 Task: Find connections with filter location Hódmezővásárhely with filter topic #linkedinstorieswith filter profile language German with filter current company Freshworks with filter school Campus Law Centre, Faculty Of Law, University of Delhi with filter industry Pet Services with filter service category Strategic Planning with filter keywords title Outside Sales Manager
Action: Mouse moved to (945, 367)
Screenshot: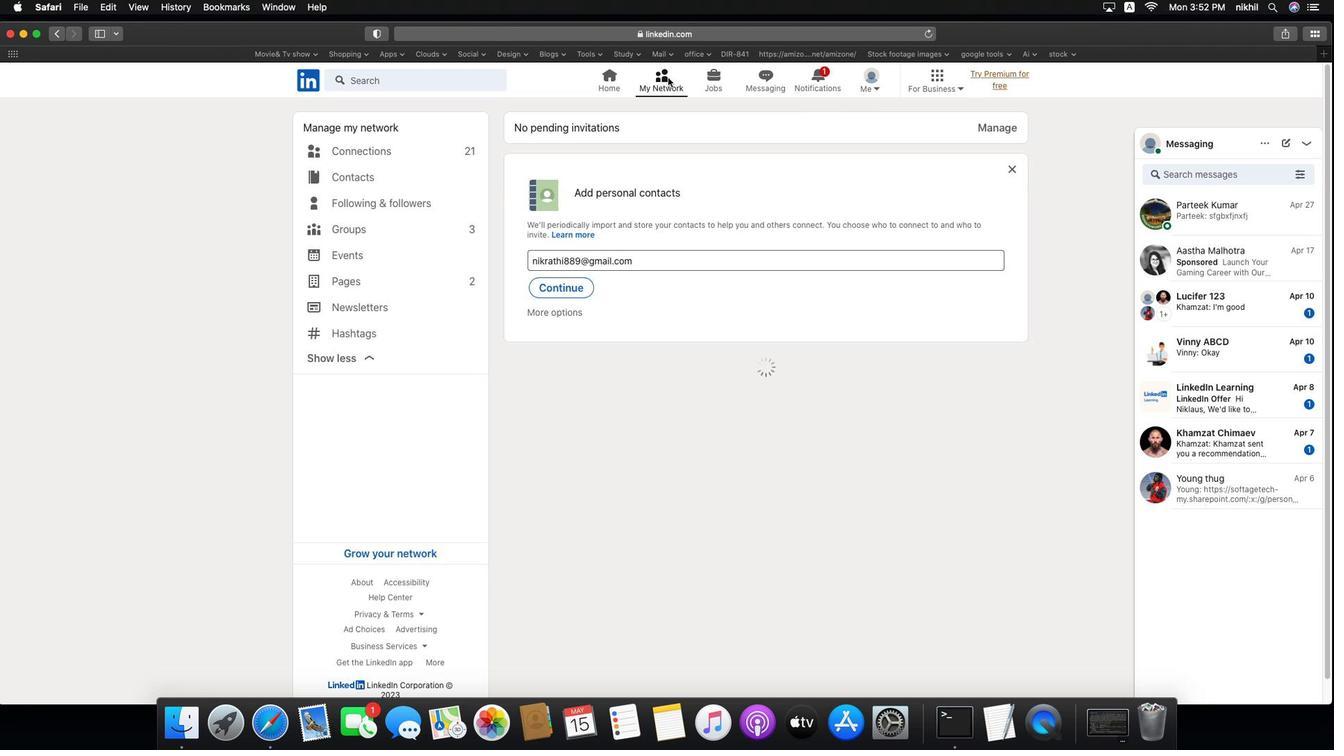 
Action: Mouse pressed left at (945, 367)
Screenshot: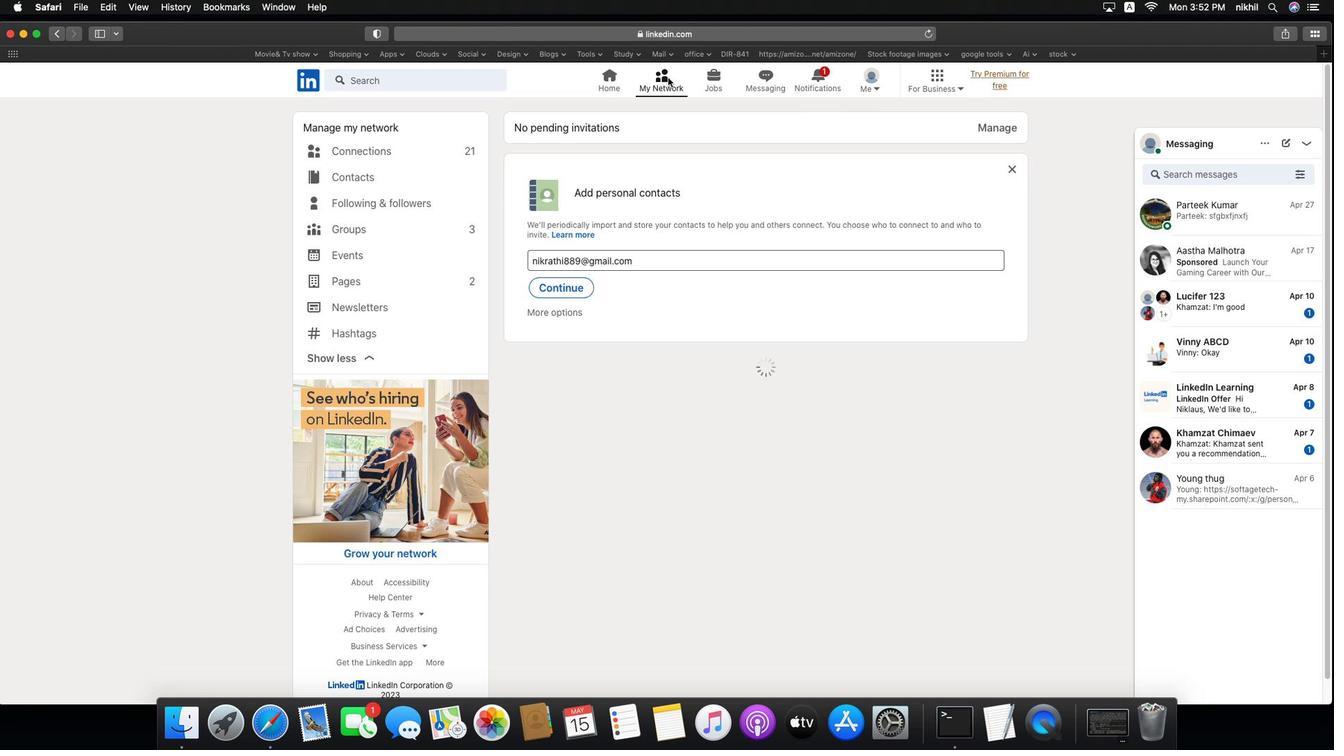
Action: Mouse pressed left at (945, 367)
Screenshot: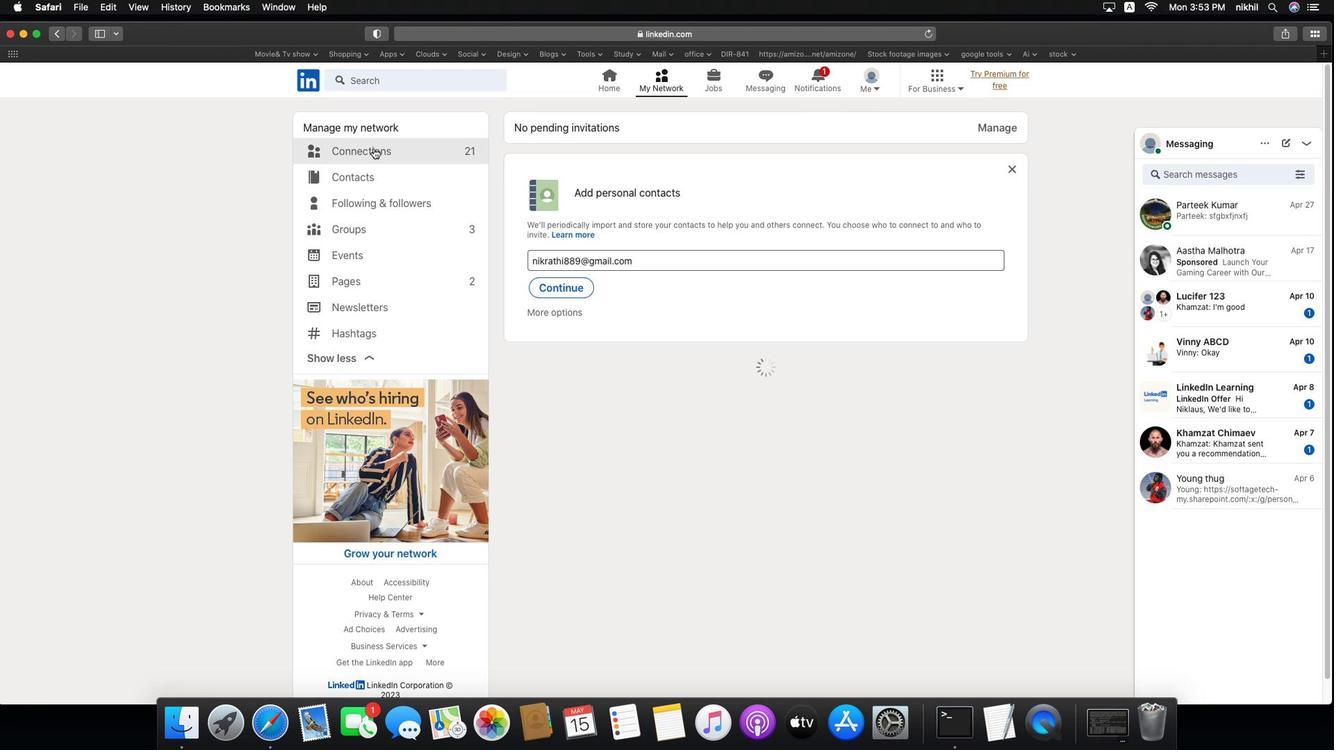 
Action: Mouse moved to (792, 403)
Screenshot: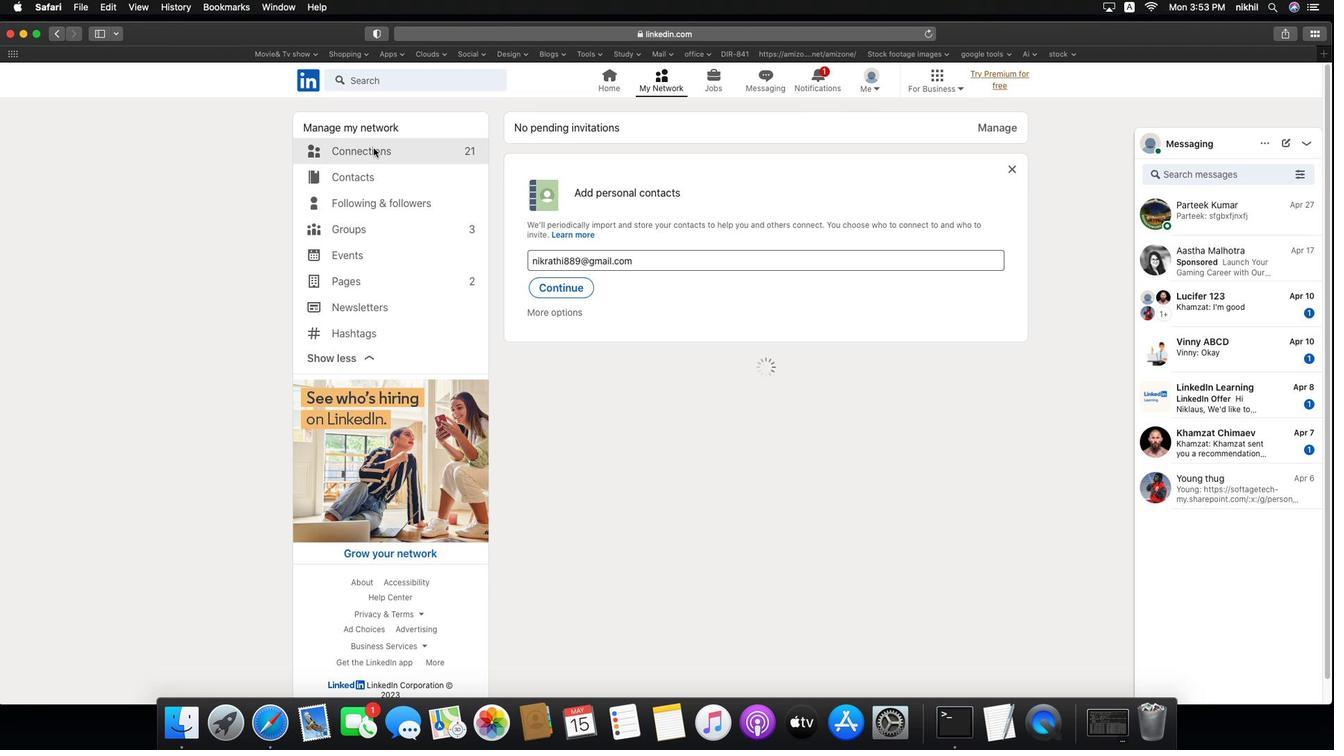 
Action: Mouse pressed left at (792, 403)
Screenshot: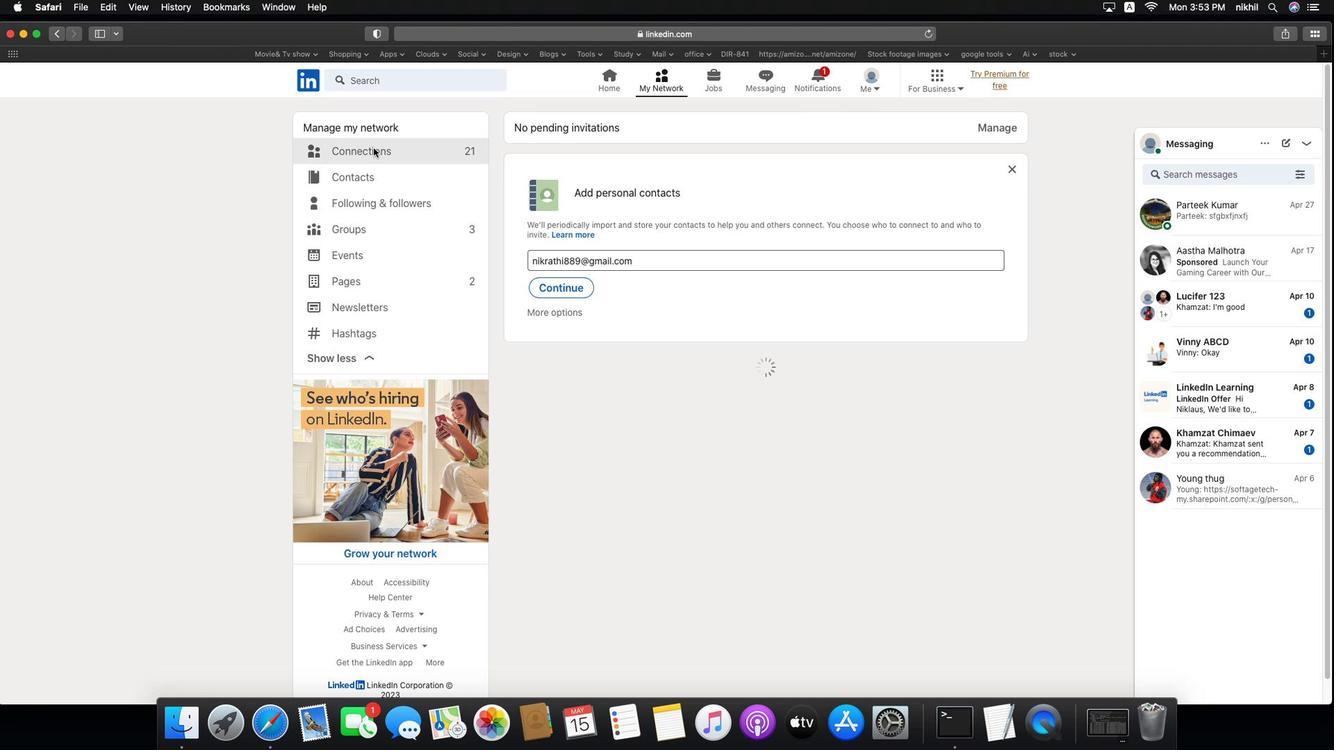 
Action: Mouse moved to (794, 405)
Screenshot: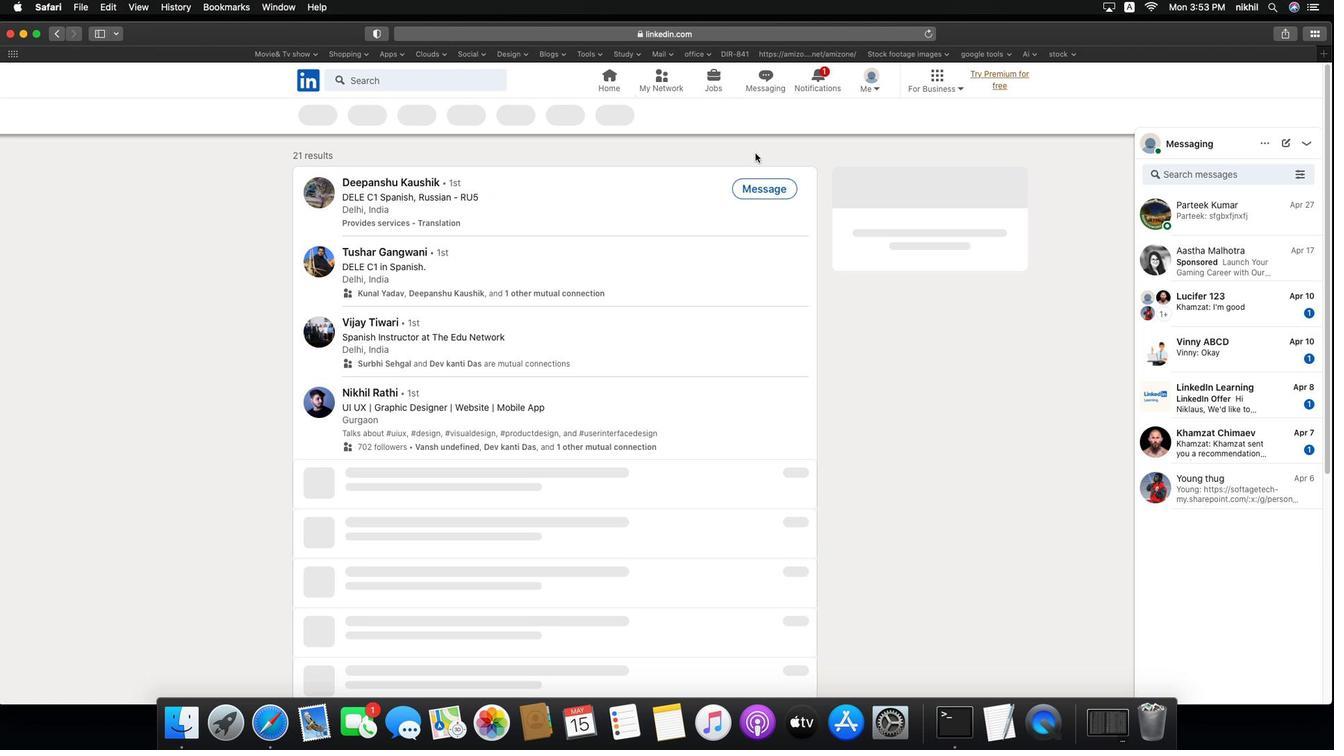 
Action: Mouse scrolled (794, 405) with delta (599, 327)
Screenshot: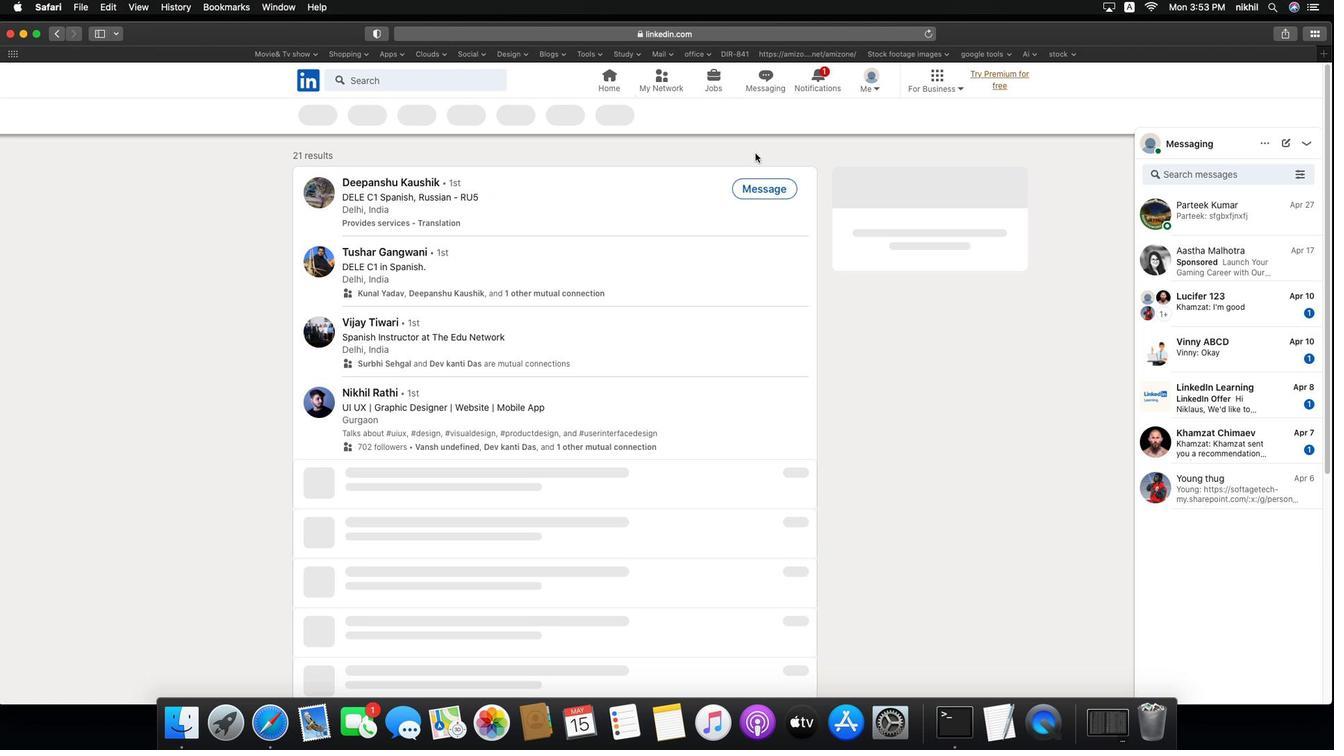 
Action: Mouse moved to (794, 405)
Screenshot: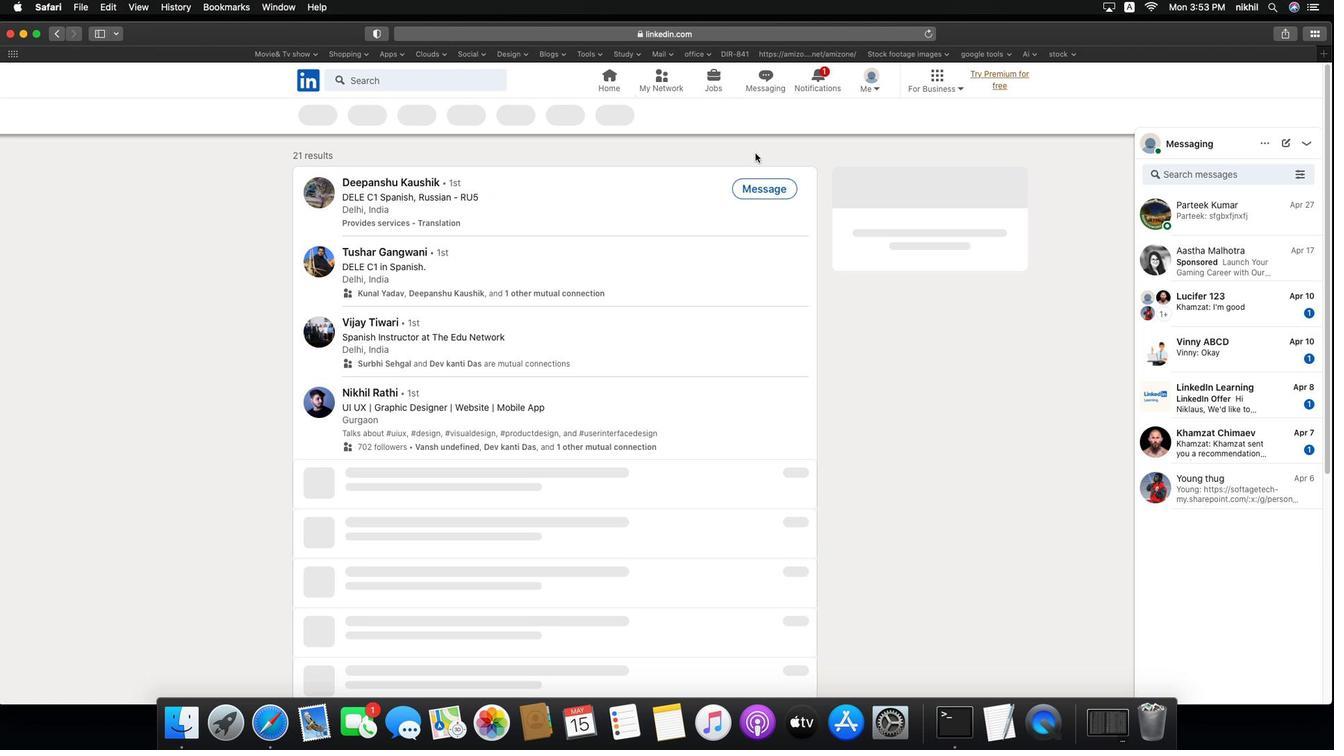 
Action: Mouse scrolled (794, 405) with delta (599, 327)
Screenshot: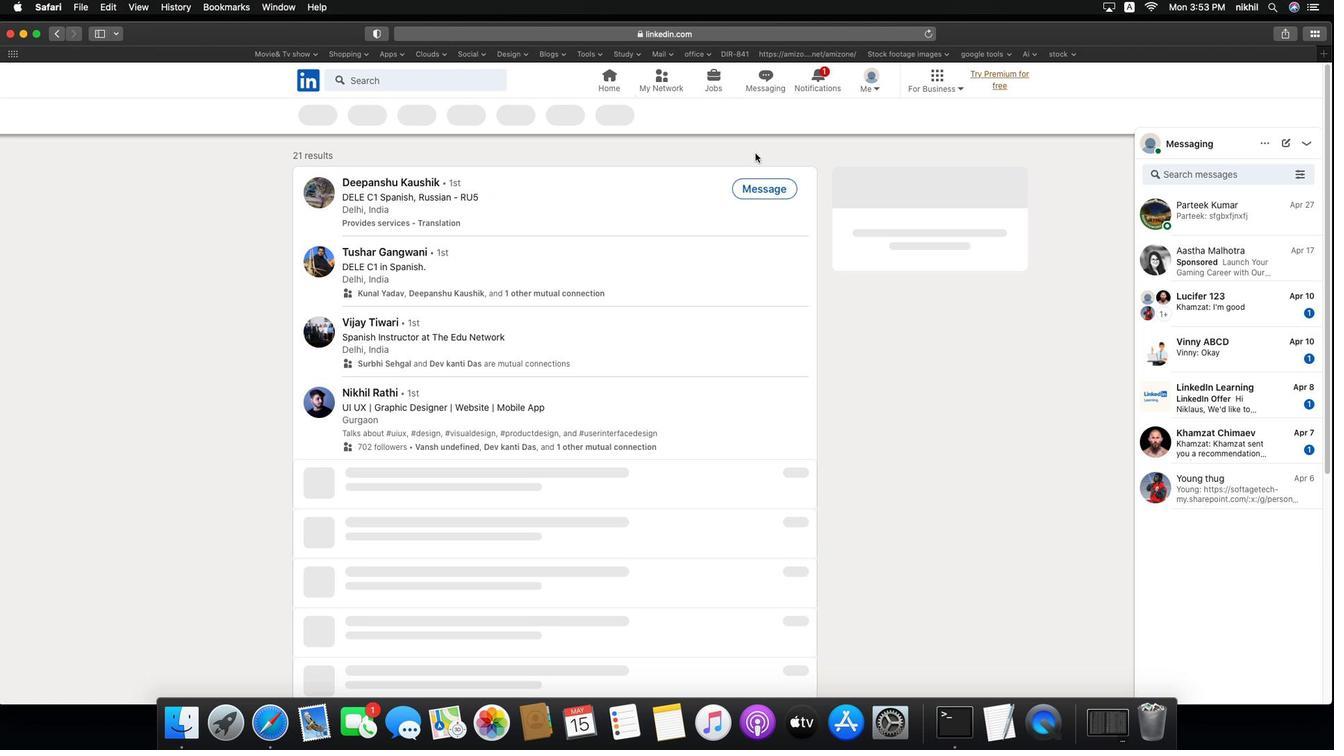 
Action: Mouse moved to (794, 405)
Screenshot: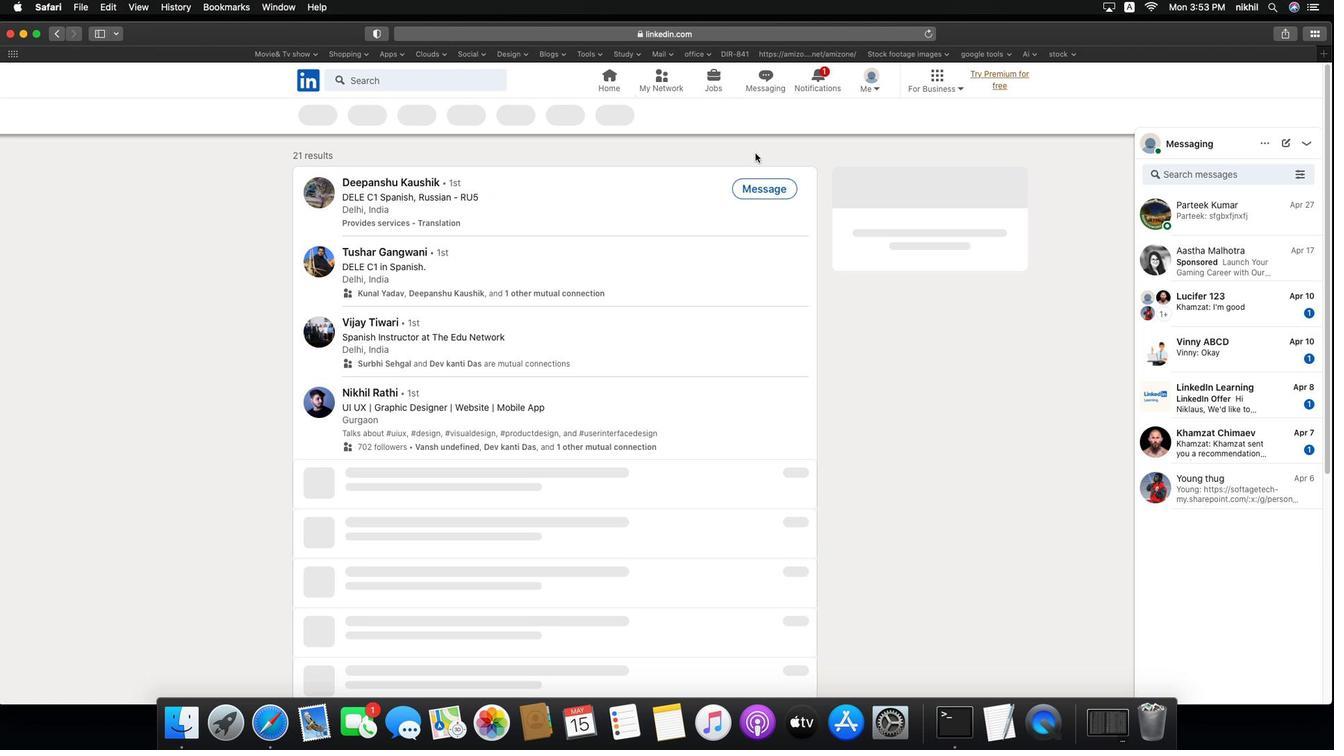 
Action: Mouse scrolled (794, 405) with delta (599, 328)
Screenshot: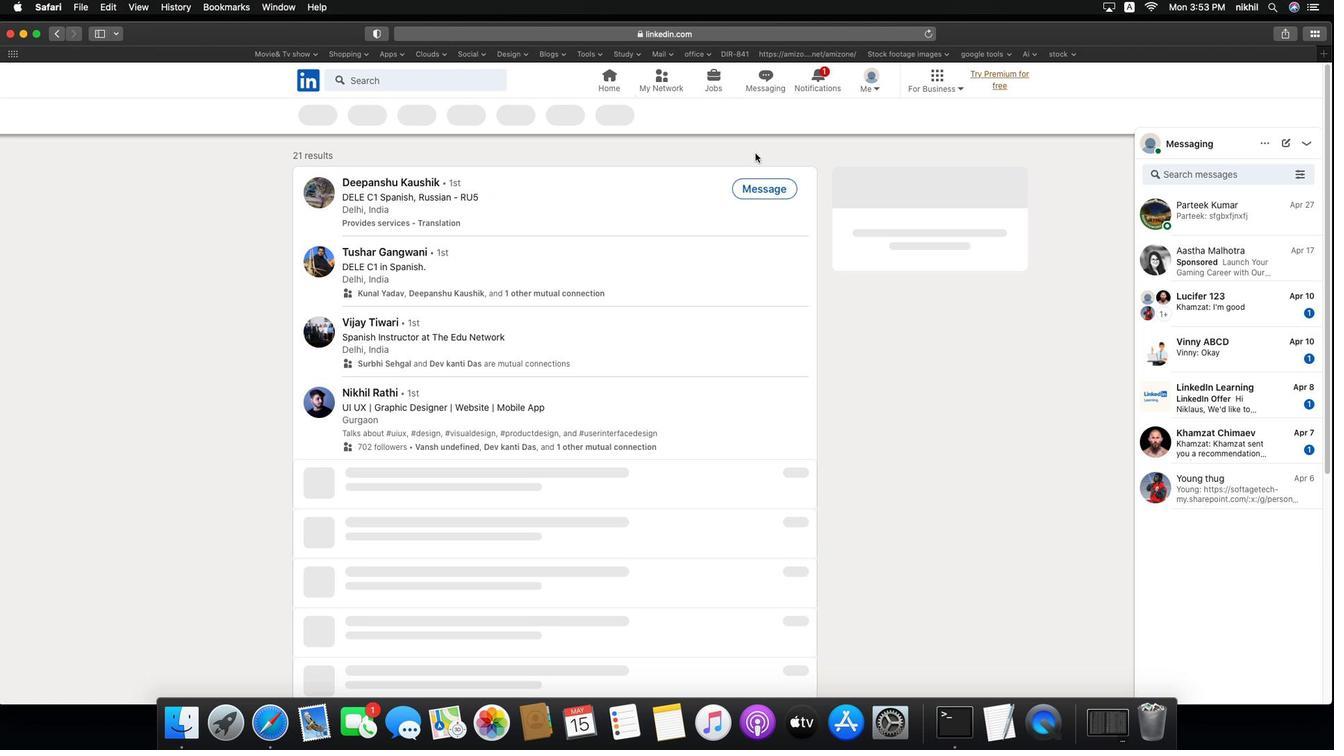 
Action: Mouse moved to (990, 406)
Screenshot: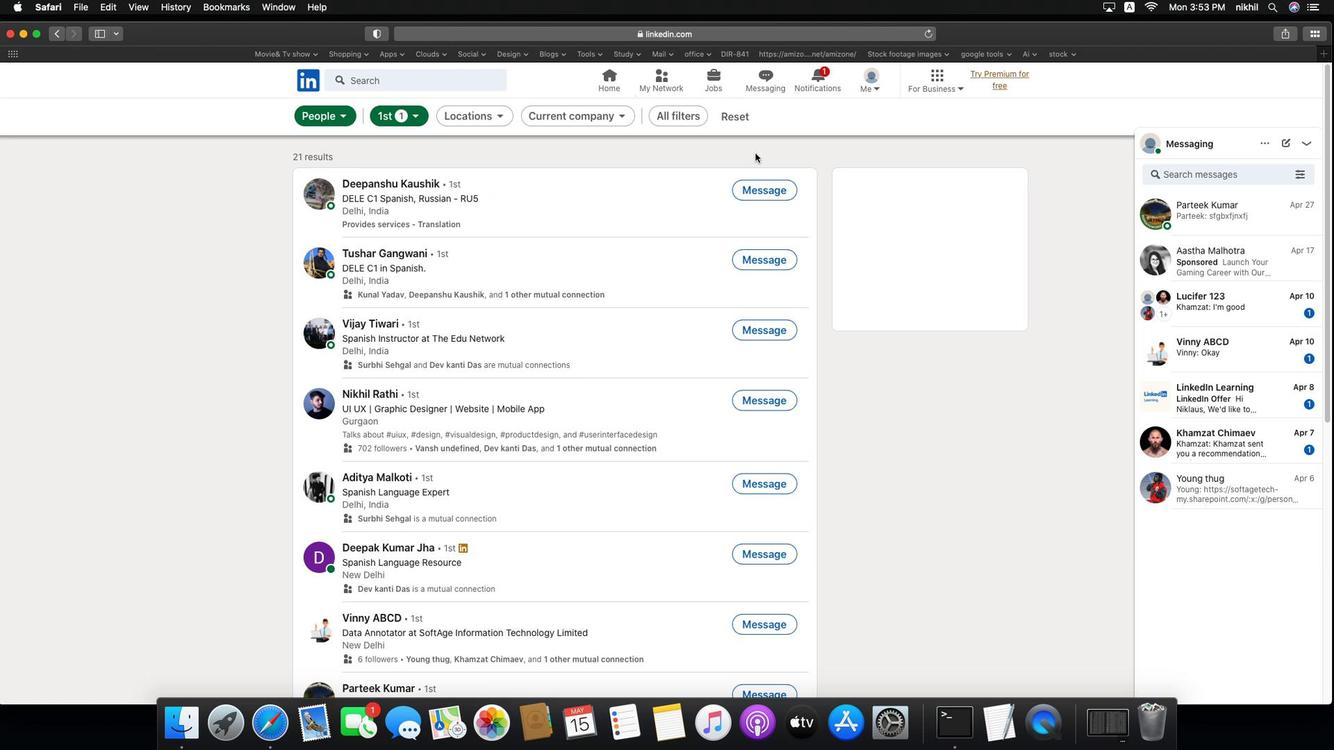 
Action: Mouse pressed left at (990, 406)
Screenshot: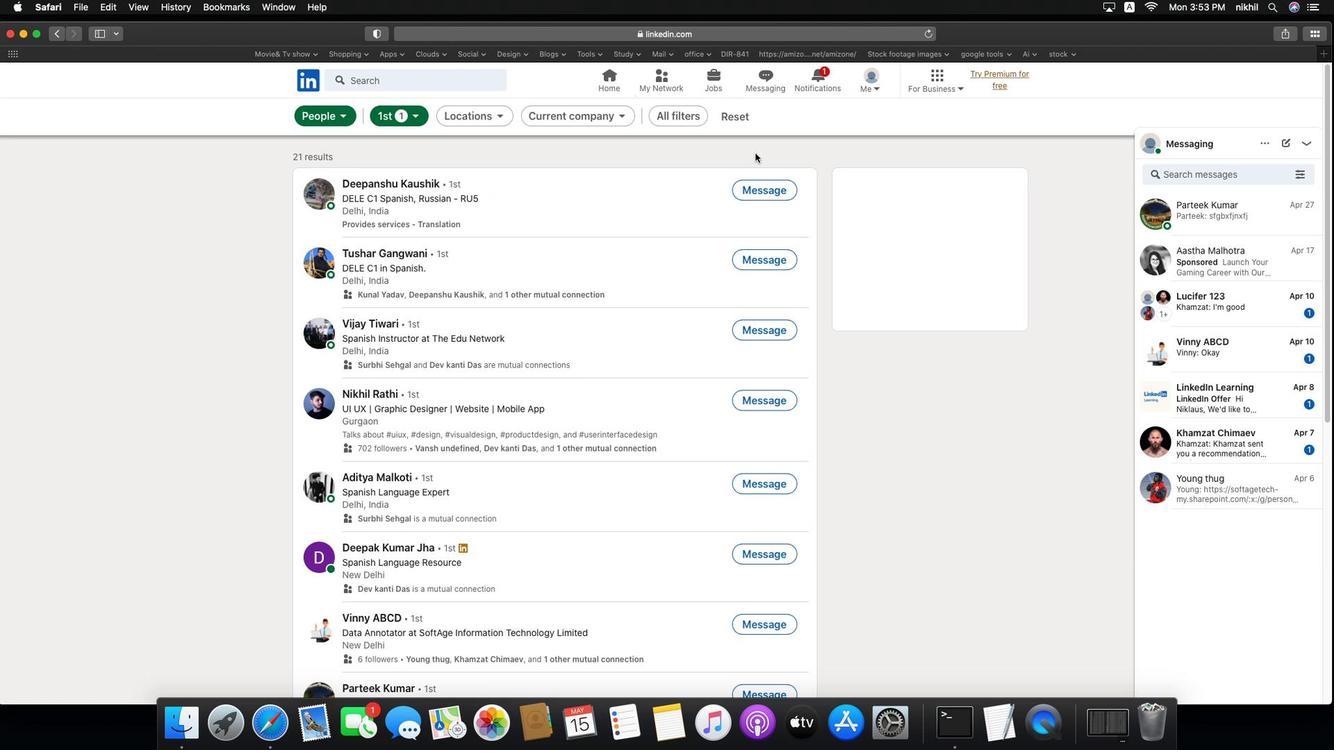 
Action: Mouse moved to (979, 387)
Screenshot: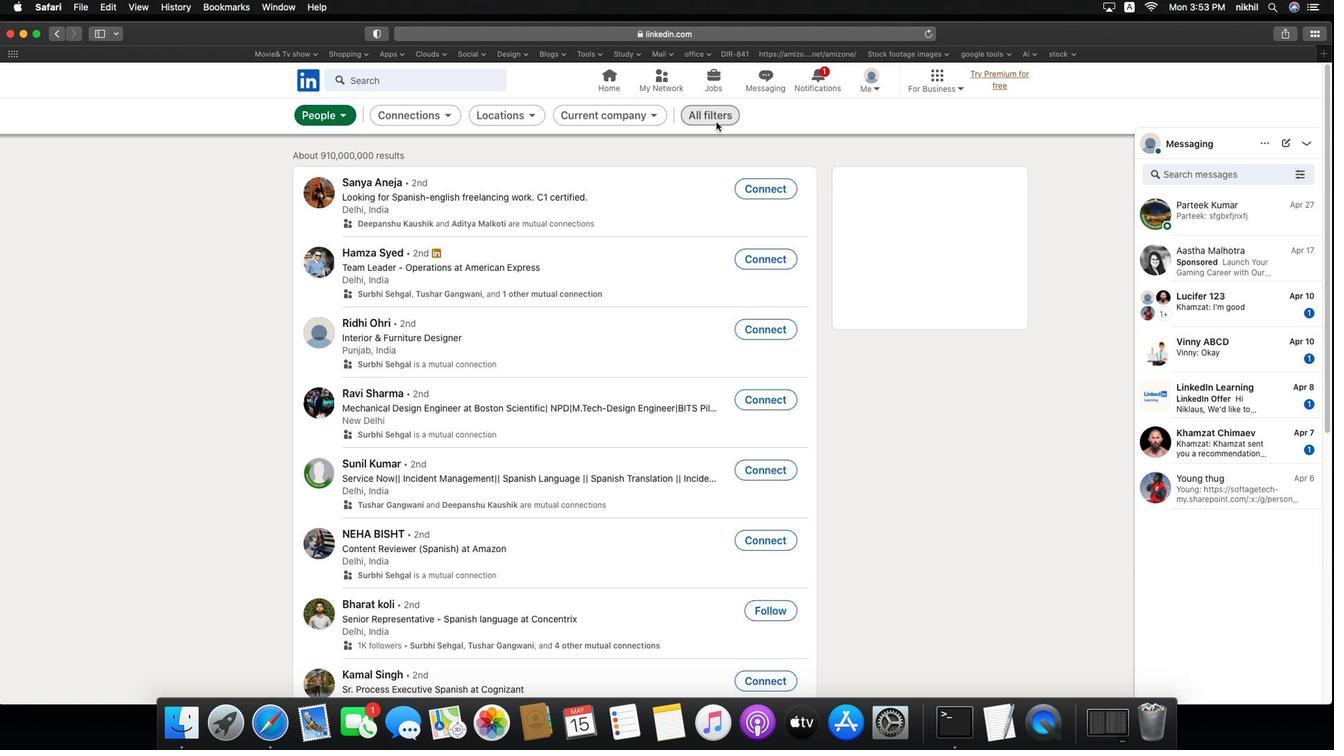 
Action: Mouse pressed left at (979, 387)
Screenshot: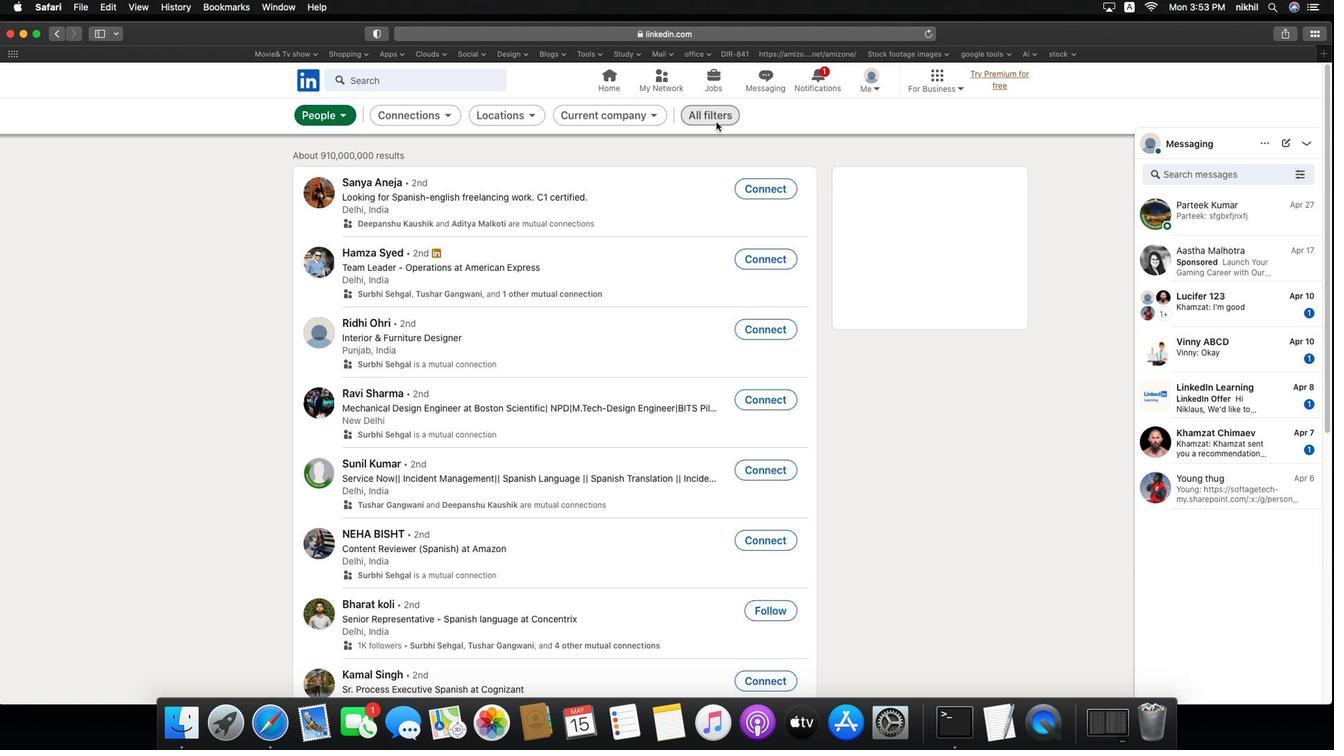 
Action: Mouse moved to (969, 389)
Screenshot: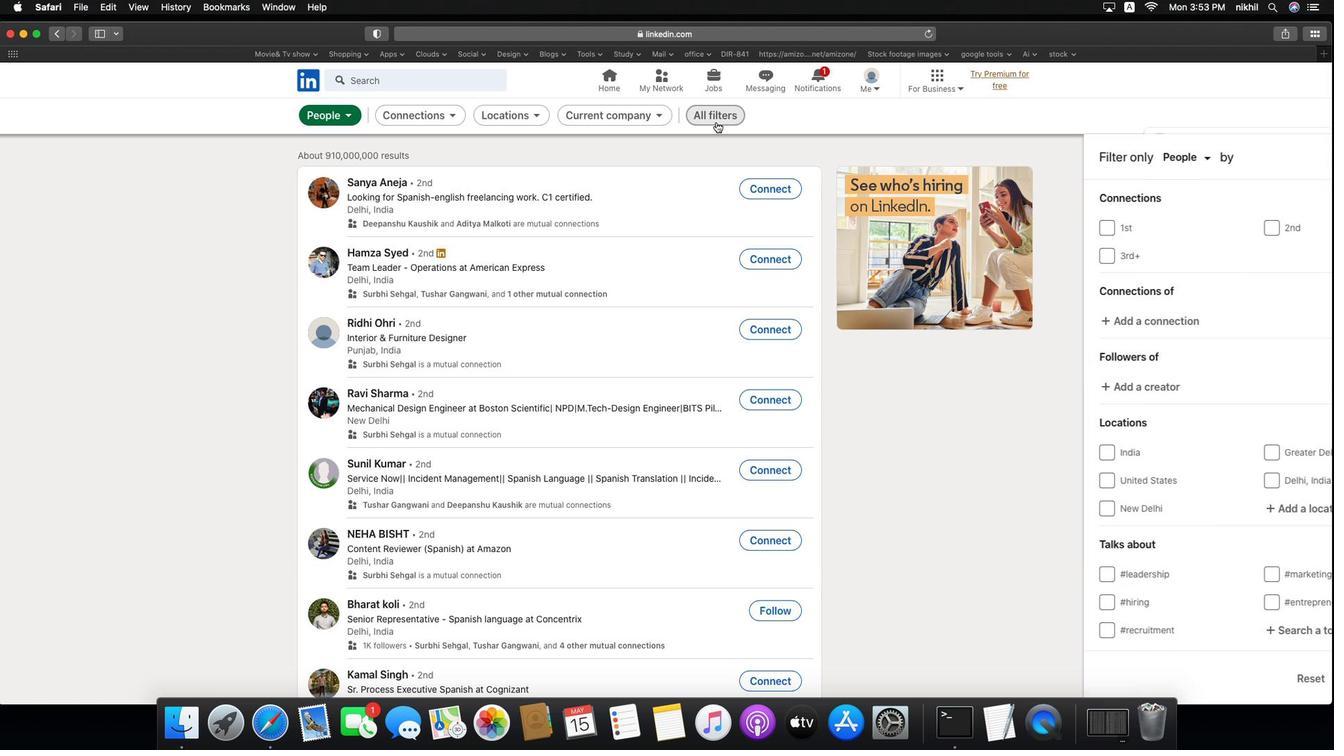 
Action: Mouse pressed left at (969, 389)
Screenshot: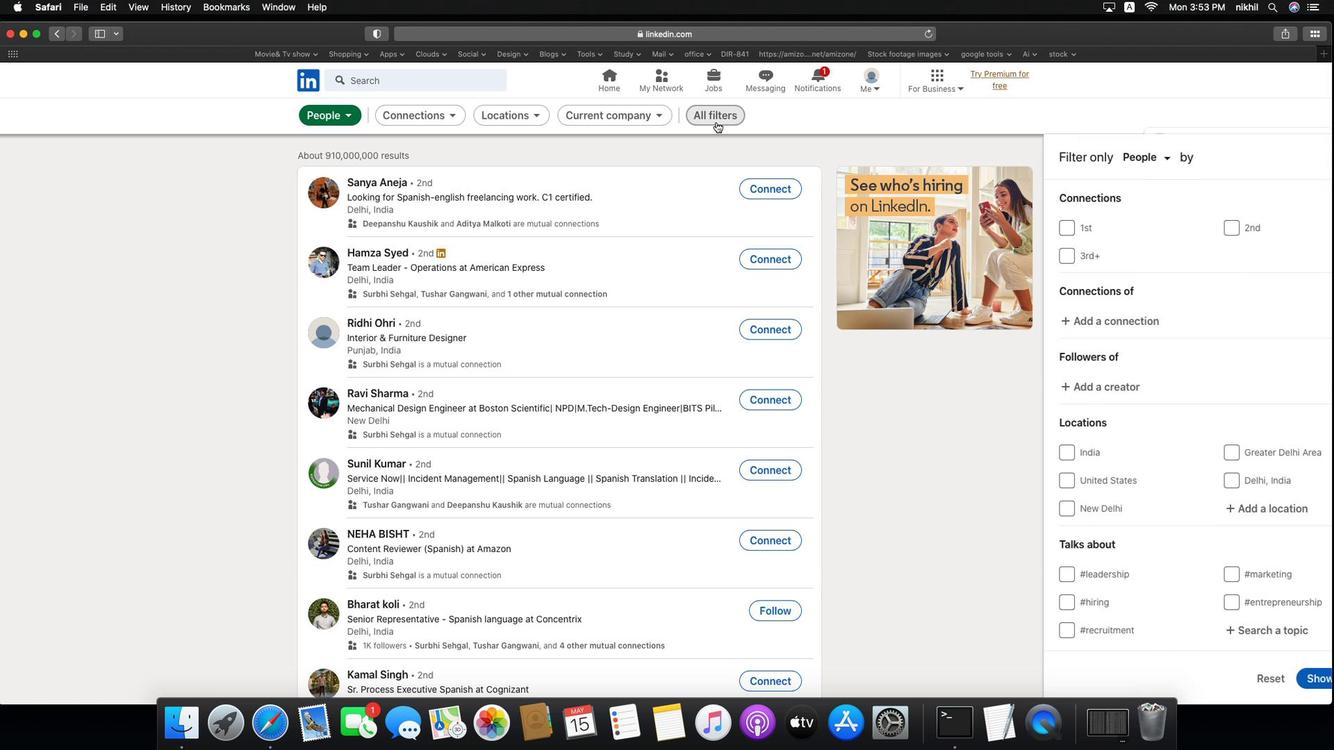 
Action: Mouse moved to (1203, 589)
Screenshot: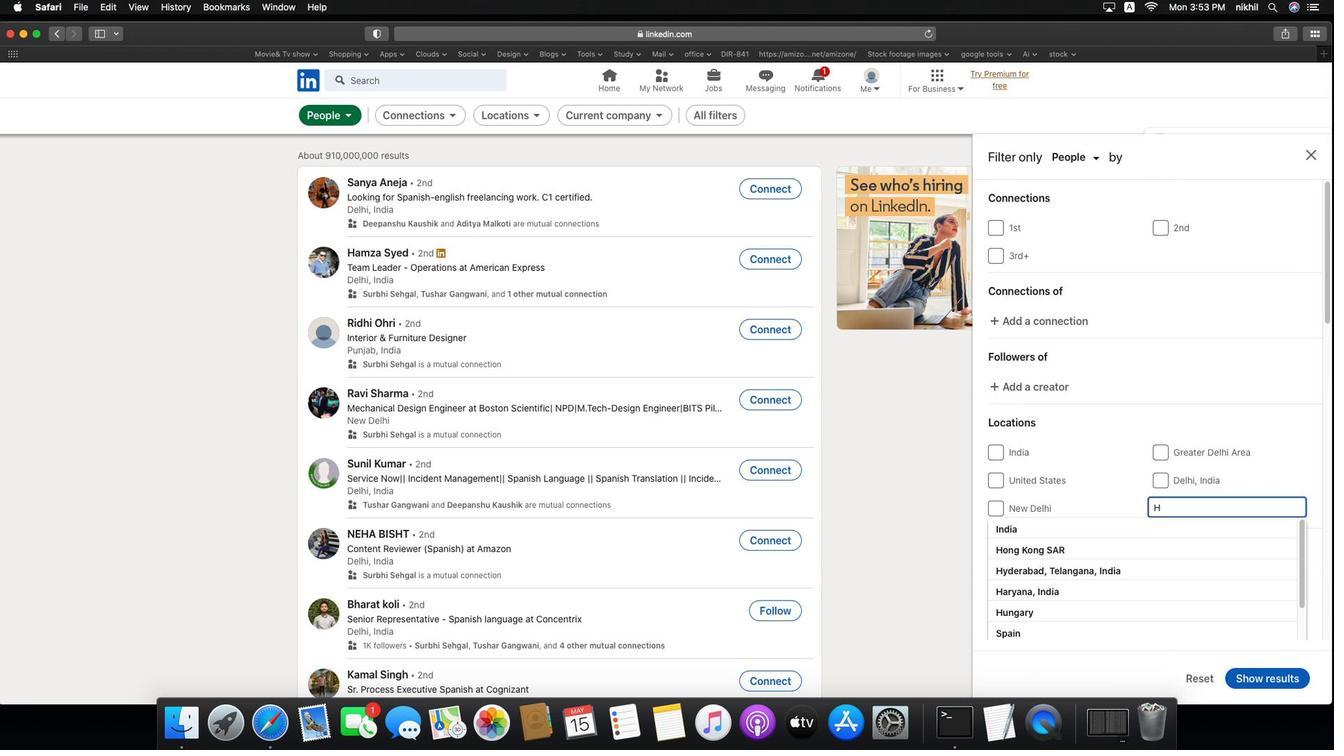 
Action: Mouse pressed left at (1203, 589)
Screenshot: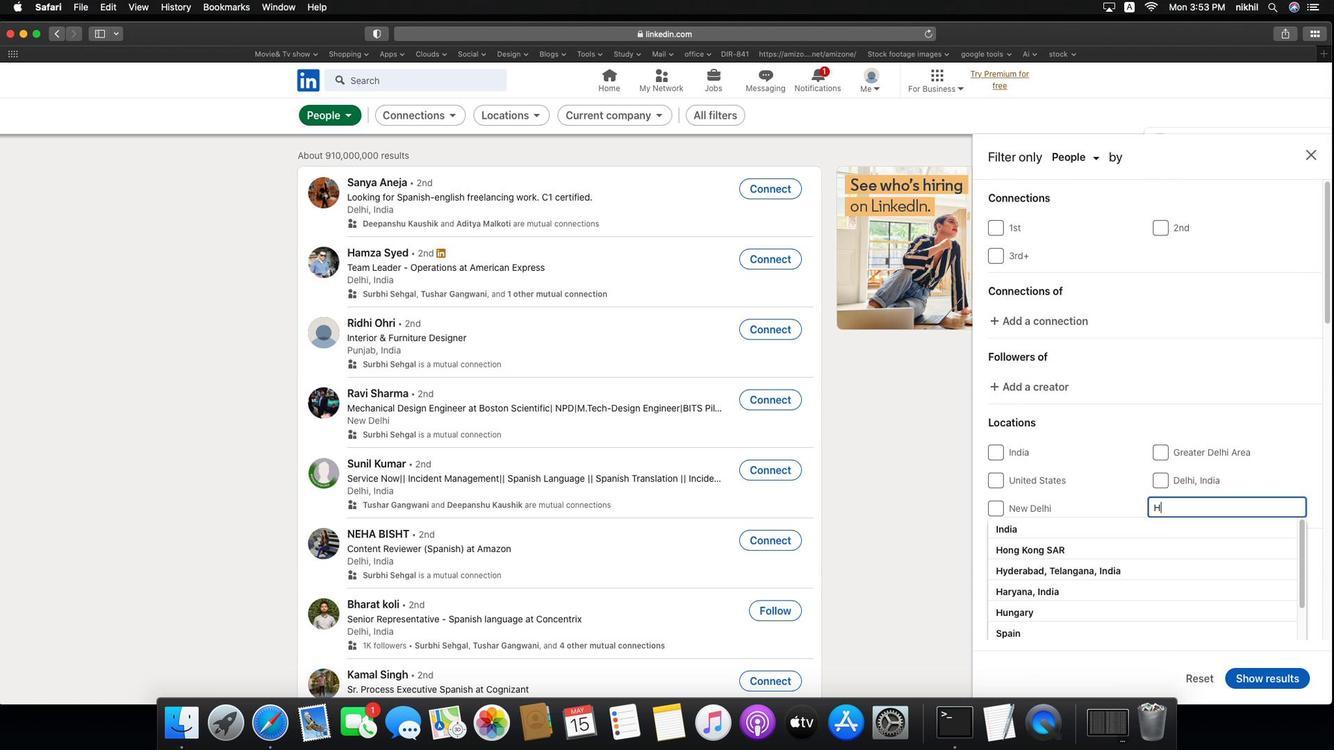 
Action: Key pressed Key.caps_lock'H'Key.caps_lock'a''j''d''u''n''a''n''a''s'Key.enter
Screenshot: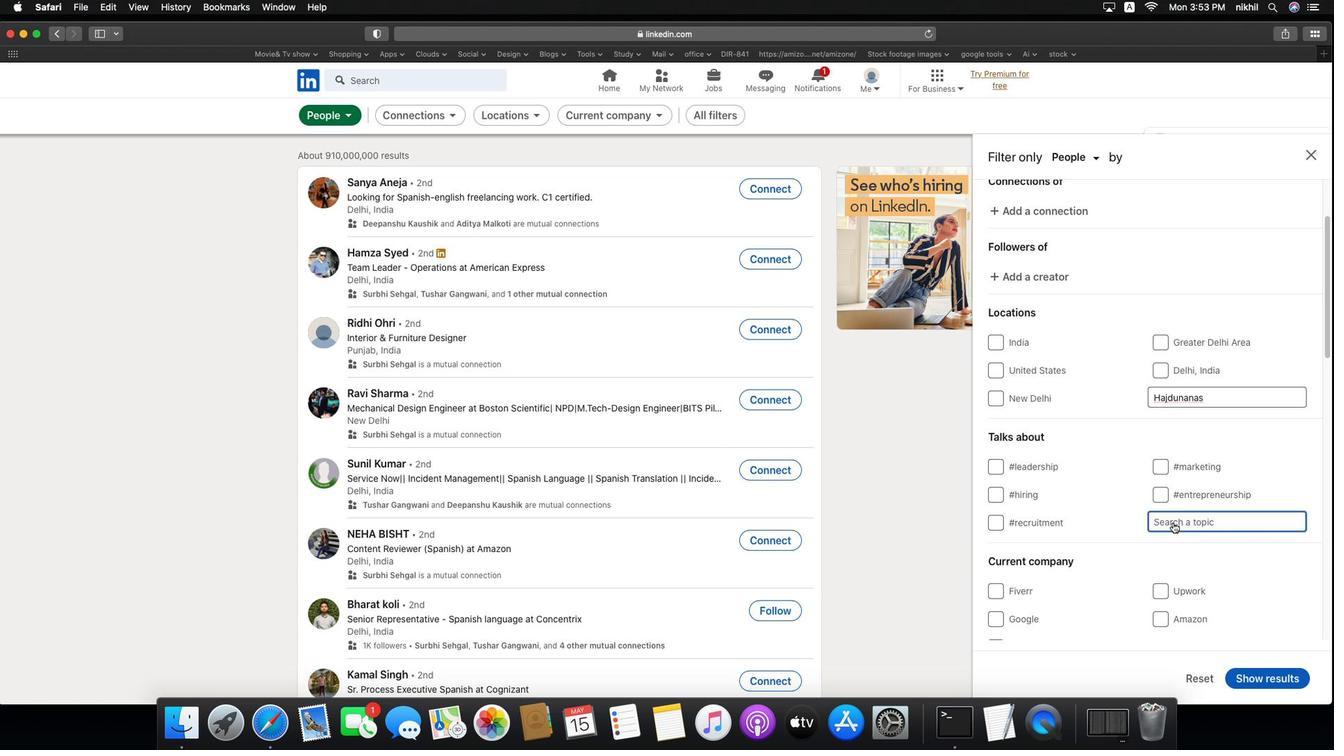
Action: Mouse scrolled (1203, 589) with delta (599, 327)
Screenshot: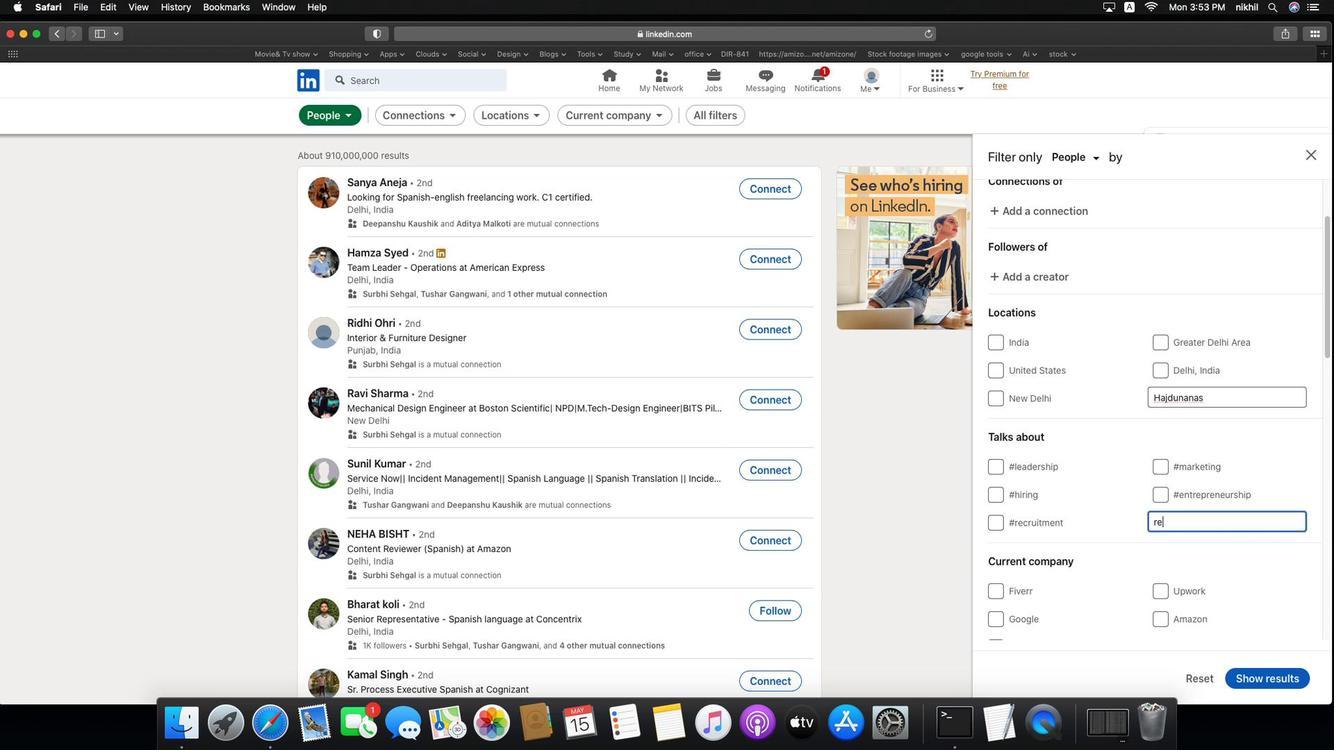 
Action: Mouse scrolled (1203, 589) with delta (599, 327)
Screenshot: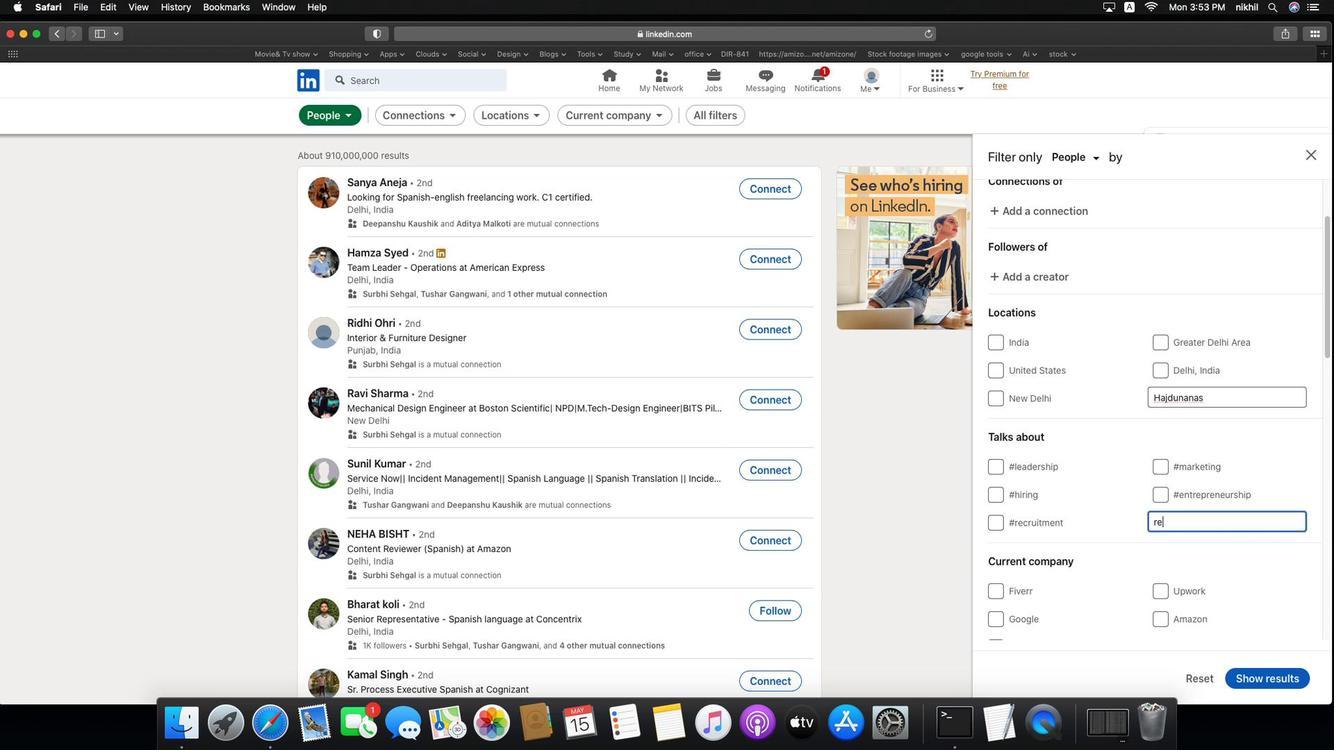 
Action: Mouse scrolled (1203, 589) with delta (599, 326)
Screenshot: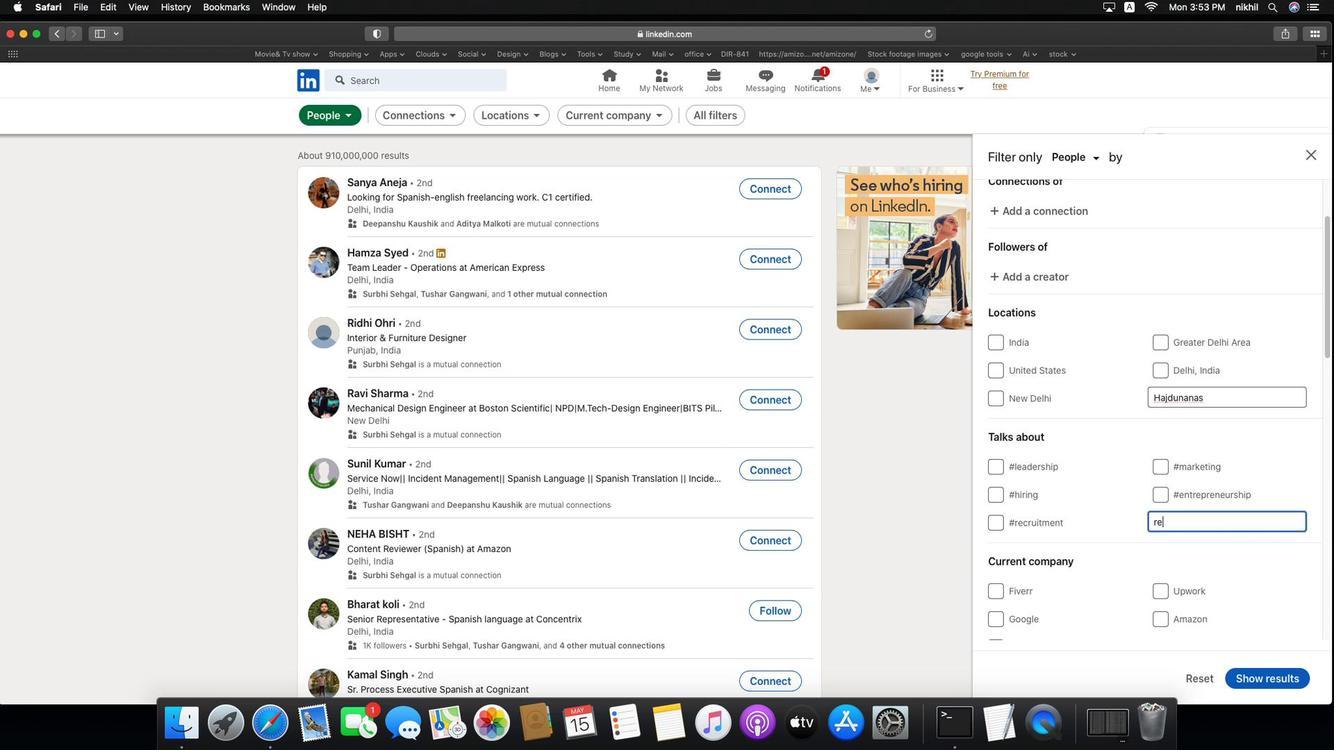 
Action: Mouse moved to (1206, 596)
Screenshot: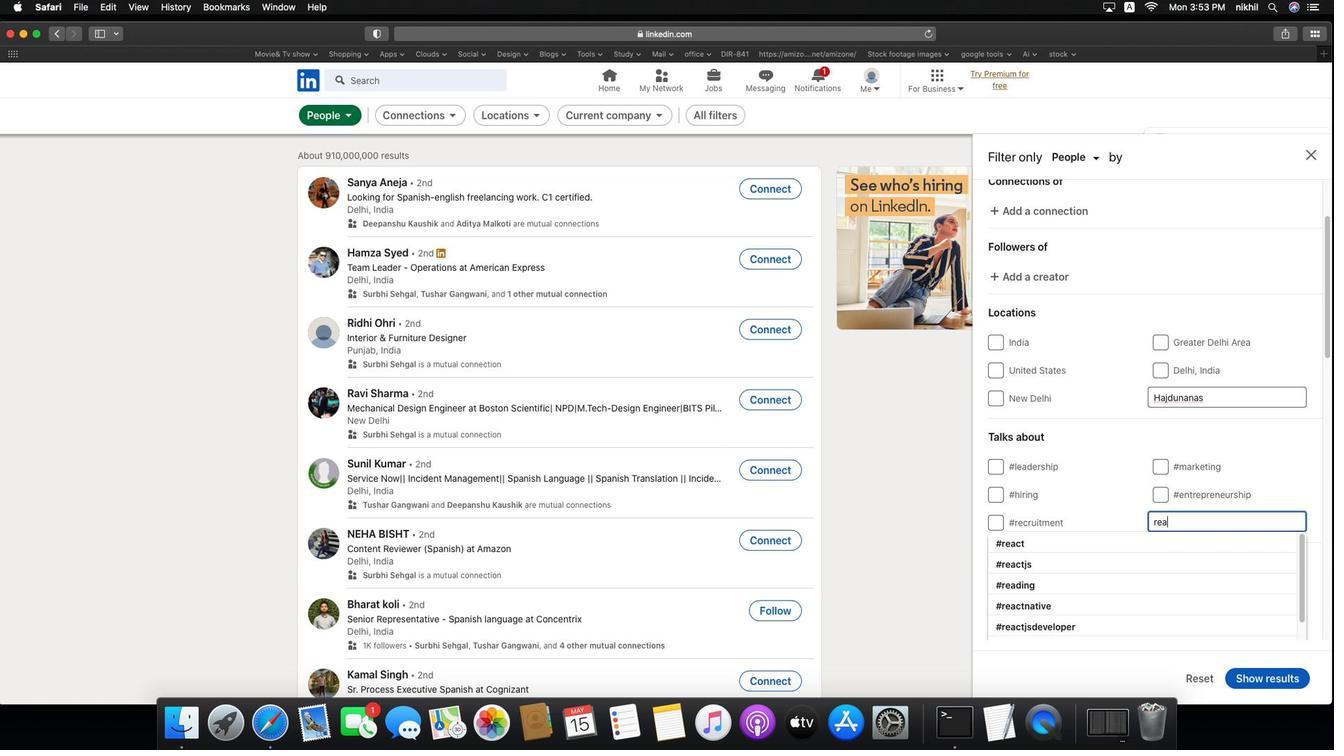 
Action: Mouse pressed left at (1206, 596)
Screenshot: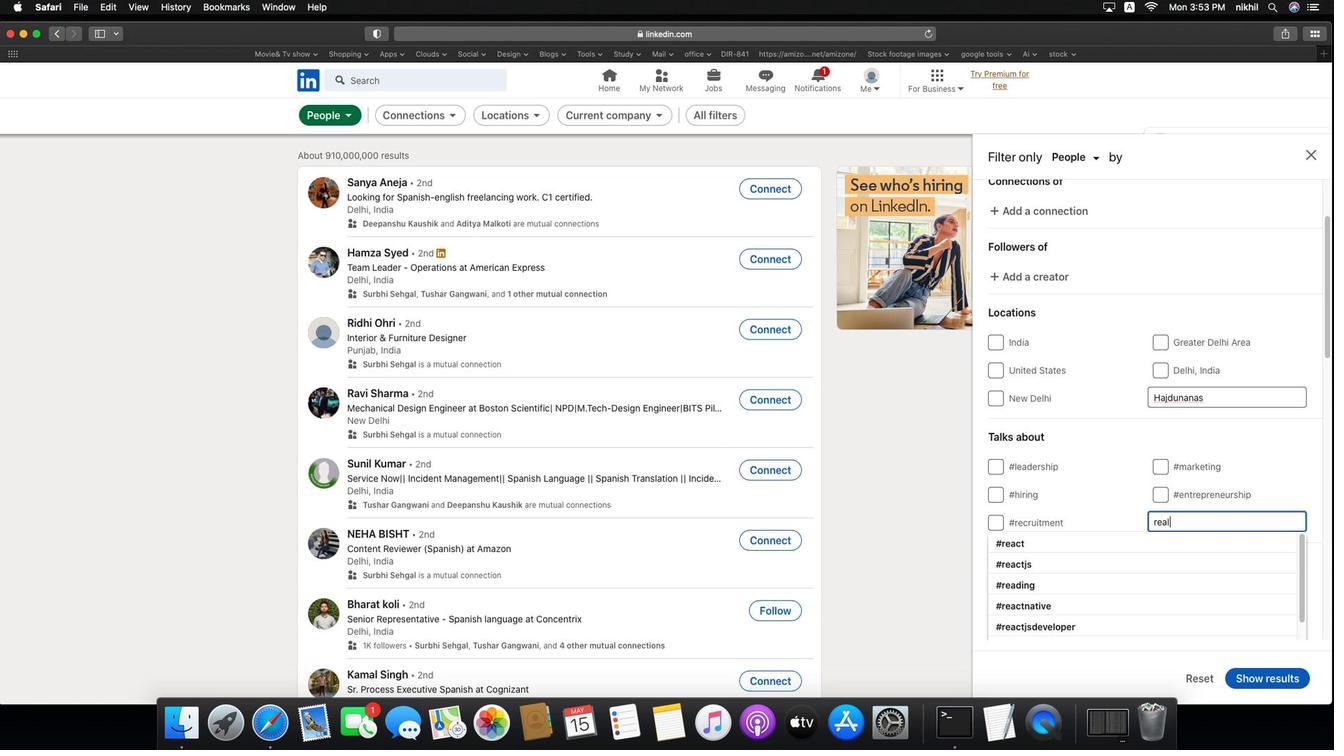 
Action: Key pressed 'r''e''a''l''e'
Screenshot: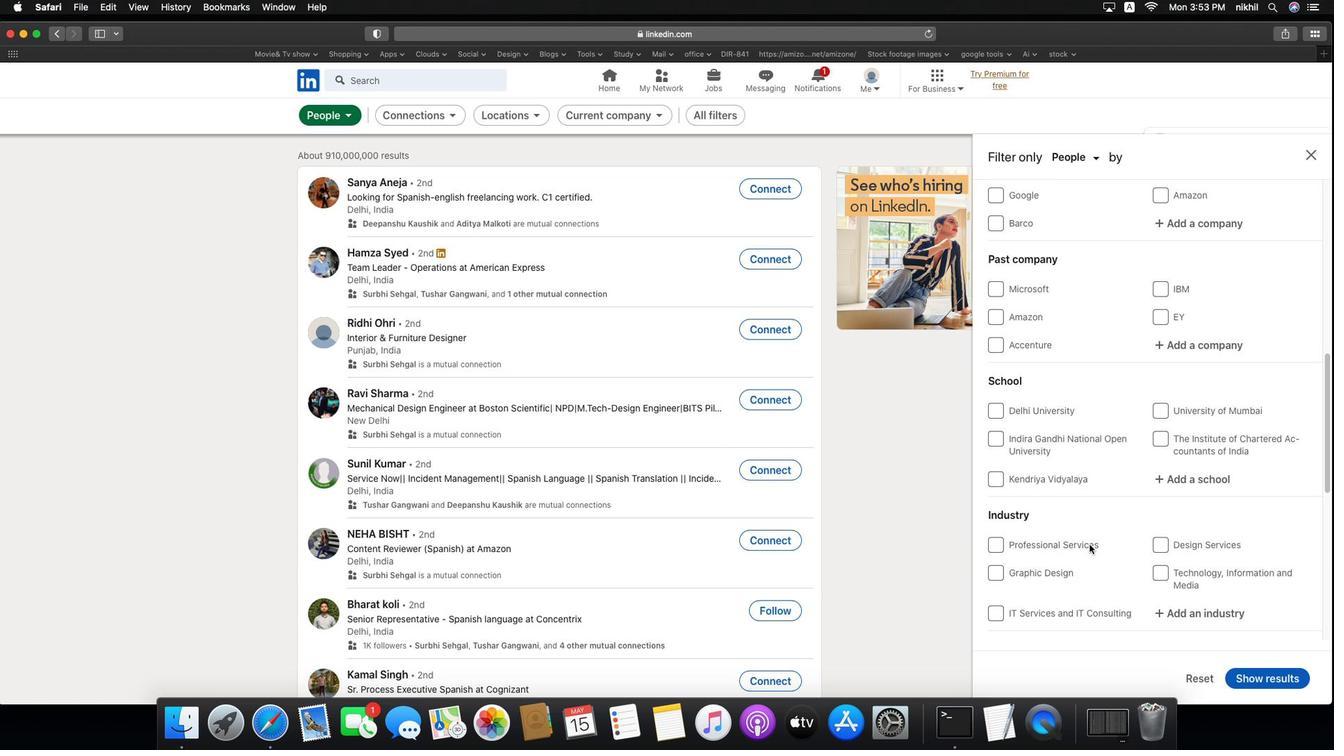 
Action: Mouse moved to (1162, 607)
Screenshot: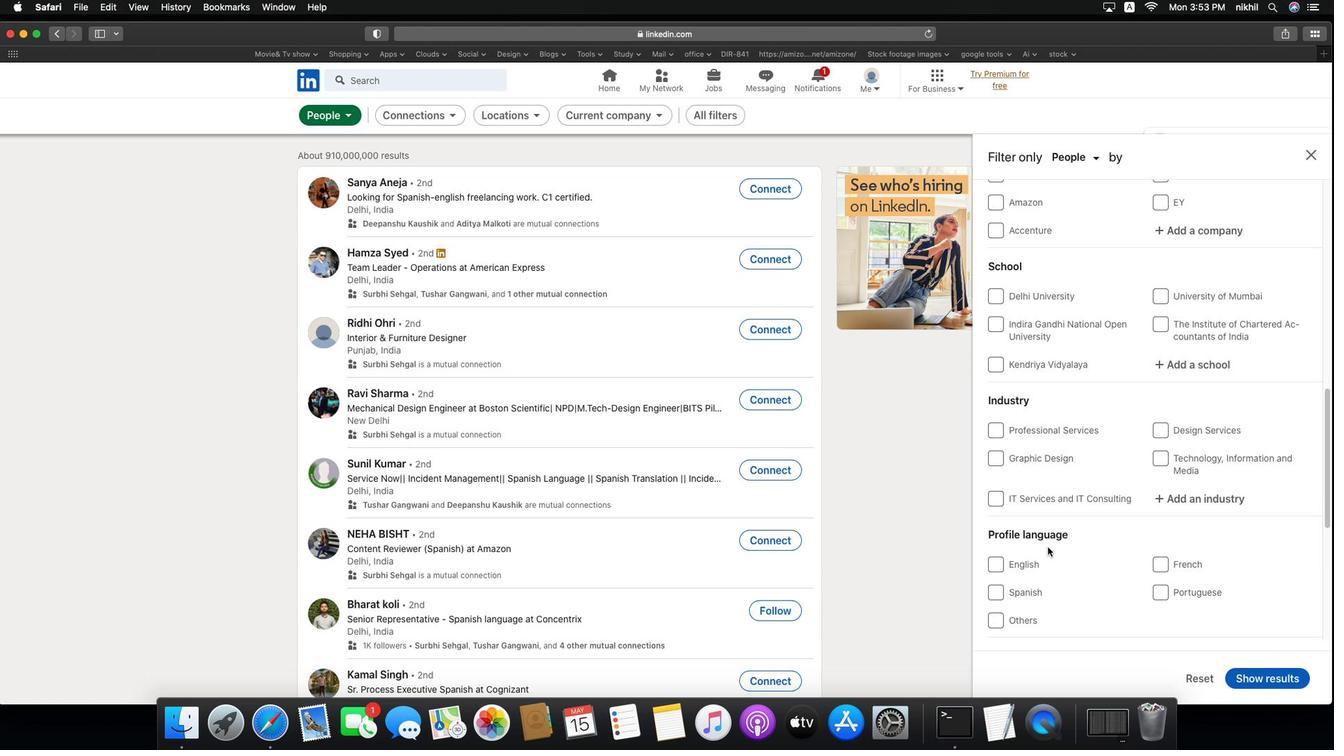 
Action: Mouse pressed left at (1162, 607)
Screenshot: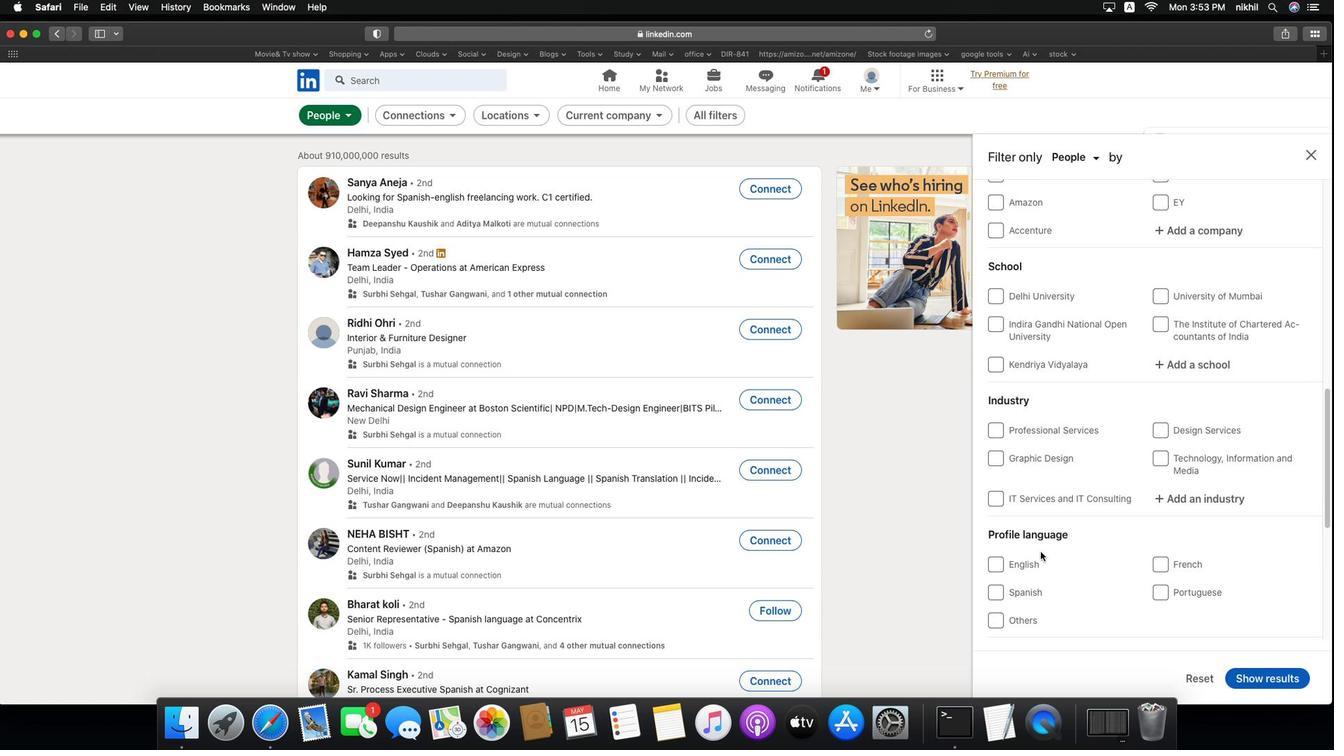 
Action: Mouse moved to (1162, 607)
Screenshot: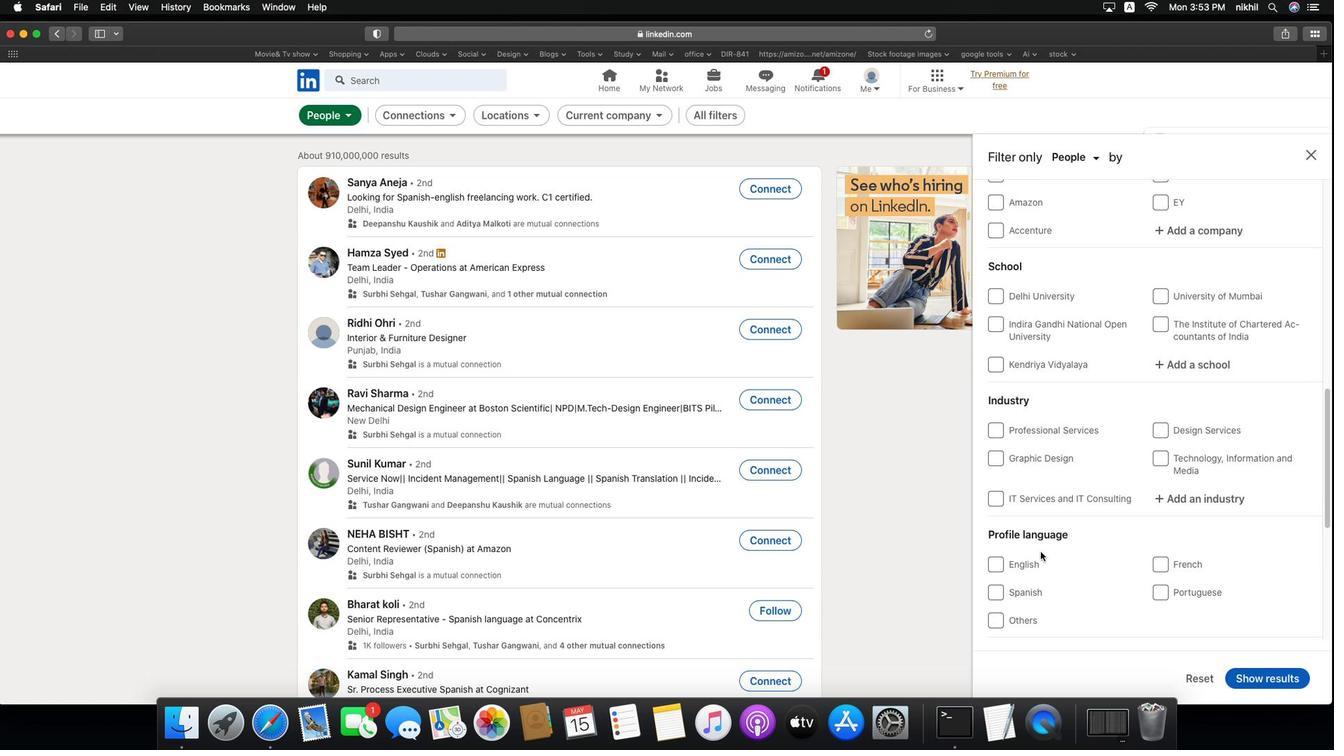 
Action: Mouse scrolled (1162, 607) with delta (599, 327)
Screenshot: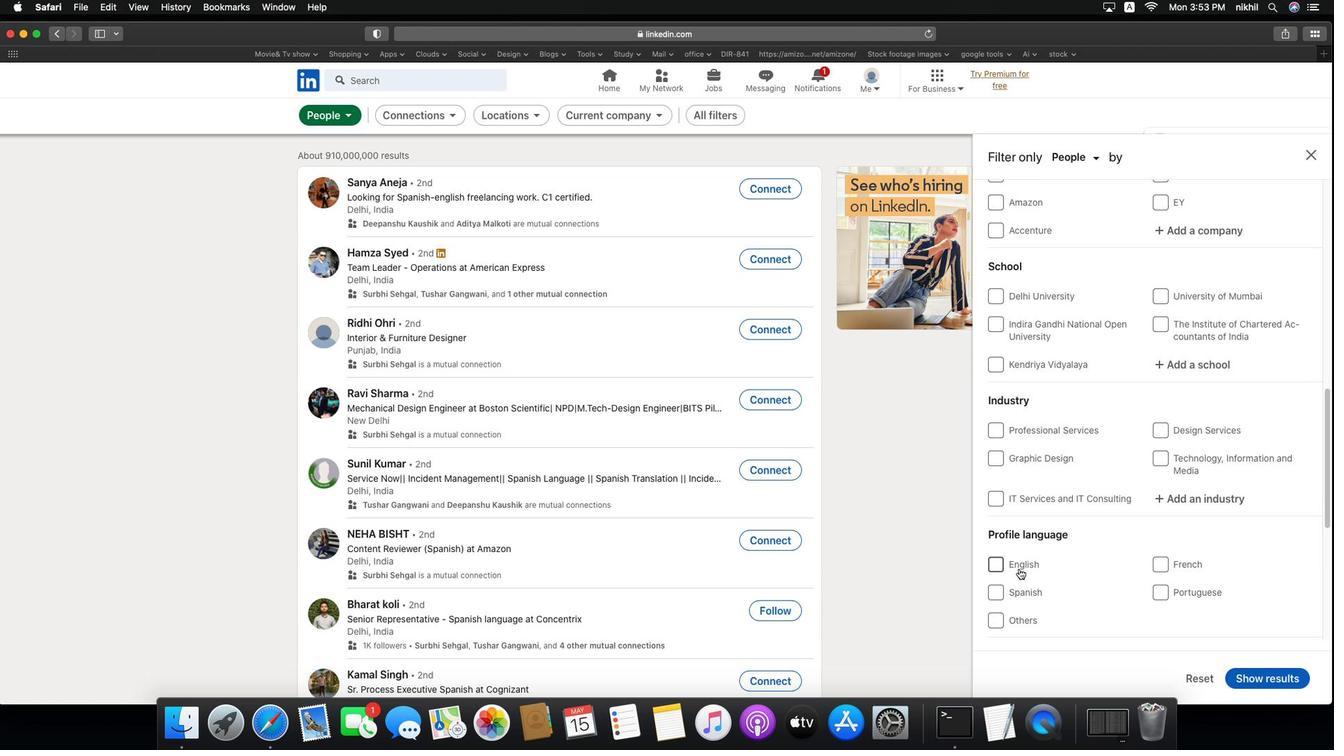 
Action: Mouse scrolled (1162, 607) with delta (599, 327)
Screenshot: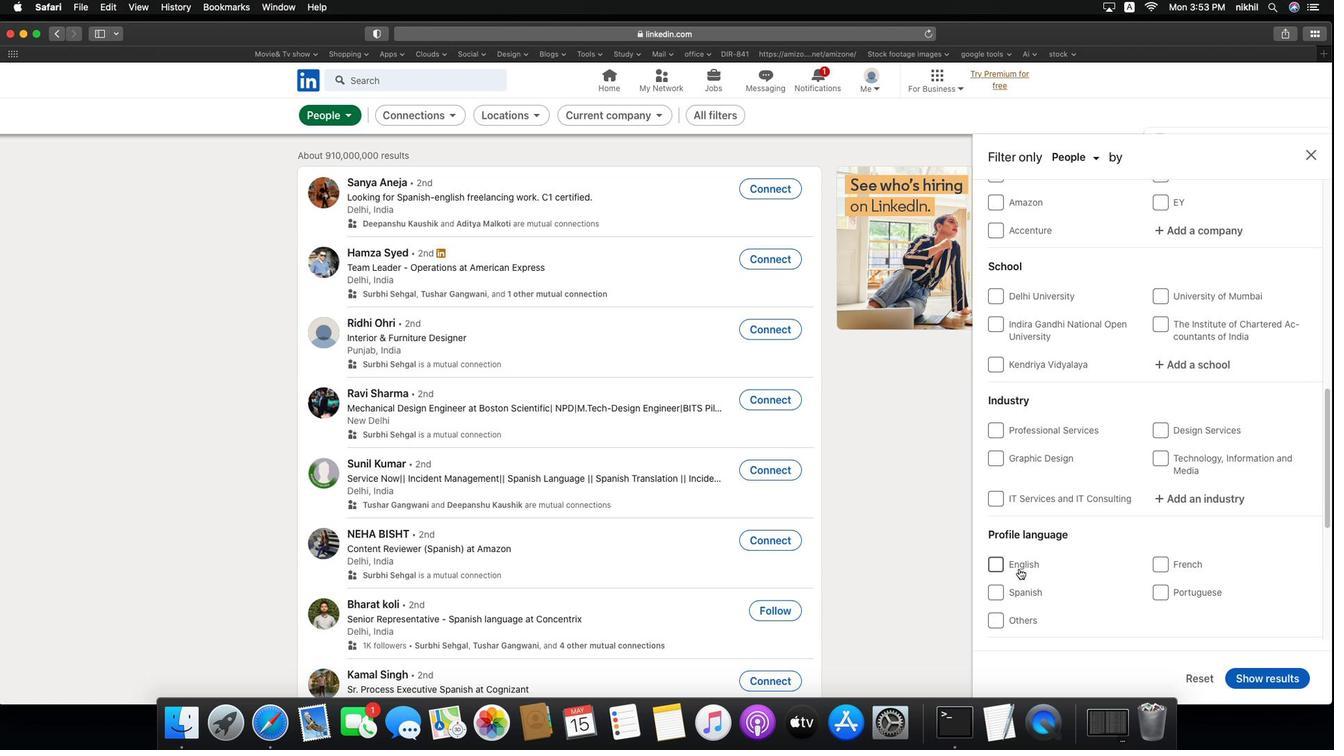 
Action: Mouse scrolled (1162, 607) with delta (599, 326)
Screenshot: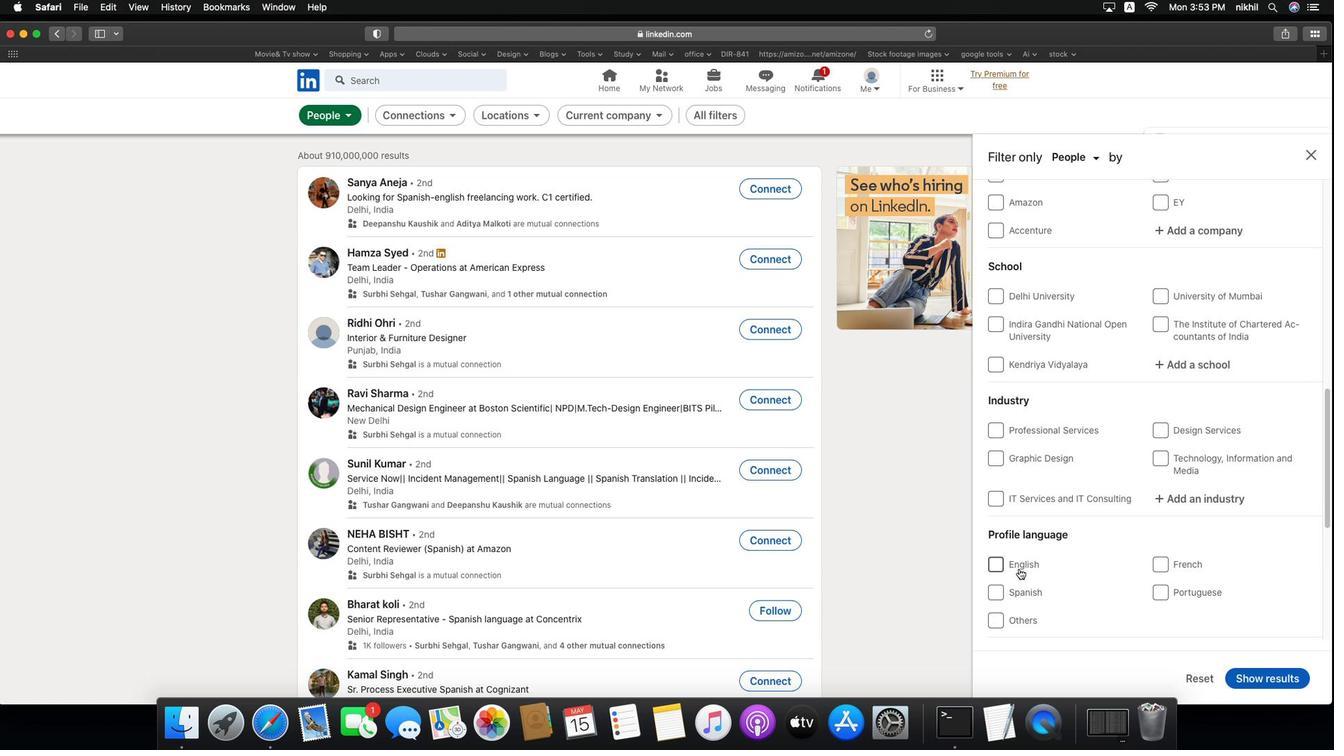 
Action: Mouse scrolled (1162, 607) with delta (599, 327)
Screenshot: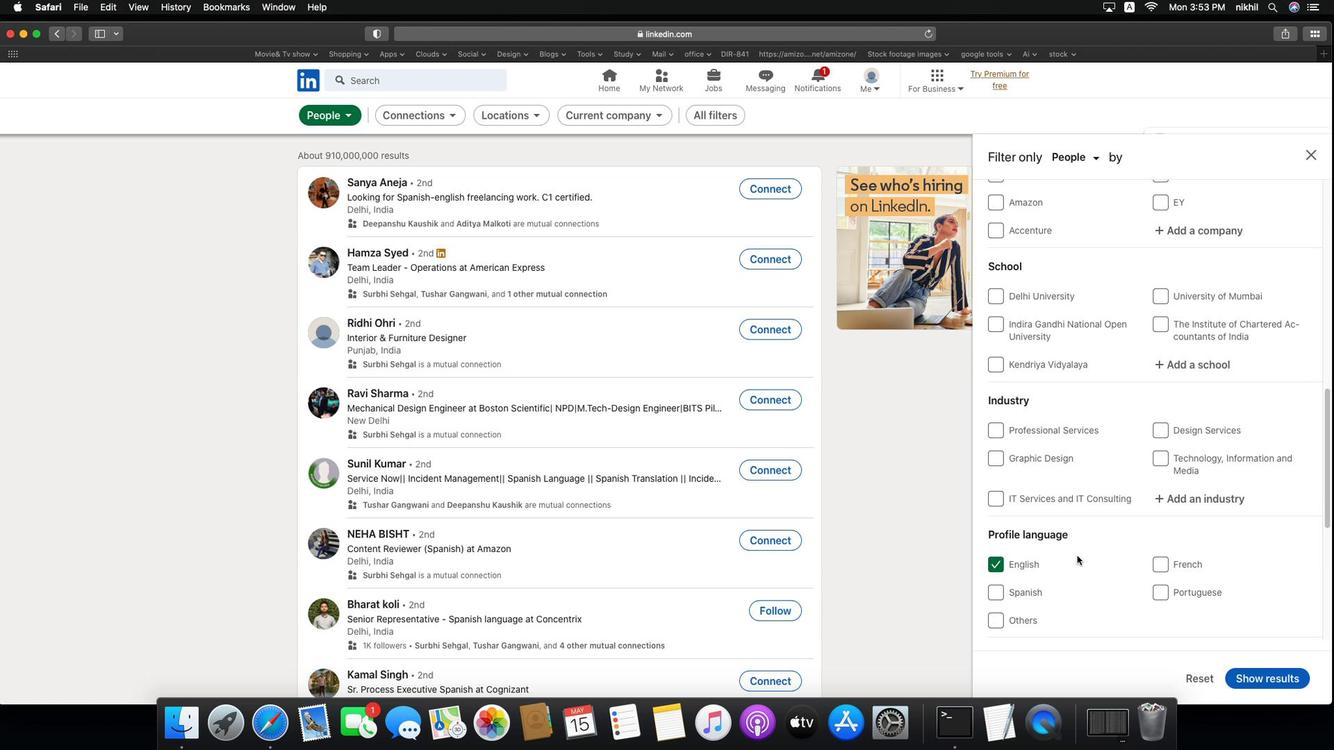 
Action: Mouse scrolled (1162, 607) with delta (599, 327)
Screenshot: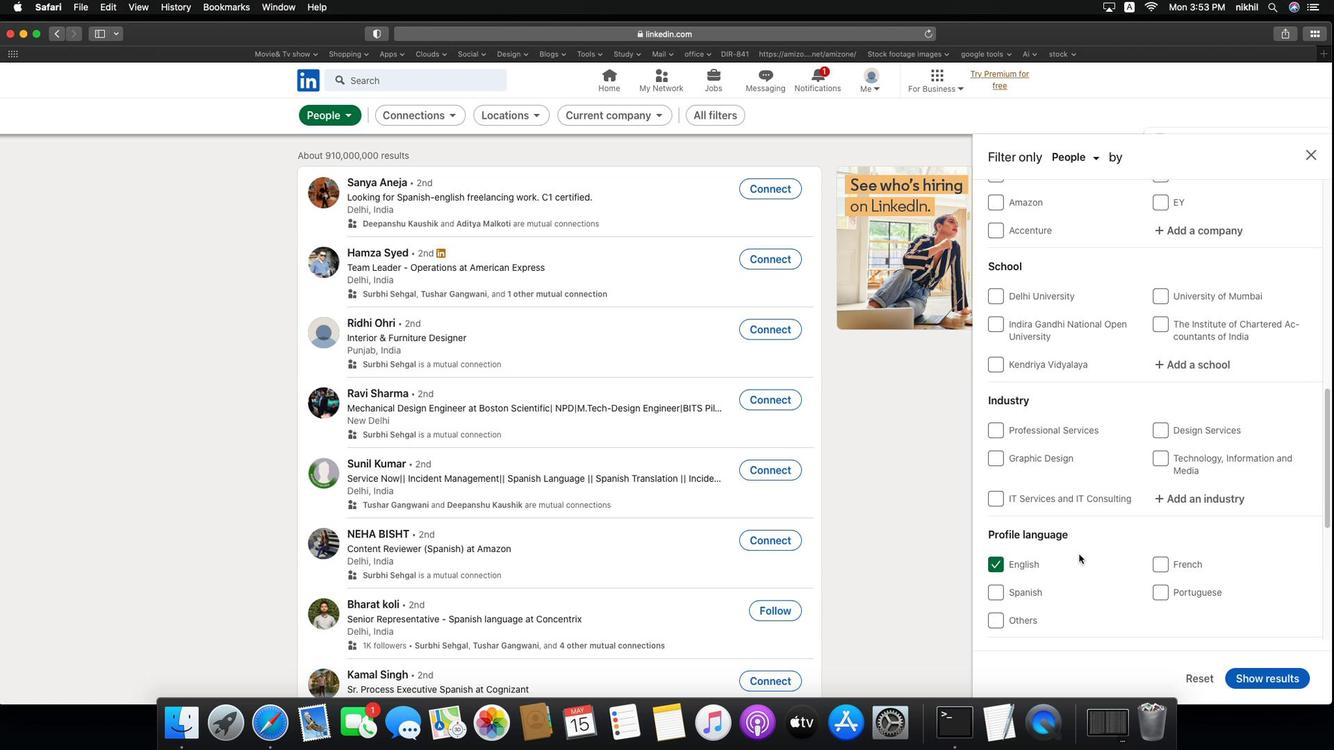
Action: Mouse moved to (1163, 608)
Screenshot: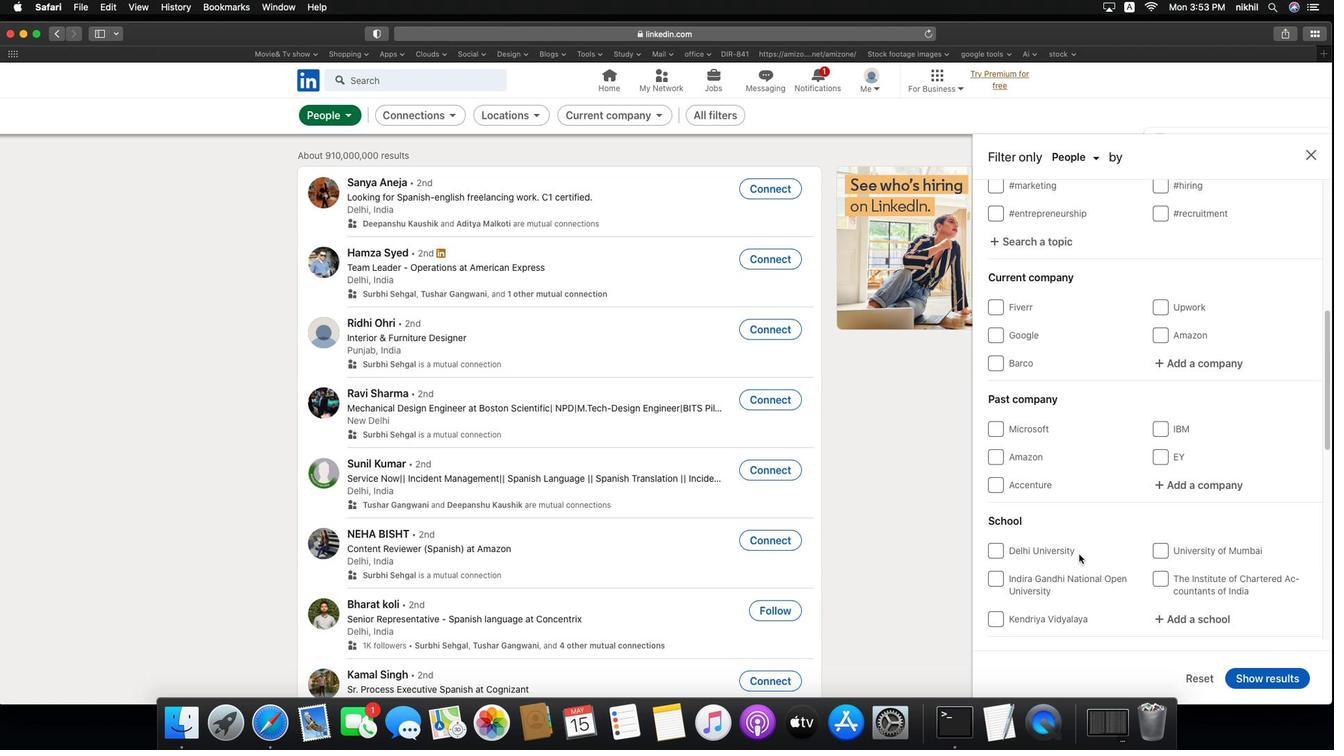 
Action: Mouse scrolled (1163, 608) with delta (599, 327)
Screenshot: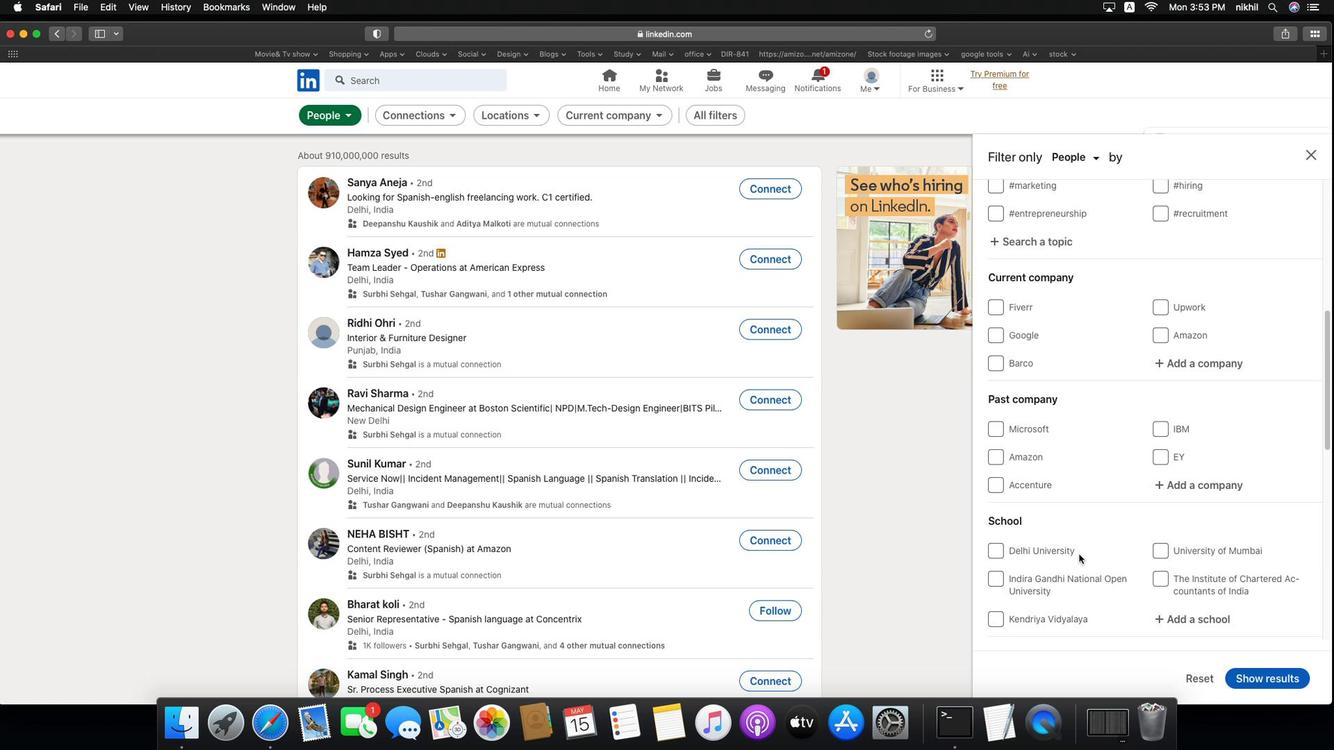 
Action: Mouse scrolled (1163, 608) with delta (599, 327)
Screenshot: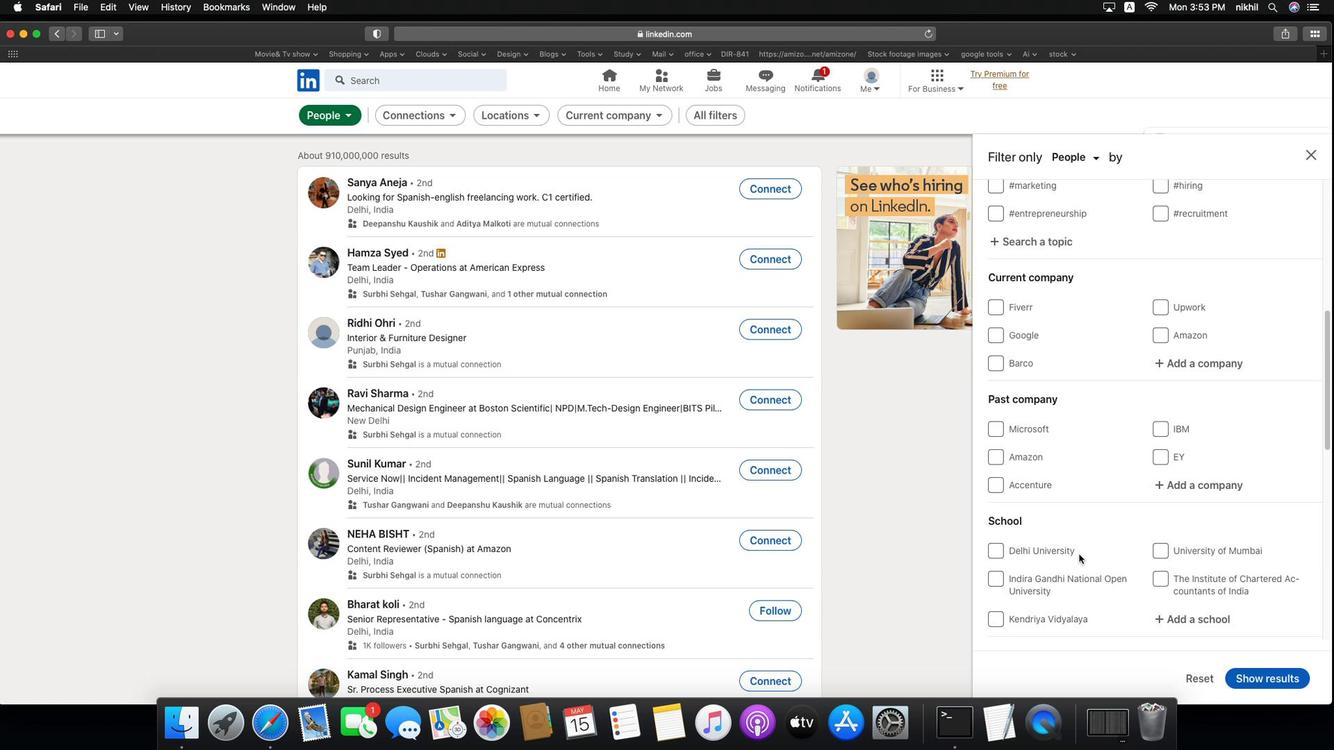 
Action: Mouse scrolled (1163, 608) with delta (599, 326)
Screenshot: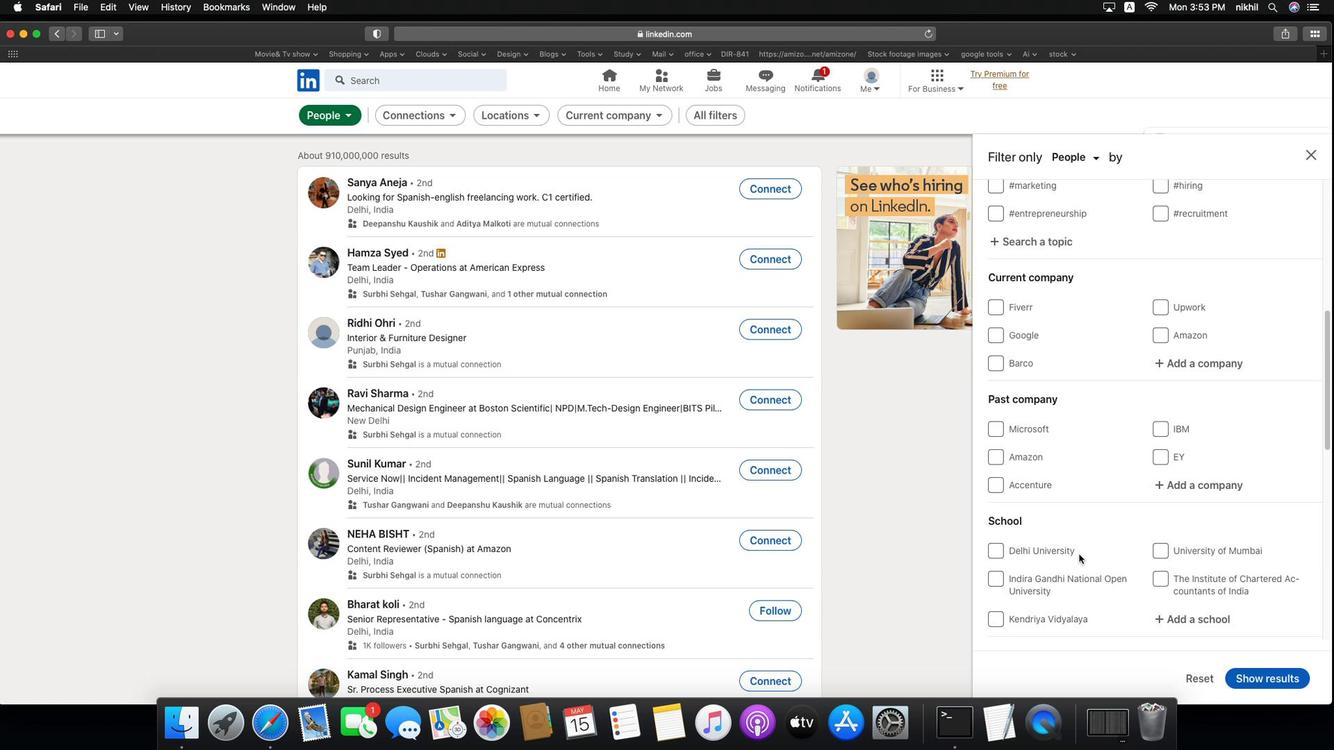 
Action: Mouse scrolled (1163, 608) with delta (599, 327)
Screenshot: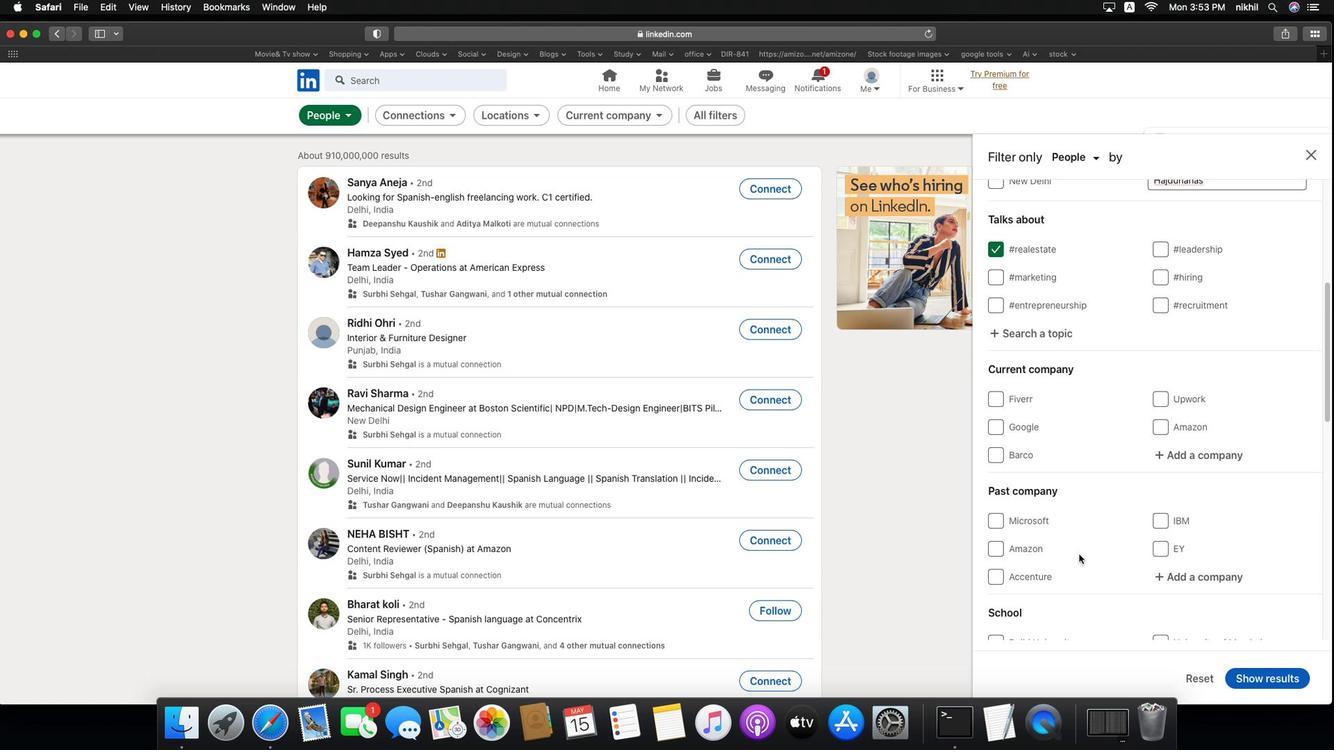 
Action: Mouse scrolled (1163, 608) with delta (599, 327)
Screenshot: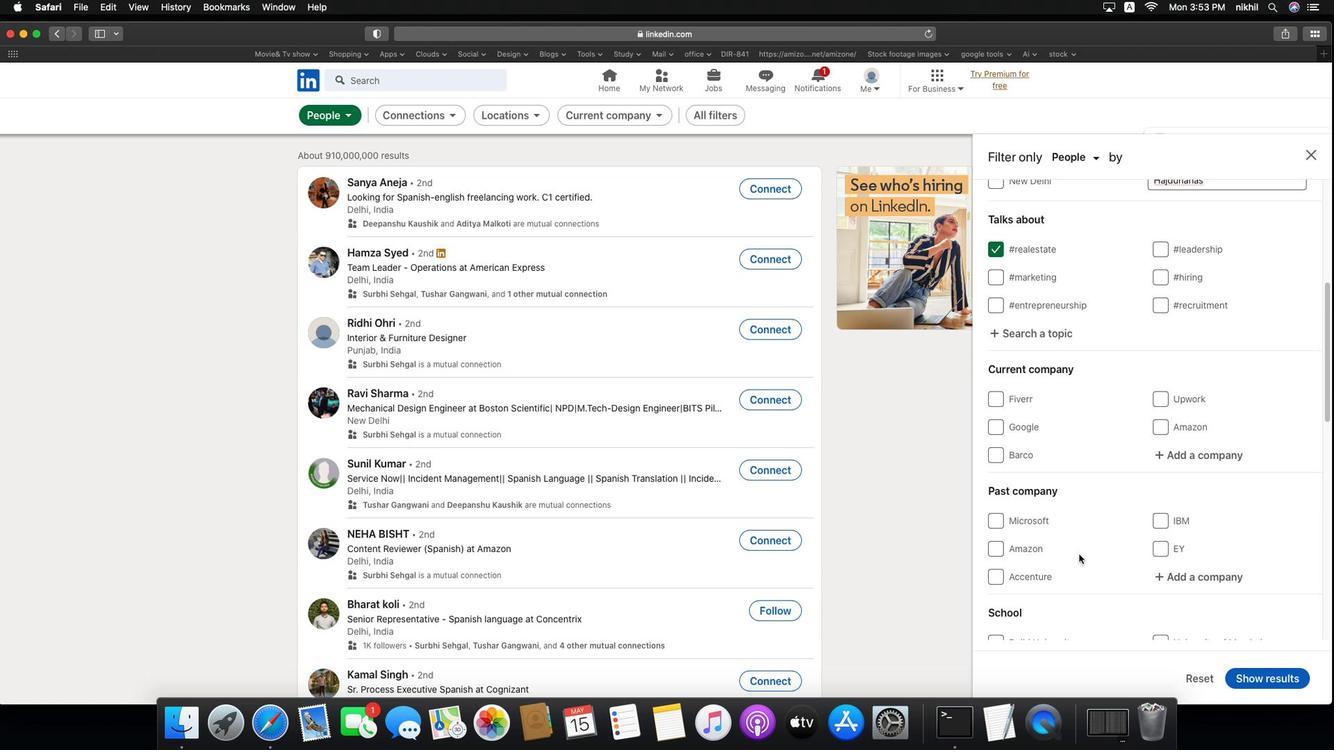 
Action: Mouse scrolled (1163, 608) with delta (599, 326)
Screenshot: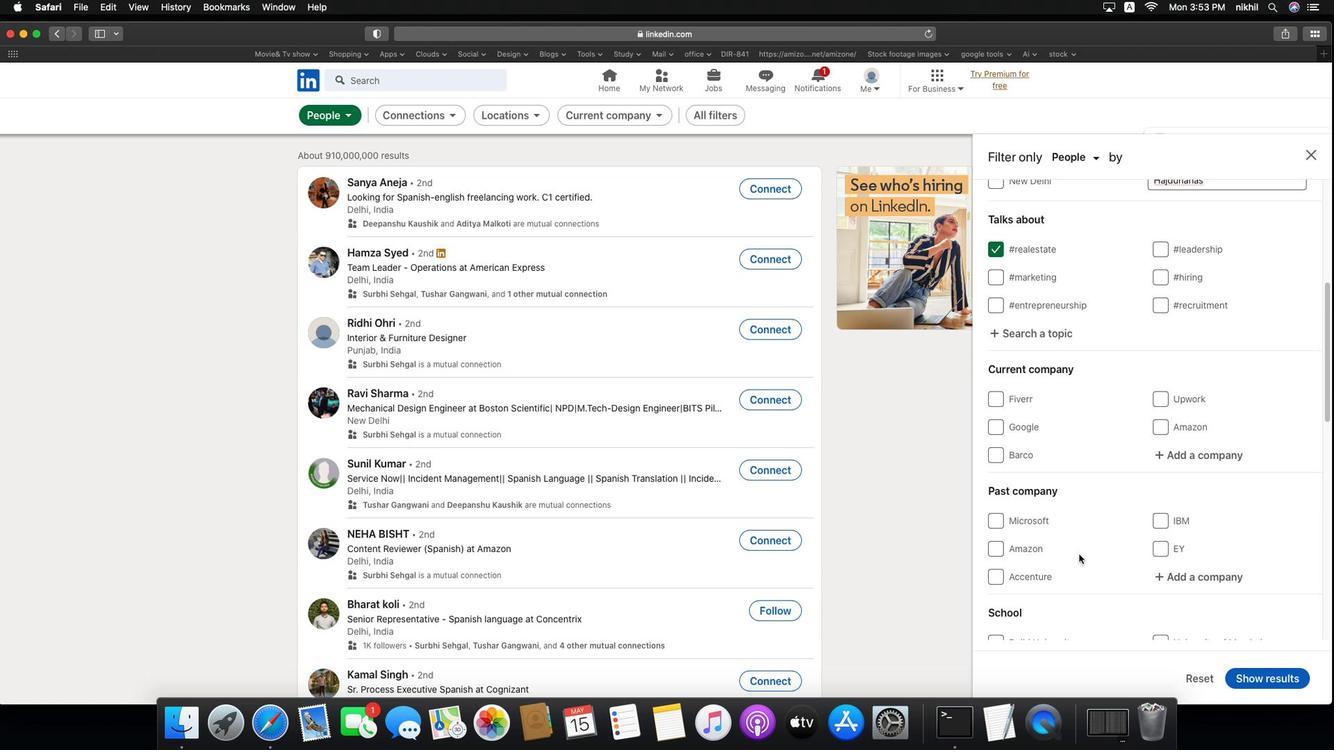 
Action: Mouse scrolled (1163, 608) with delta (599, 325)
Screenshot: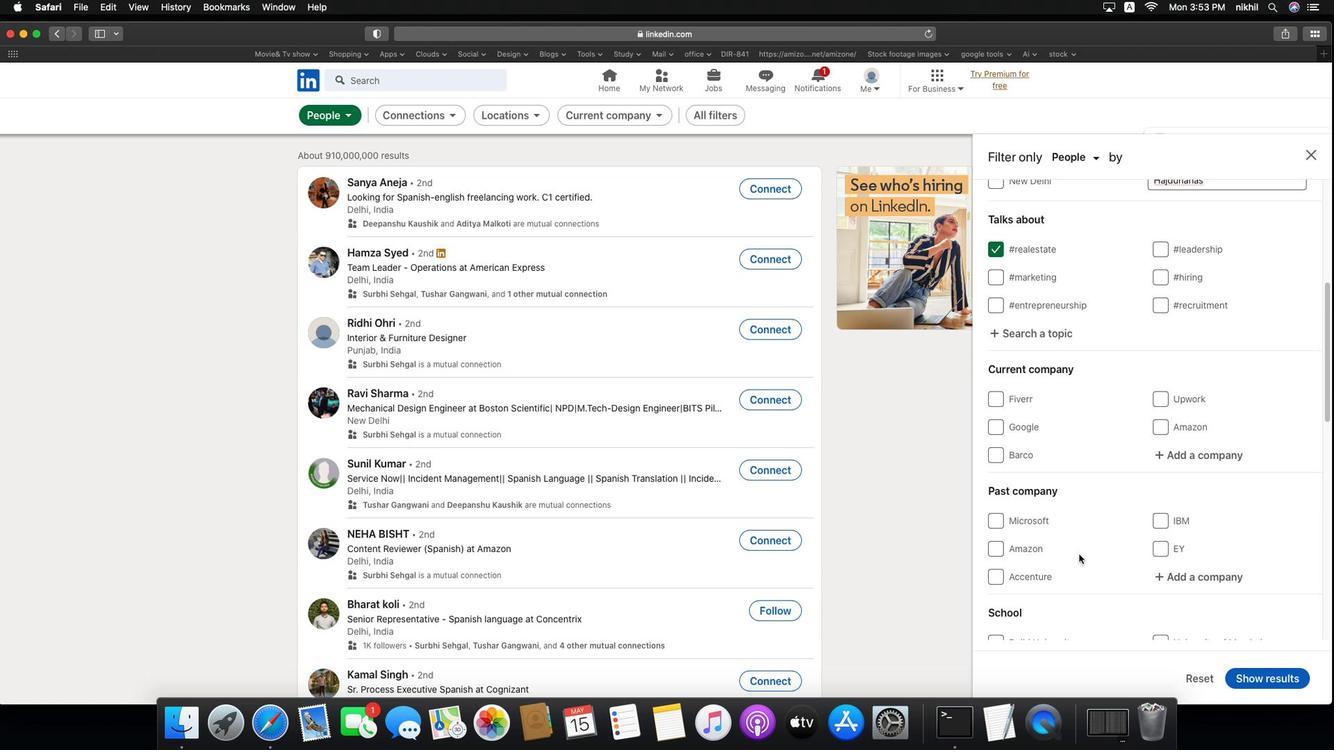 
Action: Mouse scrolled (1163, 608) with delta (599, 327)
Screenshot: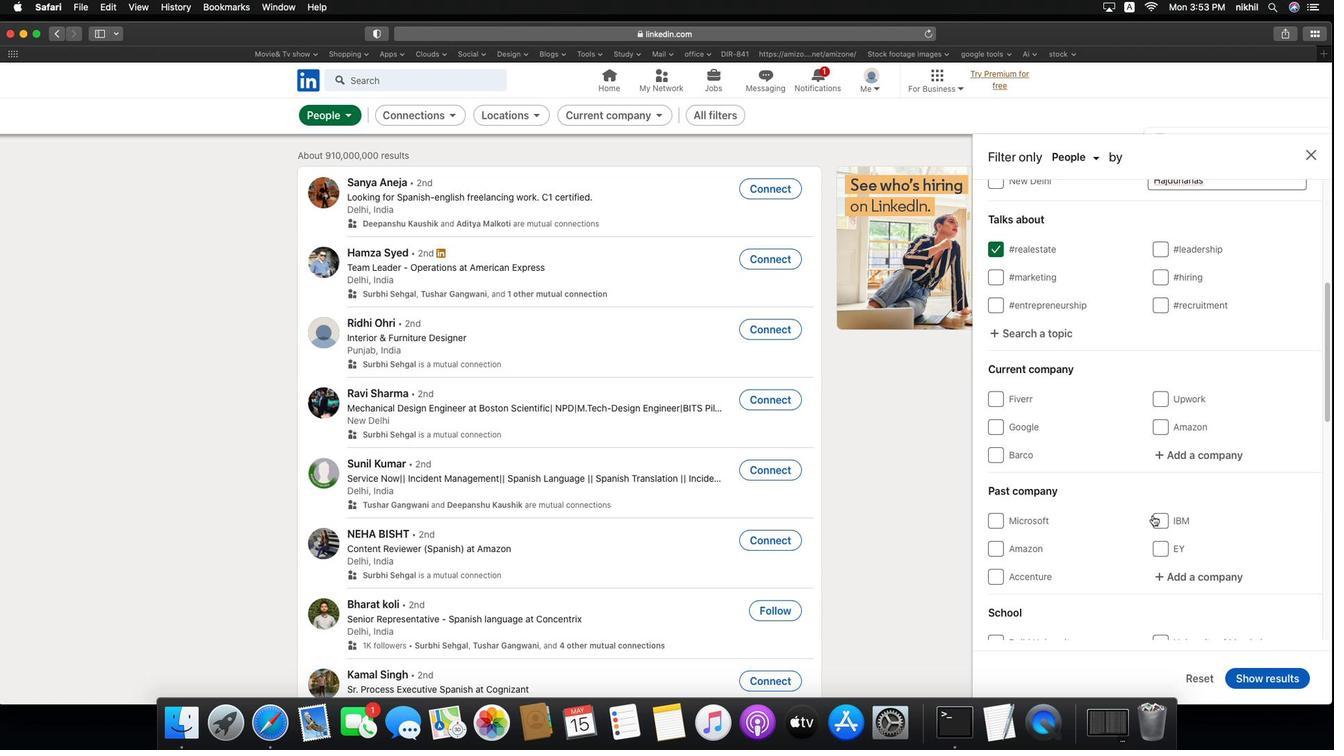 
Action: Mouse scrolled (1163, 608) with delta (599, 327)
Screenshot: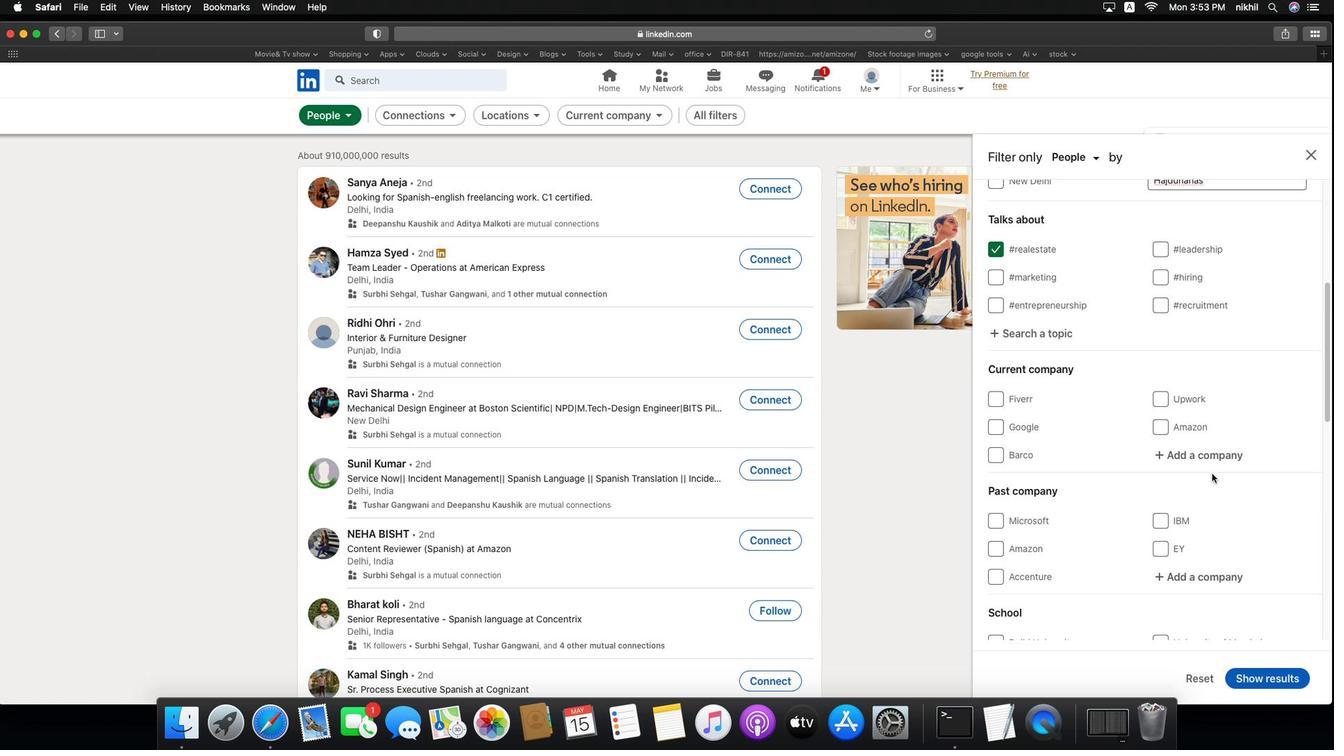
Action: Mouse scrolled (1163, 608) with delta (599, 327)
Screenshot: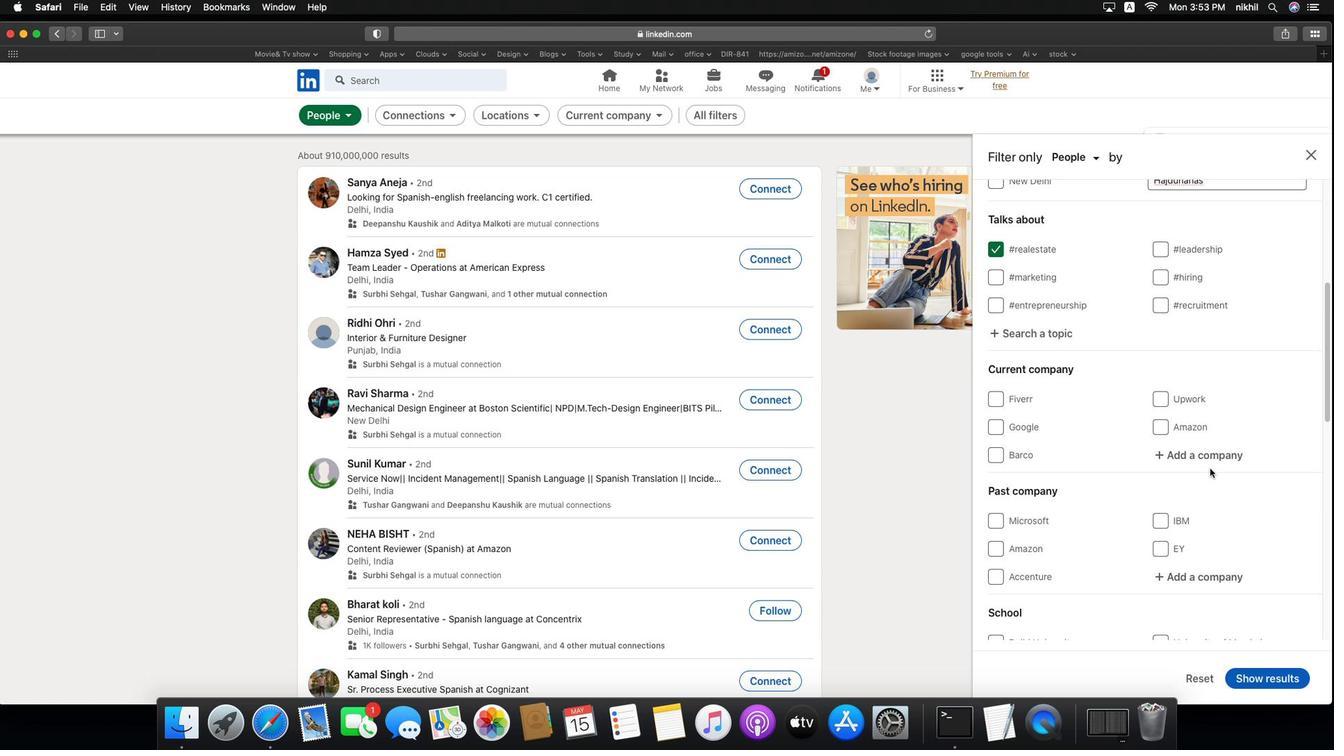 
Action: Mouse scrolled (1163, 608) with delta (599, 326)
Screenshot: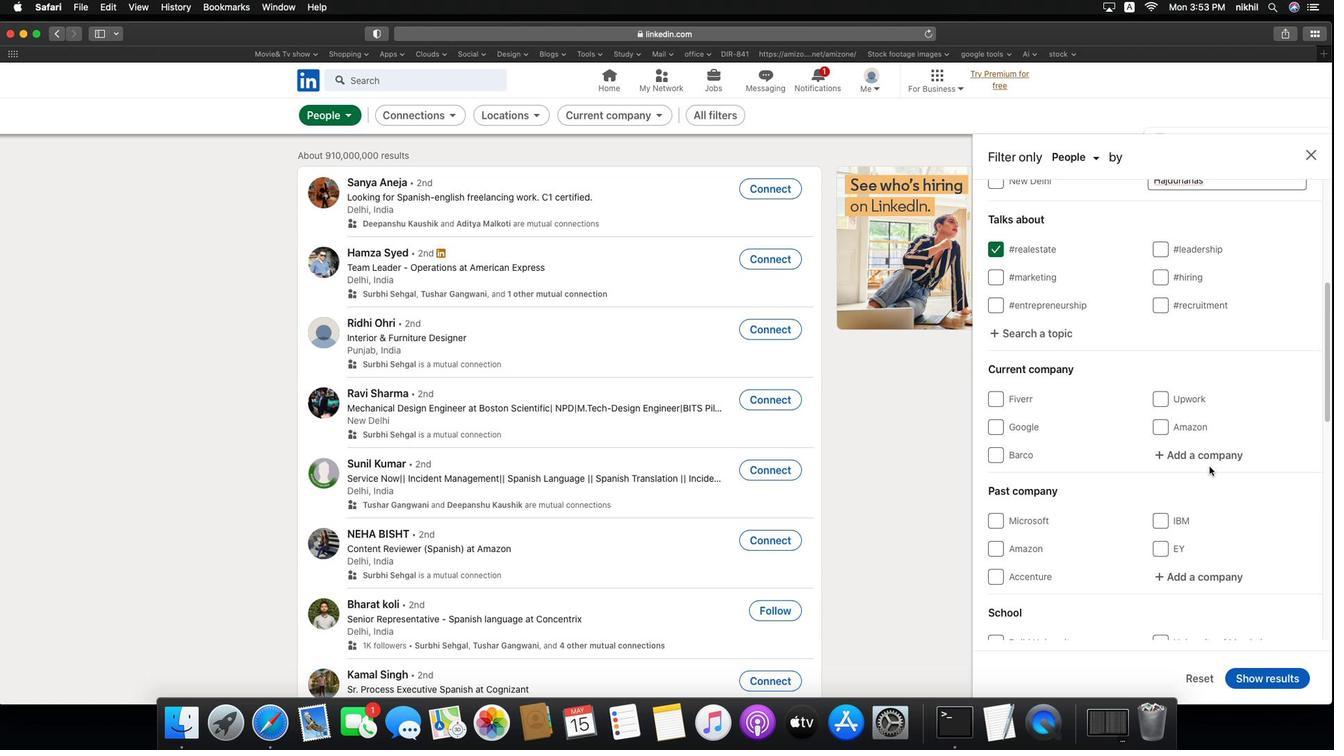 
Action: Mouse moved to (1126, 620)
Screenshot: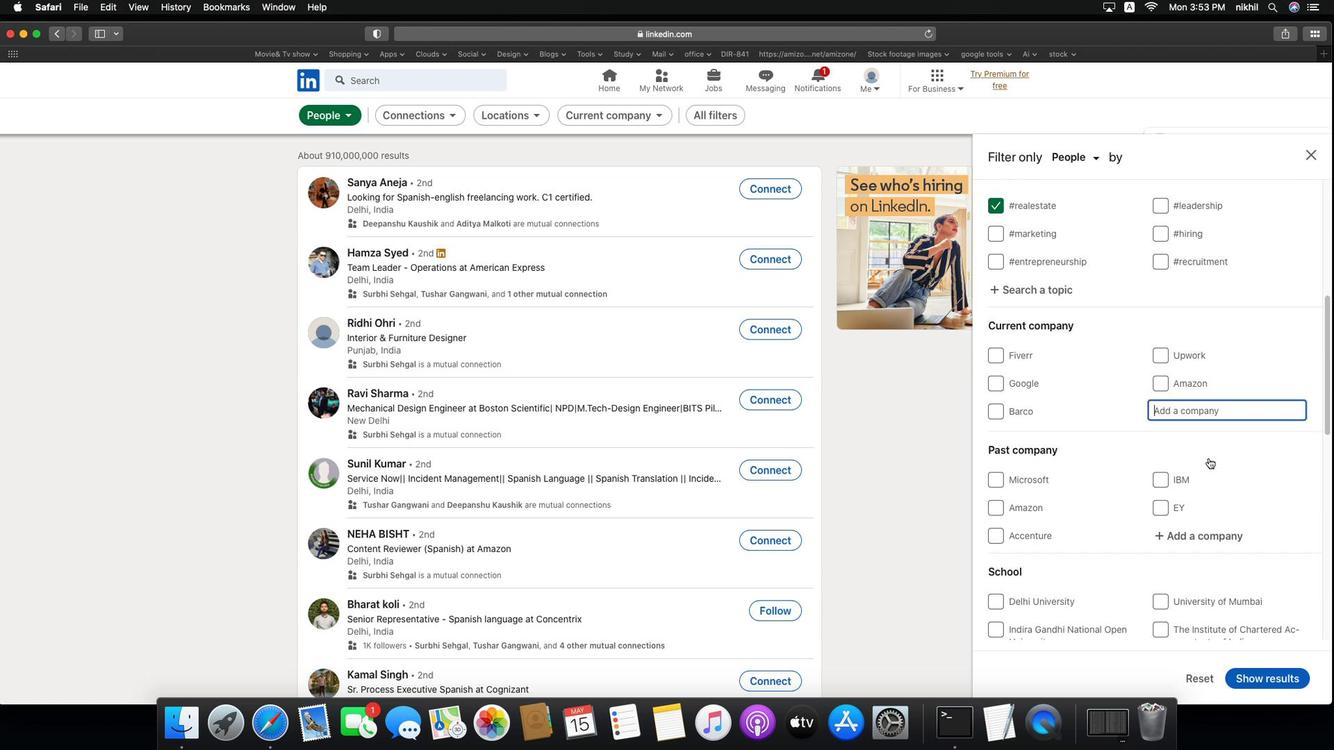 
Action: Mouse pressed left at (1126, 620)
Screenshot: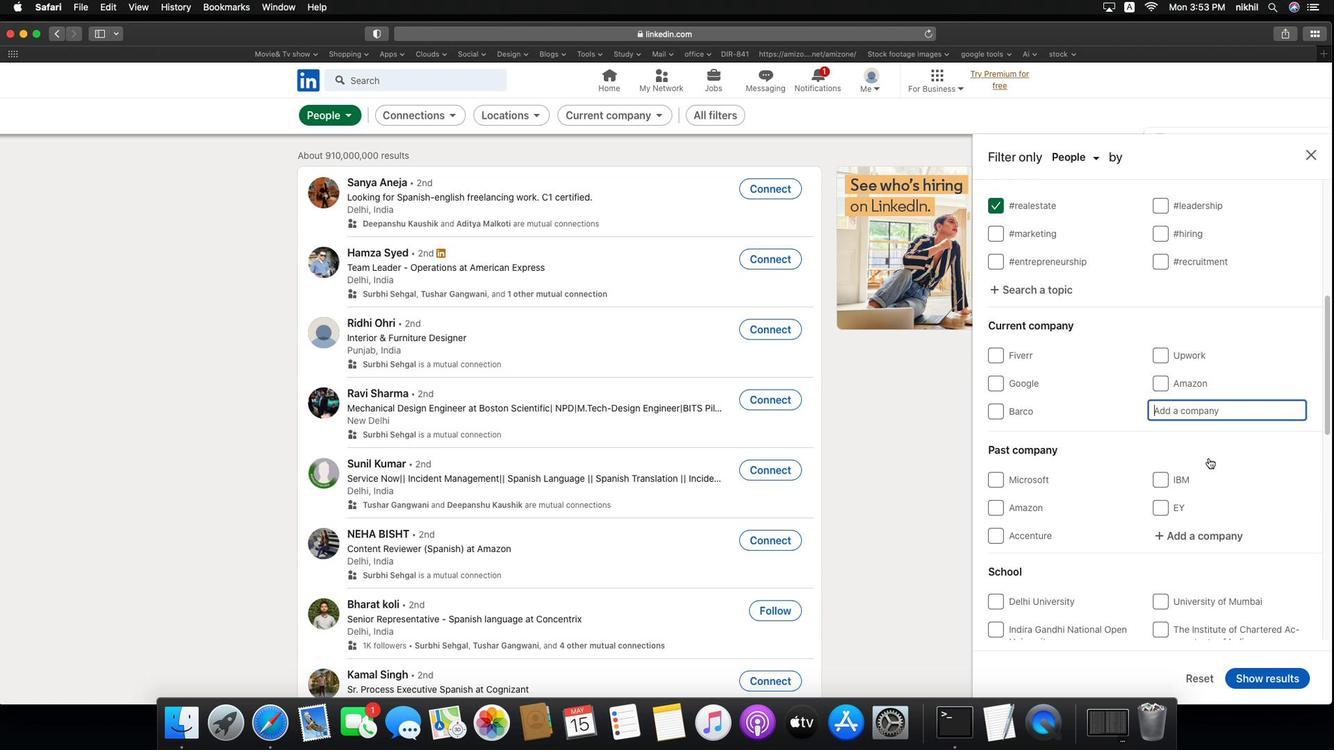 
Action: Mouse moved to (1157, 612)
Screenshot: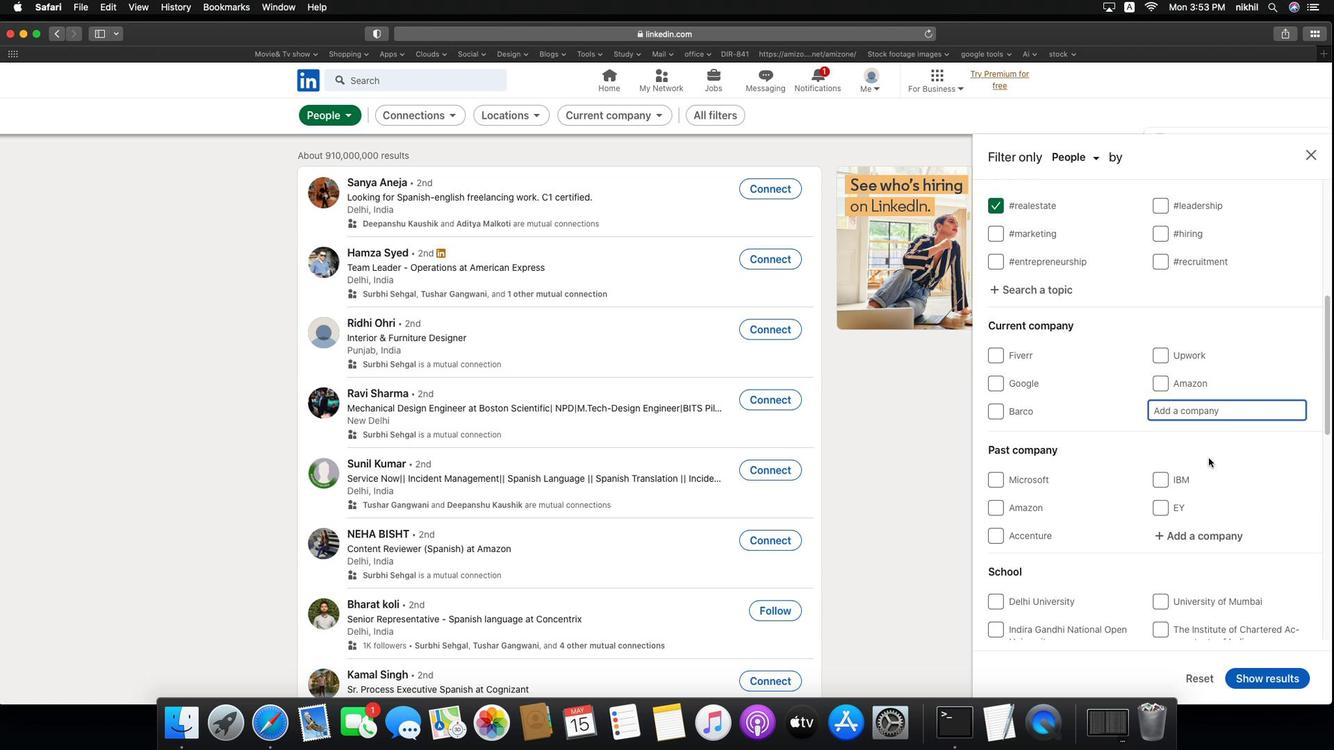 
Action: Mouse scrolled (1157, 612) with delta (599, 327)
Screenshot: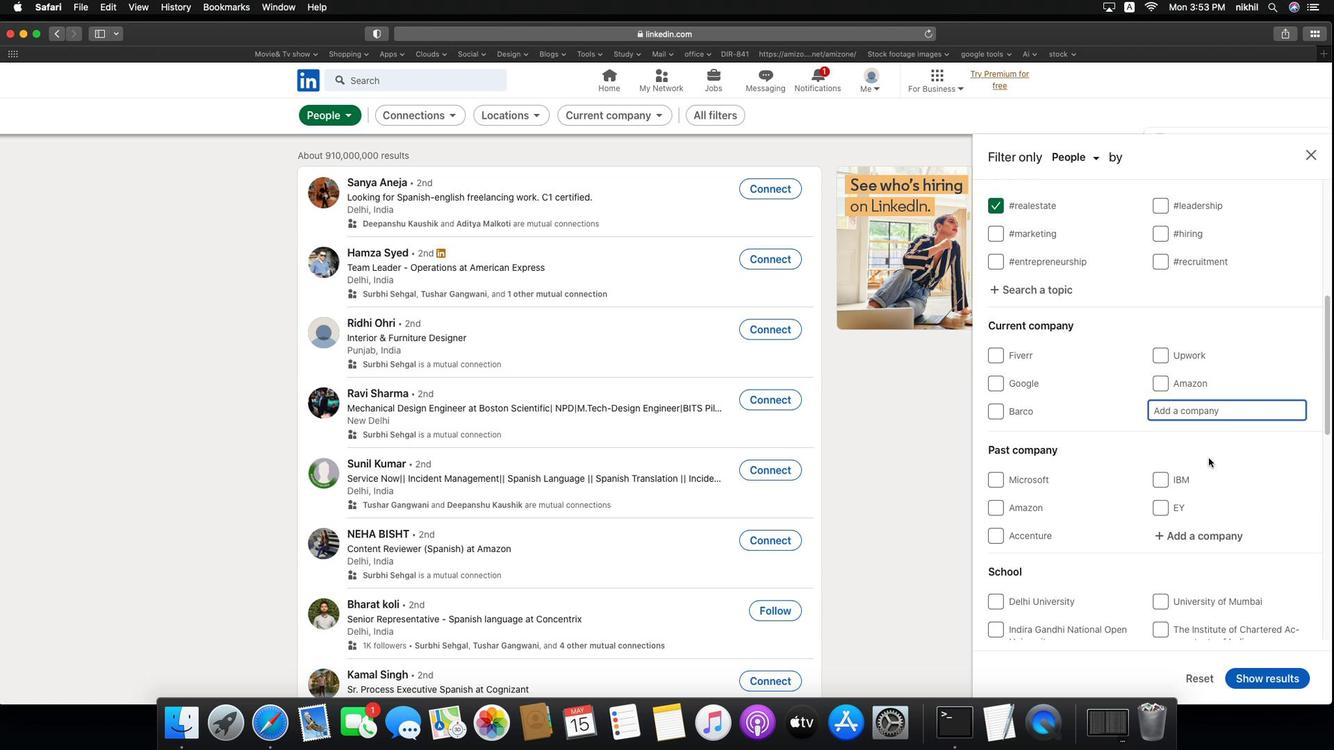 
Action: Mouse scrolled (1157, 612) with delta (599, 327)
Screenshot: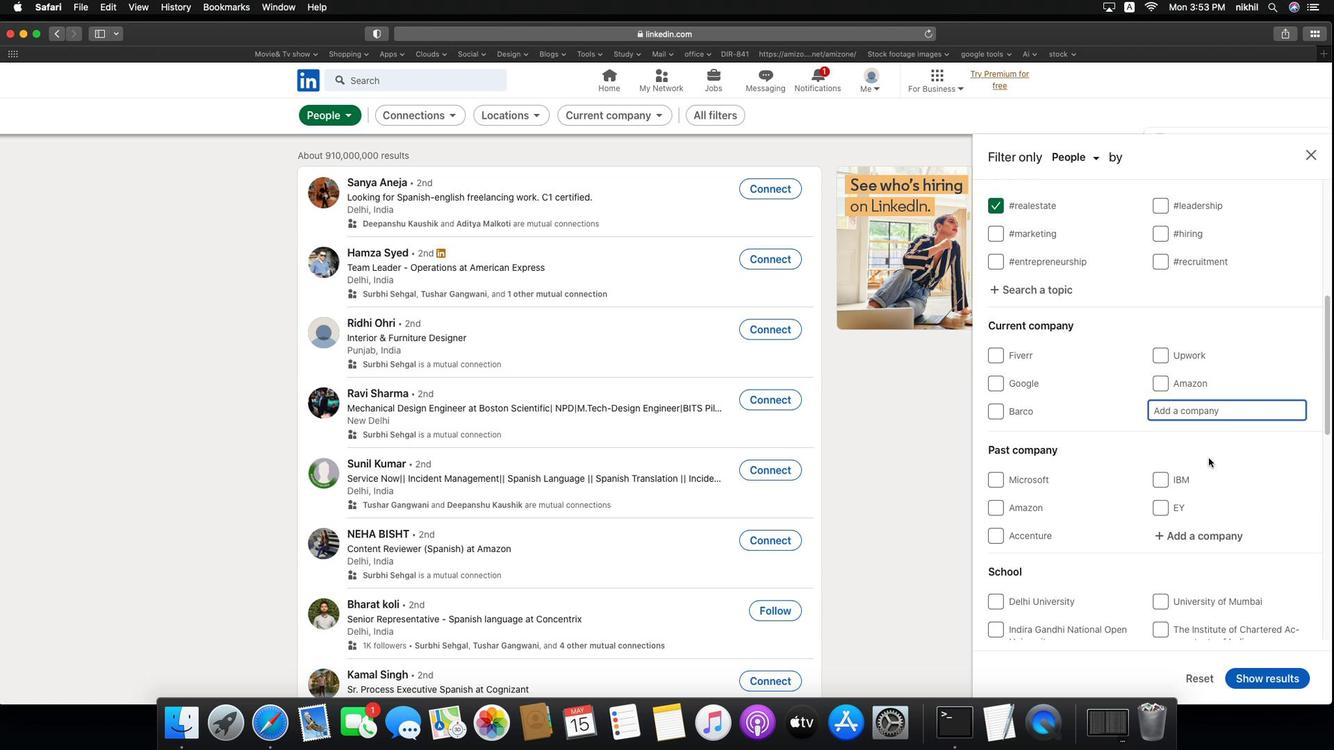 
Action: Mouse scrolled (1157, 612) with delta (599, 328)
Screenshot: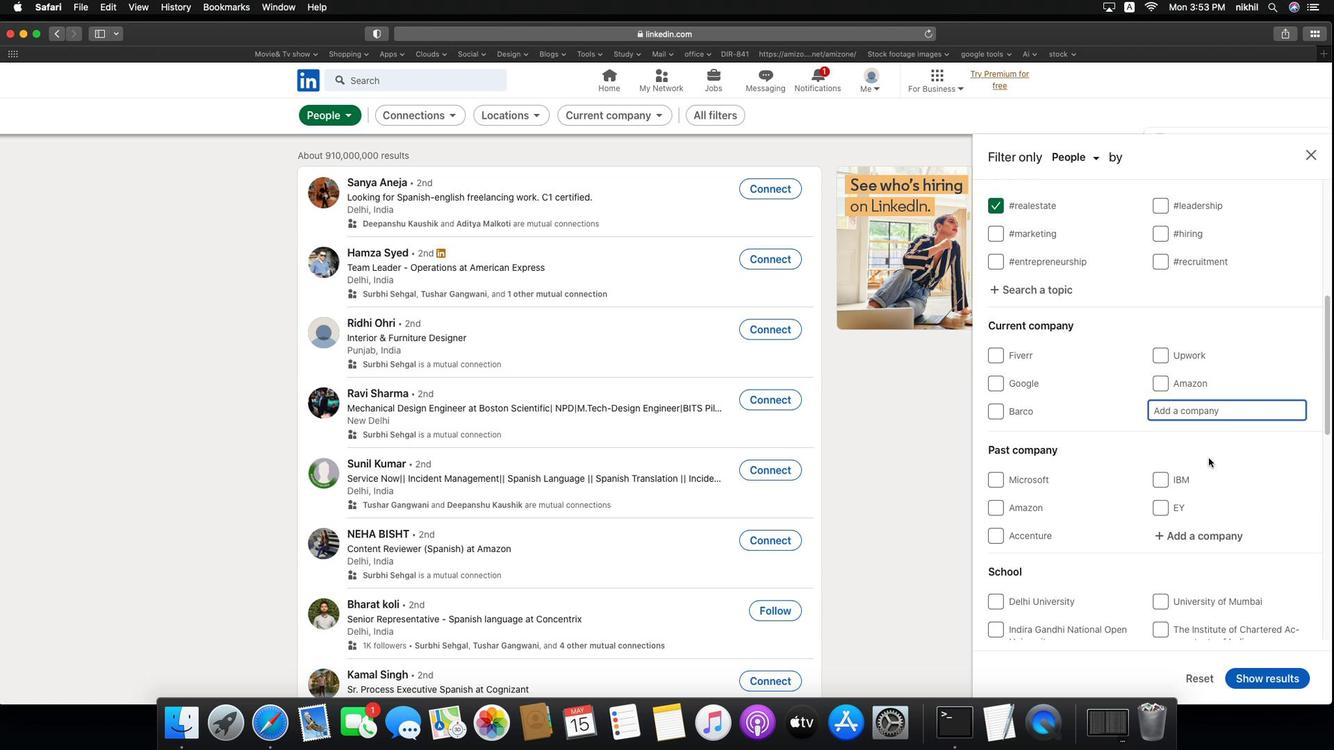 
Action: Mouse scrolled (1157, 612) with delta (599, 328)
Screenshot: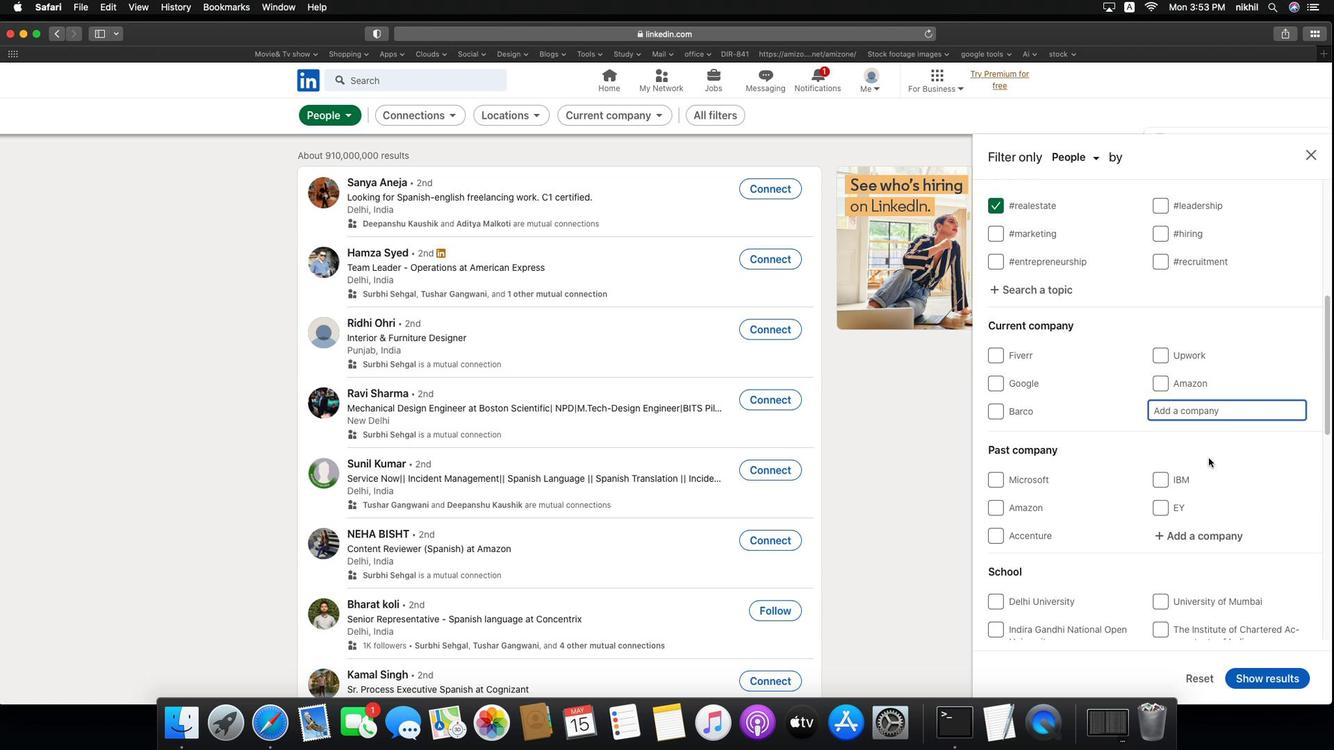 
Action: Mouse scrolled (1157, 612) with delta (599, 327)
Screenshot: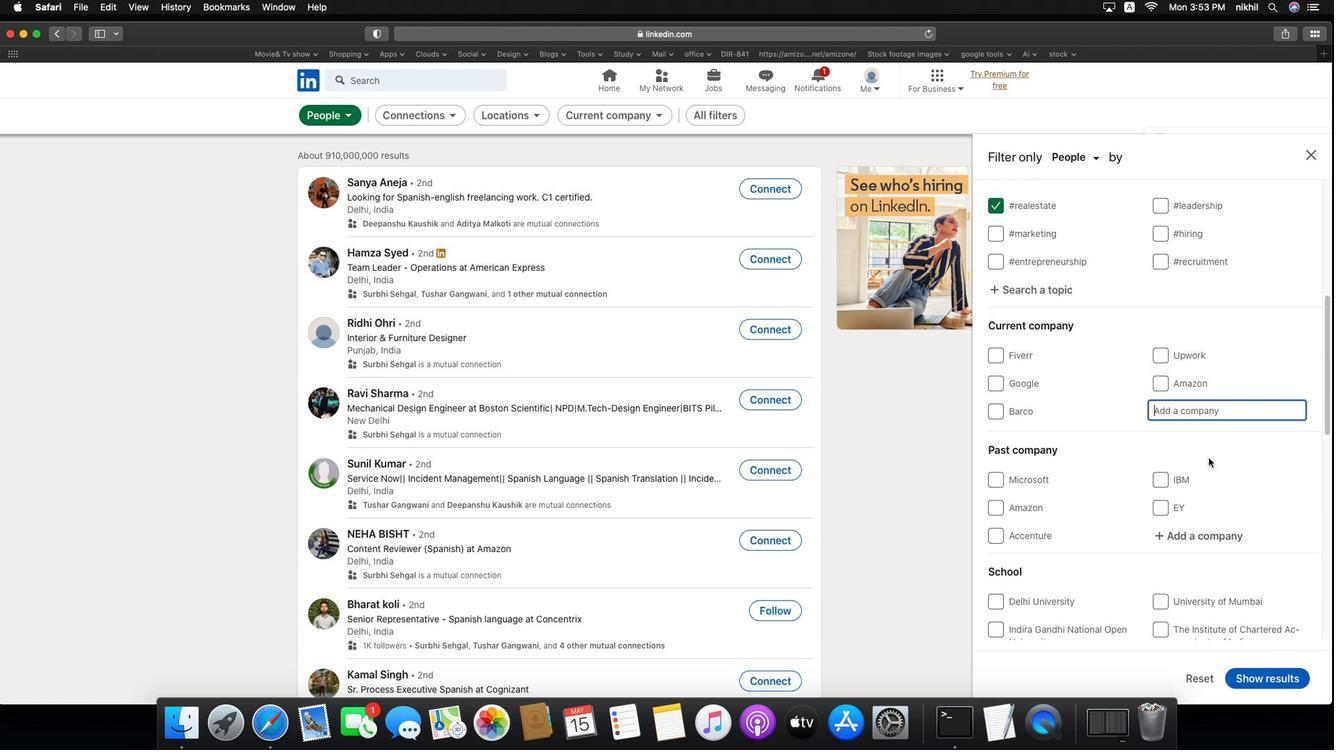 
Action: Mouse scrolled (1157, 612) with delta (599, 327)
Screenshot: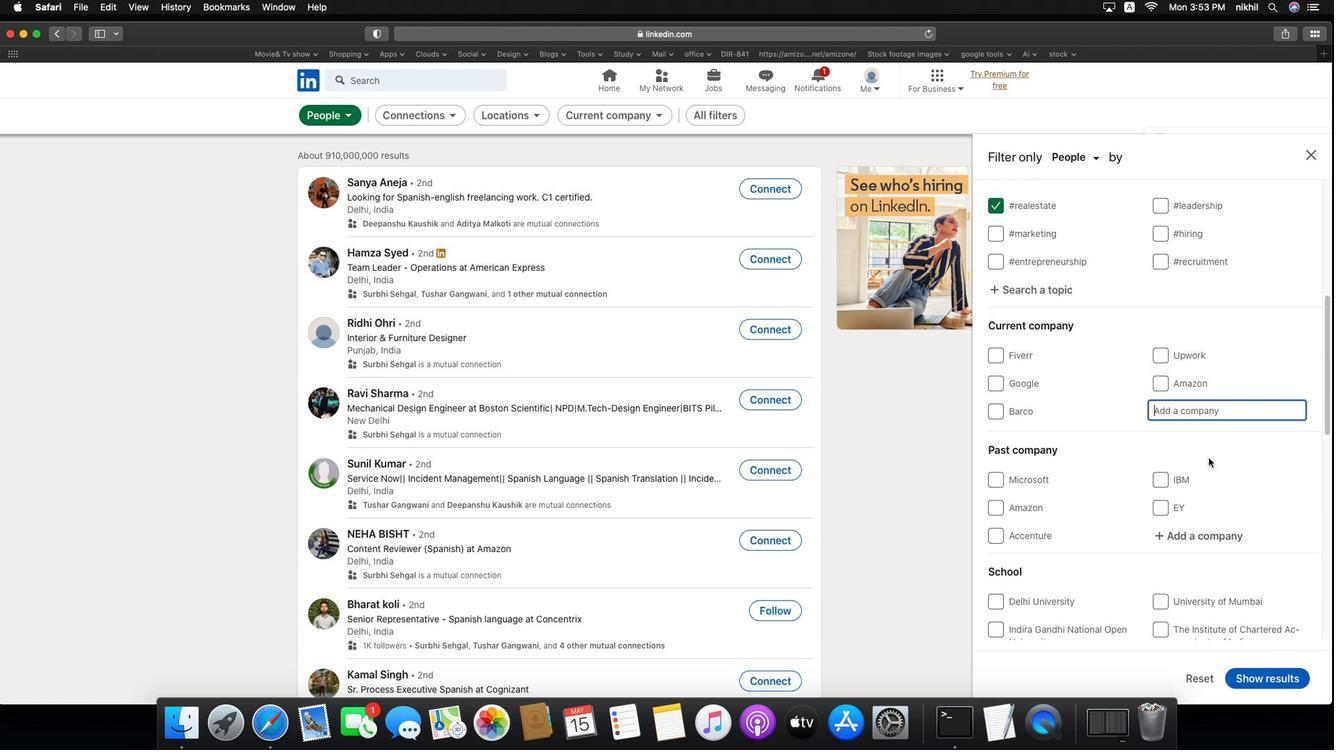 
Action: Mouse scrolled (1157, 612) with delta (599, 327)
Screenshot: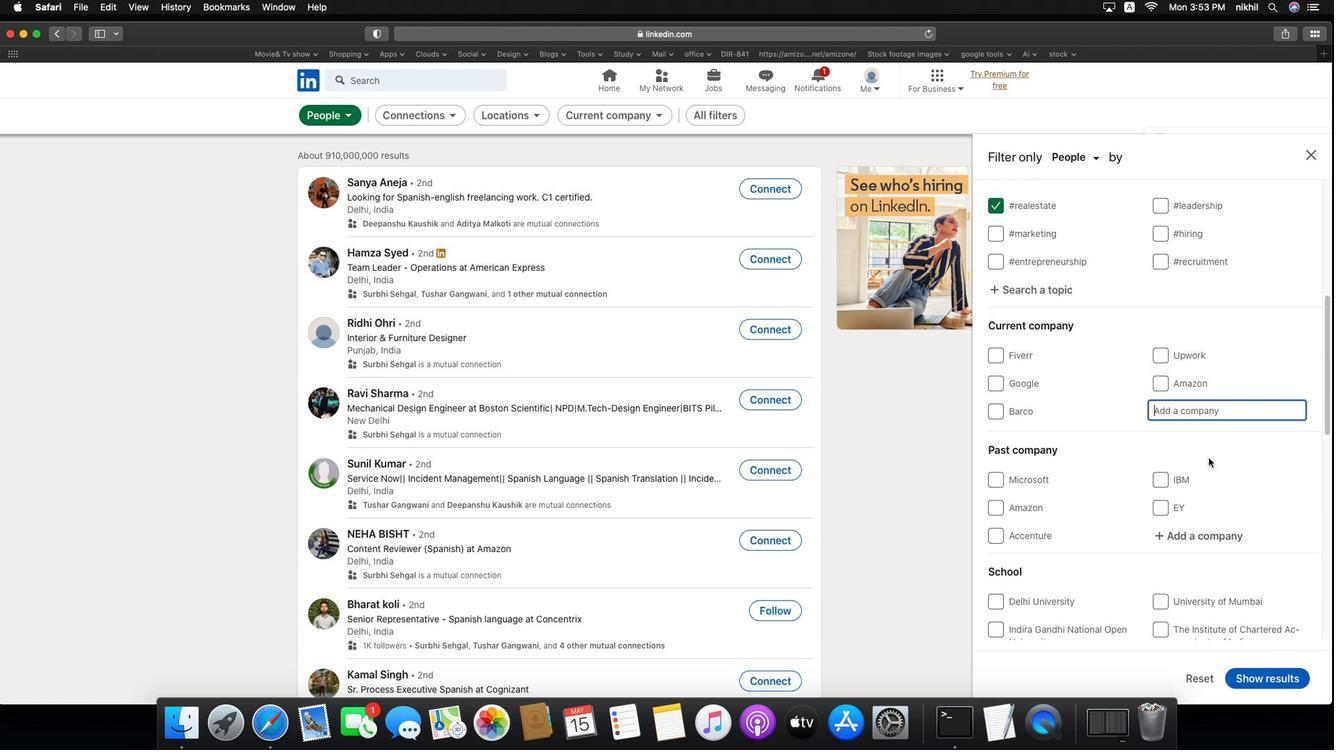 
Action: Mouse moved to (1224, 563)
Screenshot: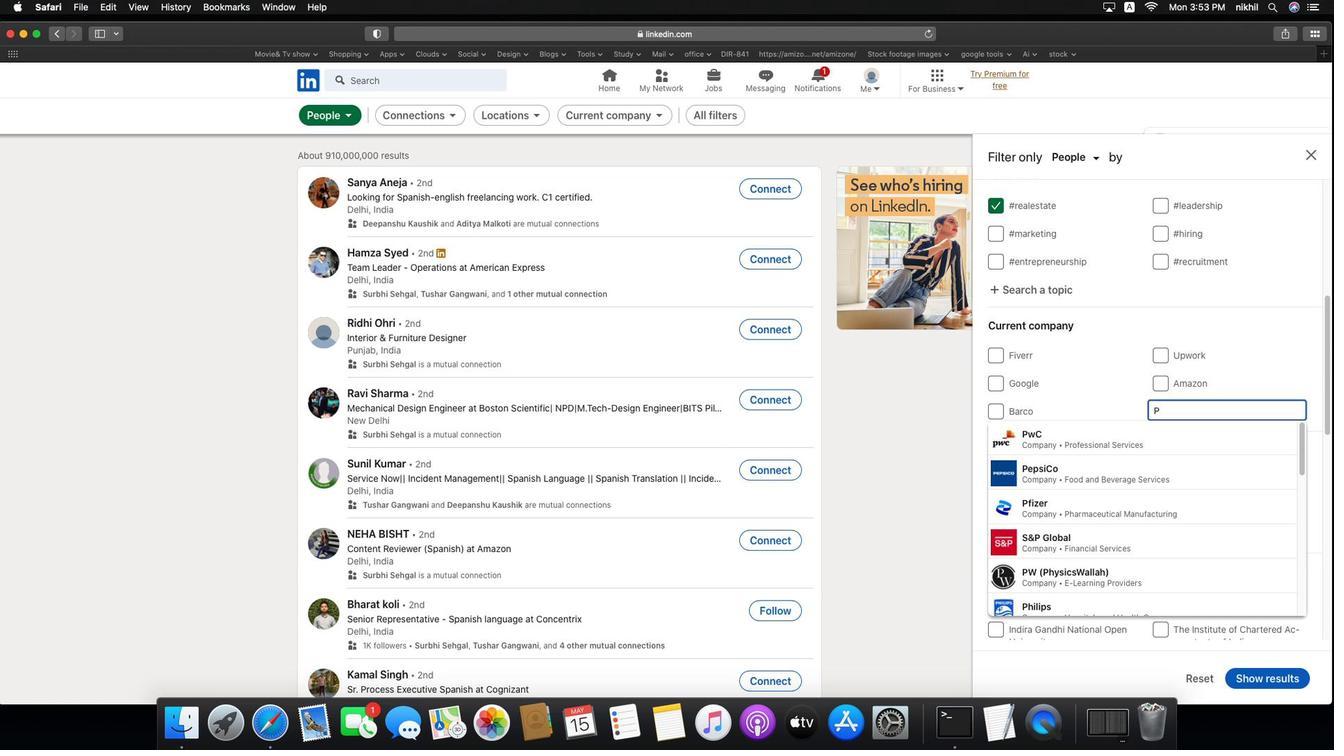 
Action: Mouse pressed left at (1224, 563)
Screenshot: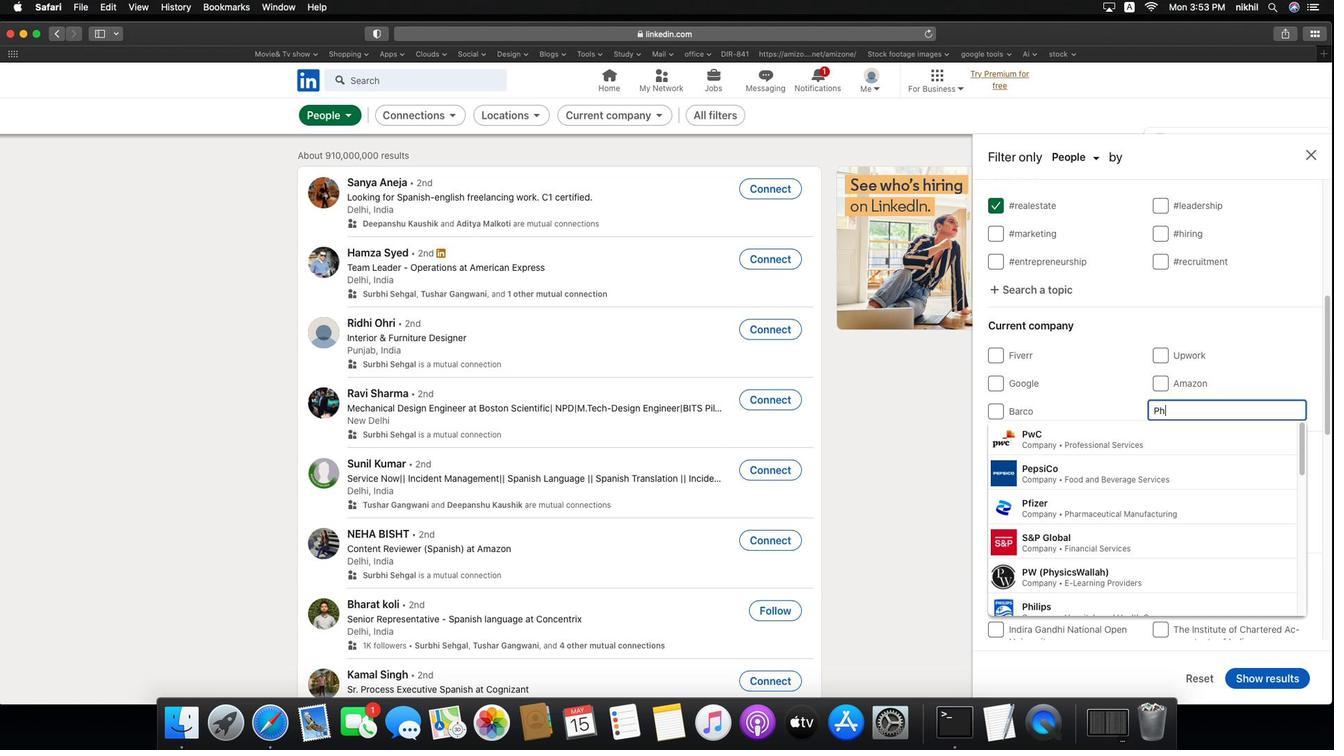 
Action: Key pressed Key.caps_lock'P'Key.caps_lock'h''o''n''e'
Screenshot: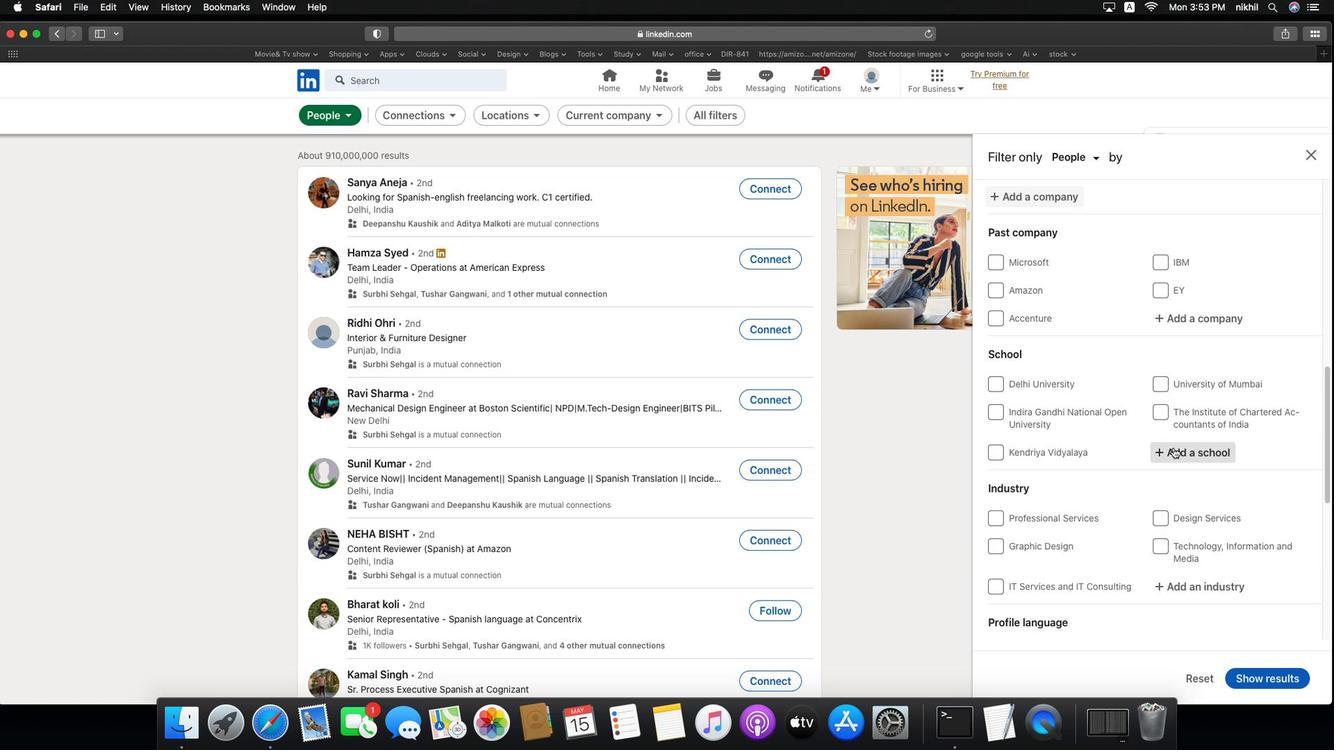 
Action: Mouse moved to (1186, 548)
Screenshot: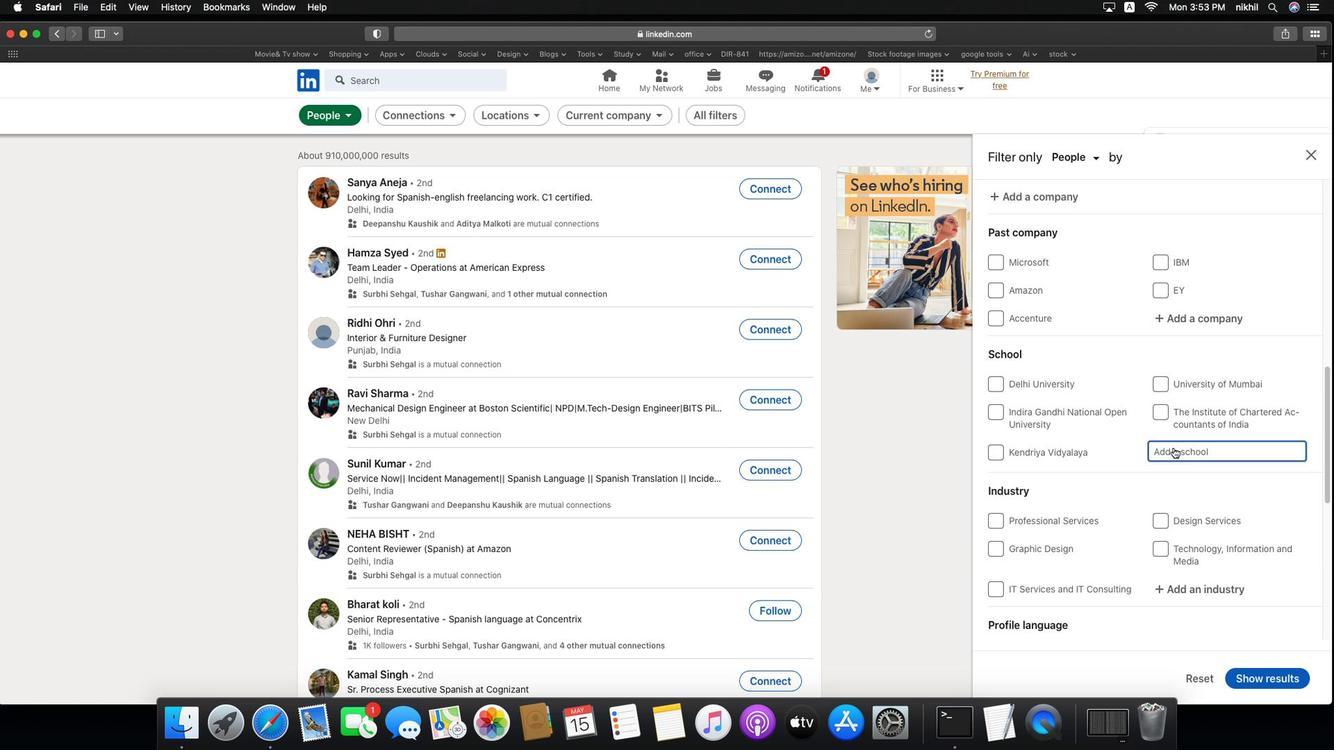 
Action: Mouse pressed left at (1186, 548)
Screenshot: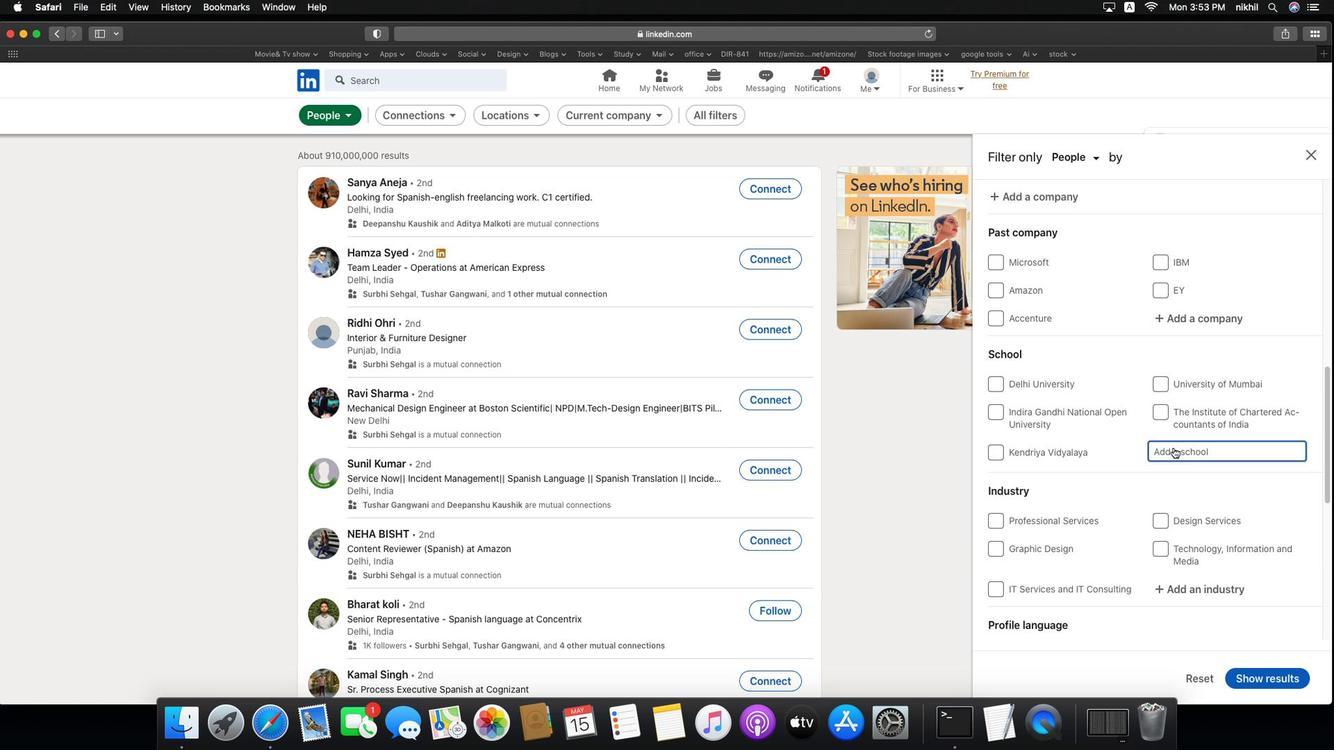 
Action: Mouse moved to (1187, 549)
Screenshot: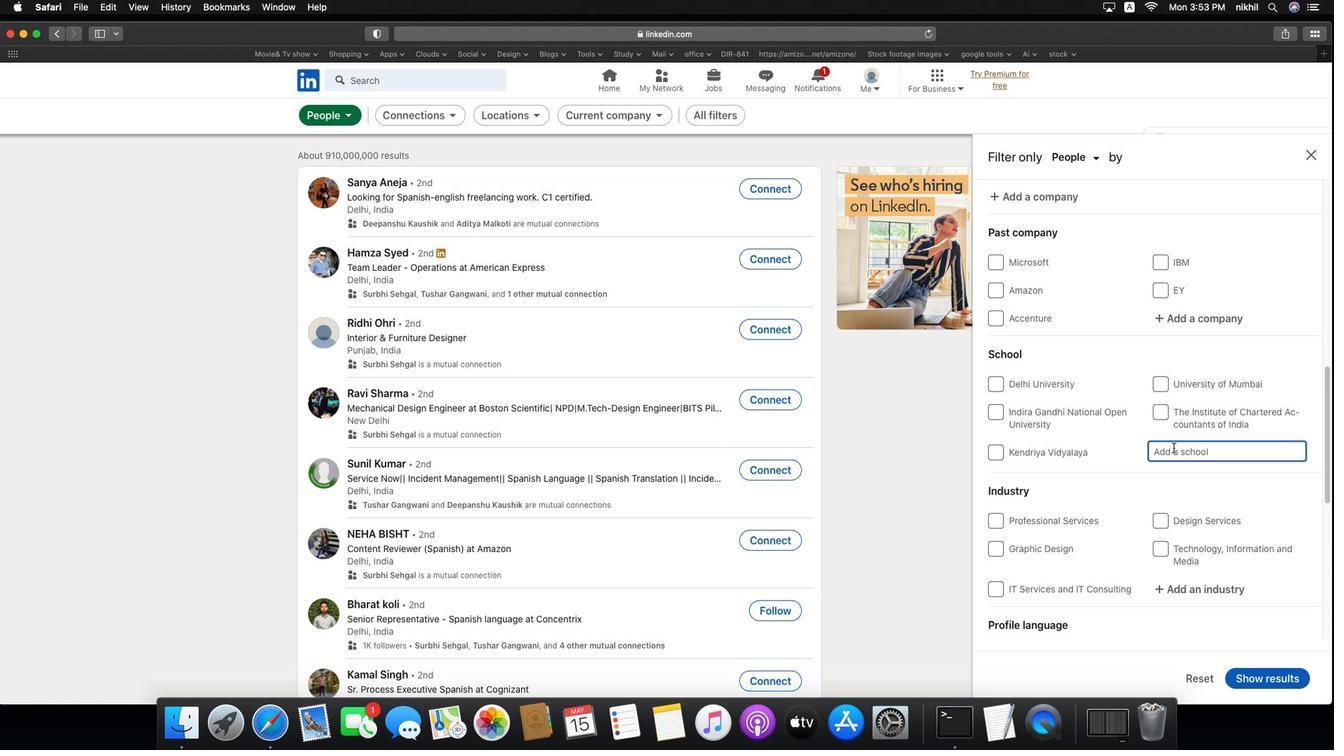 
Action: Mouse scrolled (1187, 549) with delta (599, 327)
Screenshot: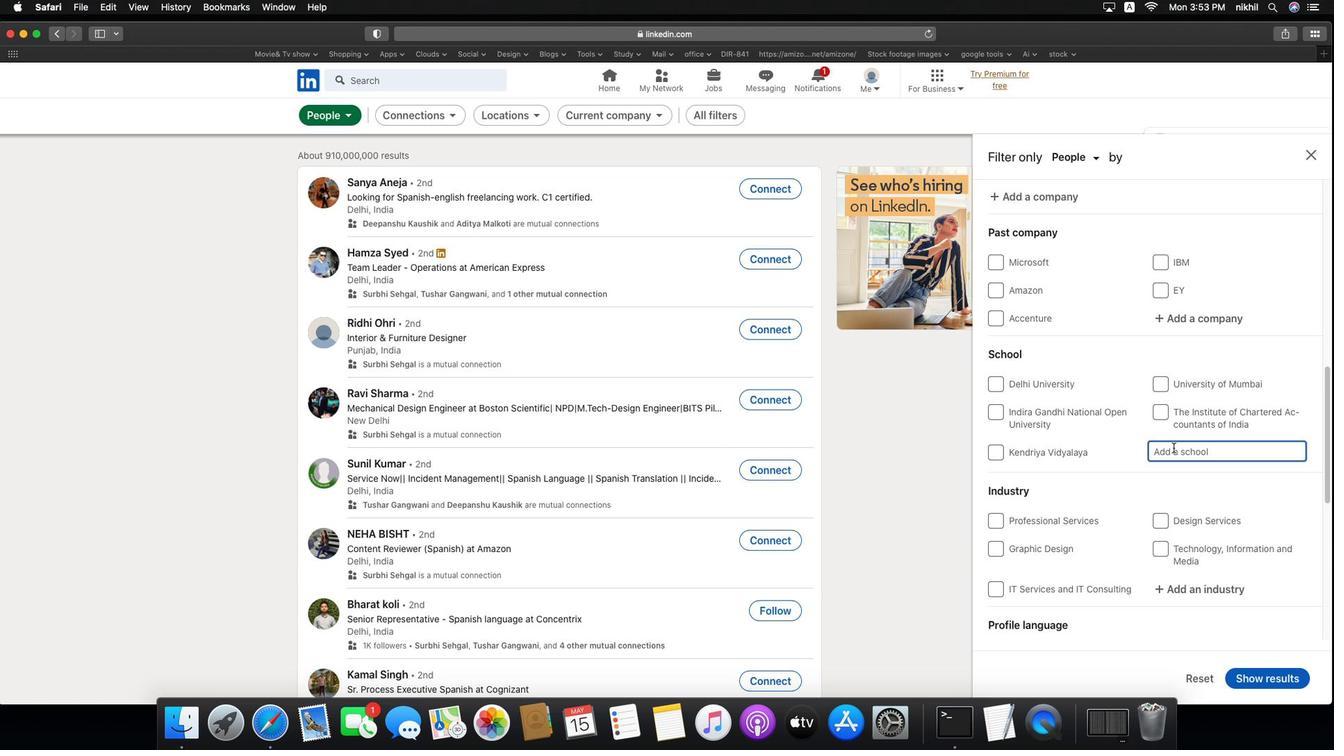
Action: Mouse scrolled (1187, 549) with delta (599, 327)
Screenshot: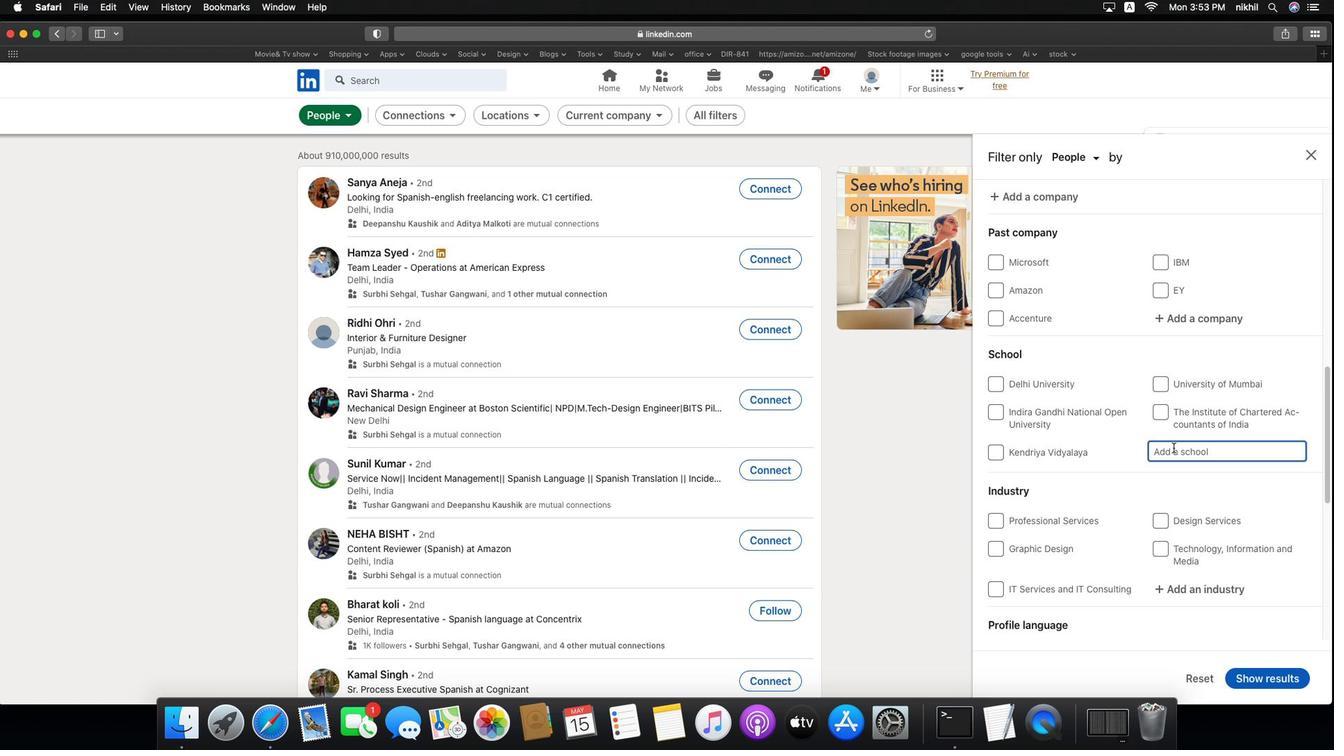 
Action: Mouse scrolled (1187, 549) with delta (599, 326)
Screenshot: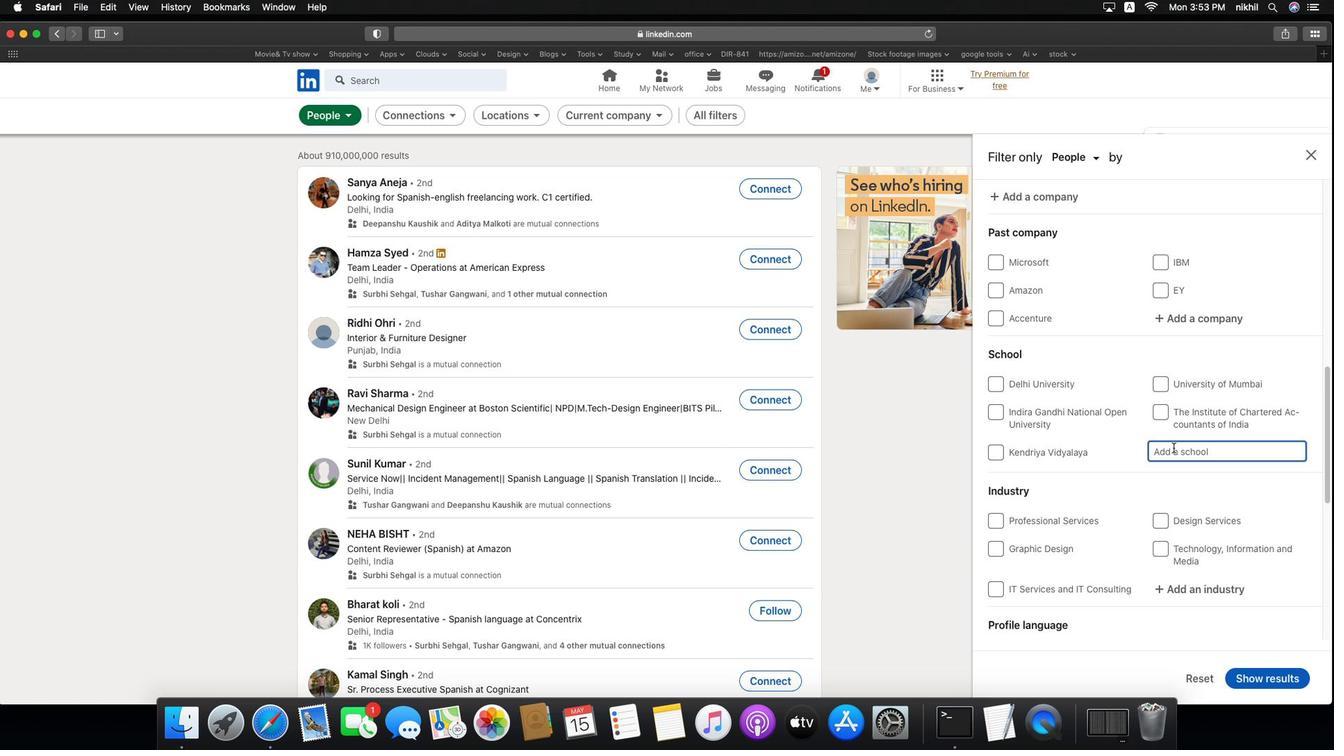 
Action: Mouse scrolled (1187, 549) with delta (599, 325)
Screenshot: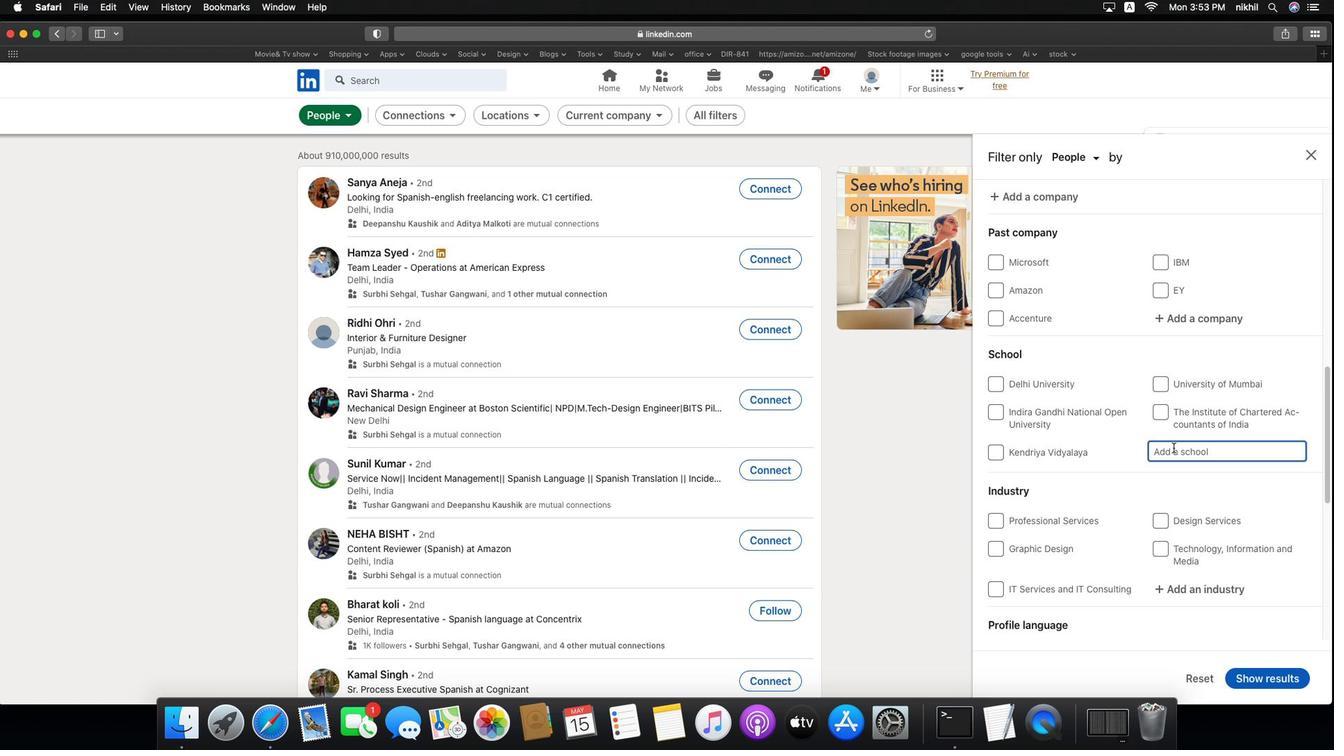 
Action: Mouse moved to (1207, 558)
Screenshot: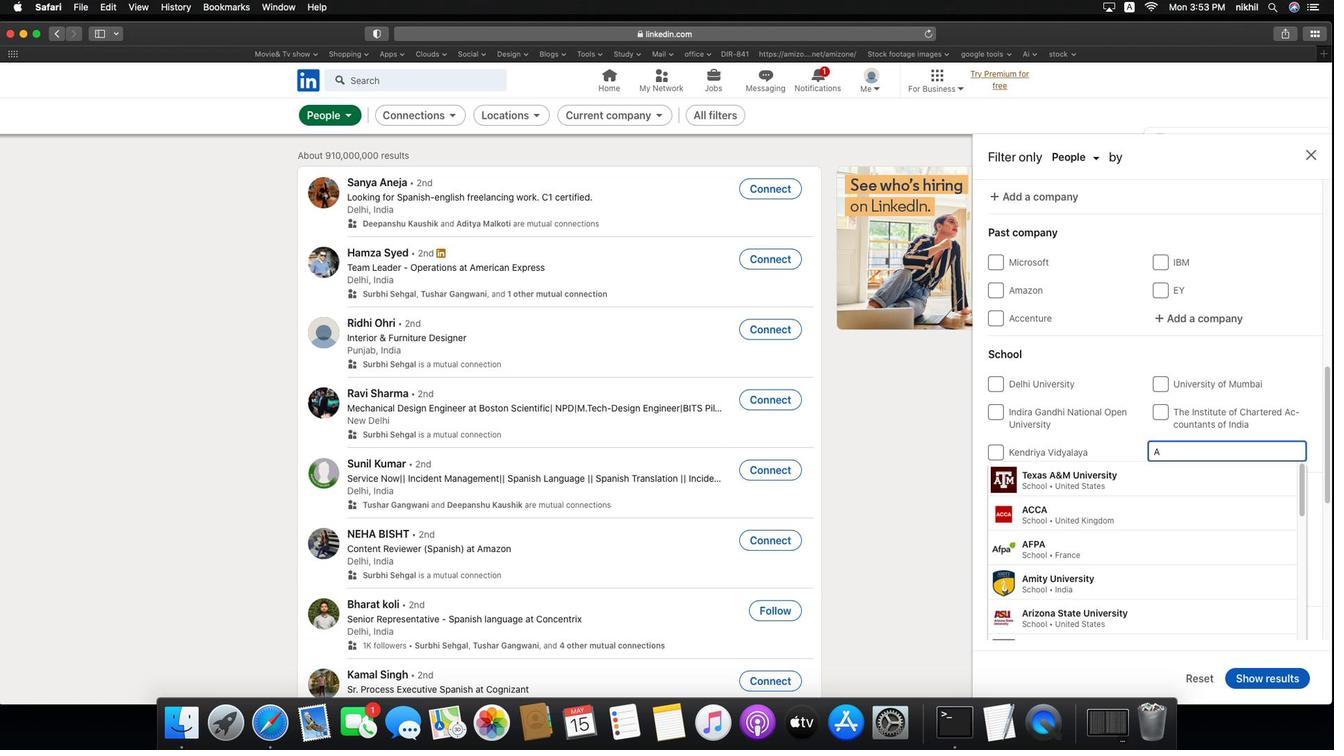 
Action: Mouse pressed left at (1207, 558)
Screenshot: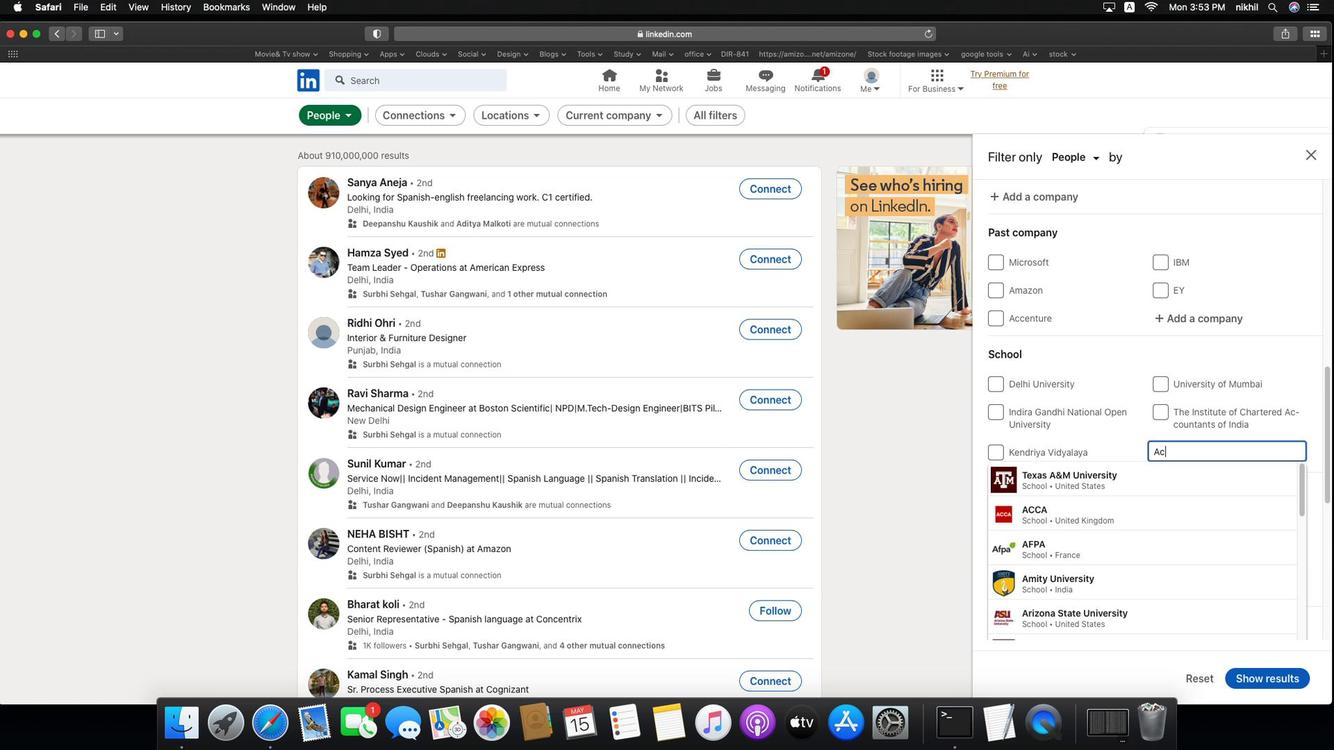 
Action: Key pressed Key.caps_lock'A'Key.caps_lock'c''r''o''p''o''l''i''s'
Screenshot: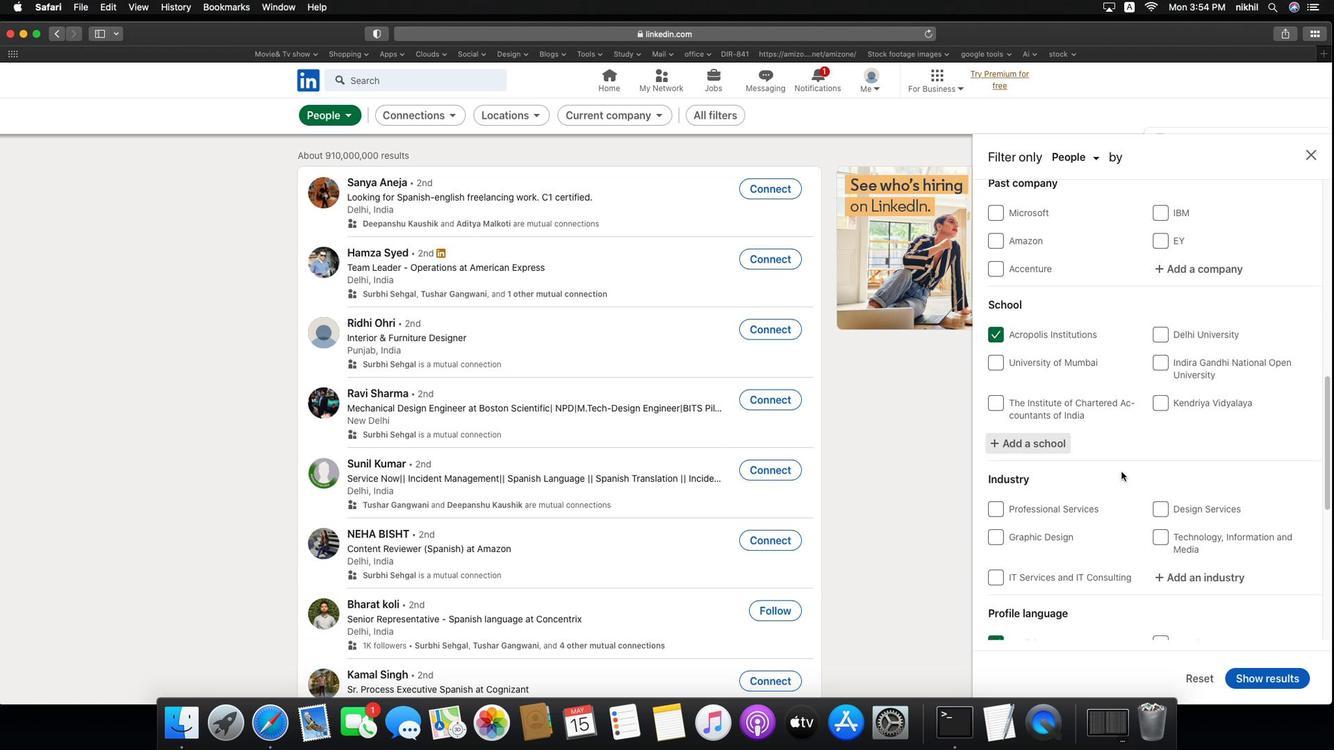
Action: Mouse moved to (1179, 570)
Screenshot: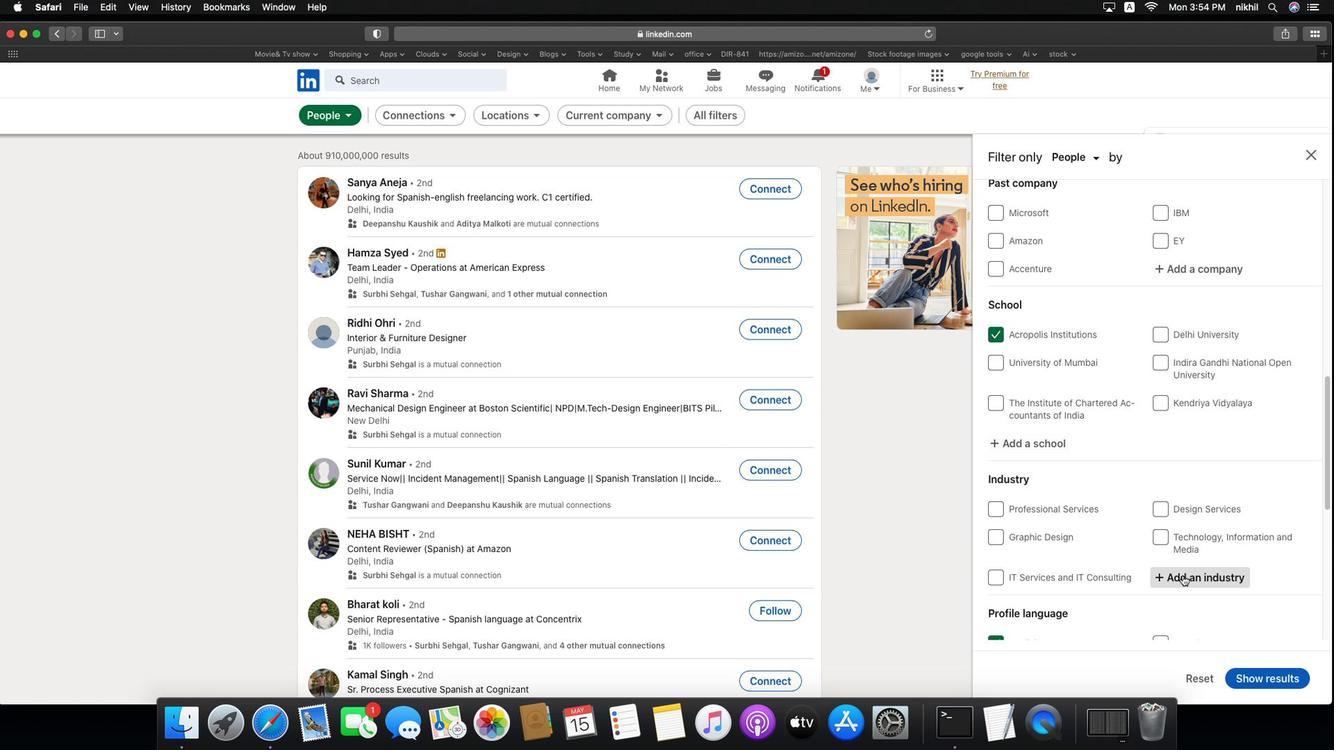 
Action: Mouse pressed left at (1179, 570)
Screenshot: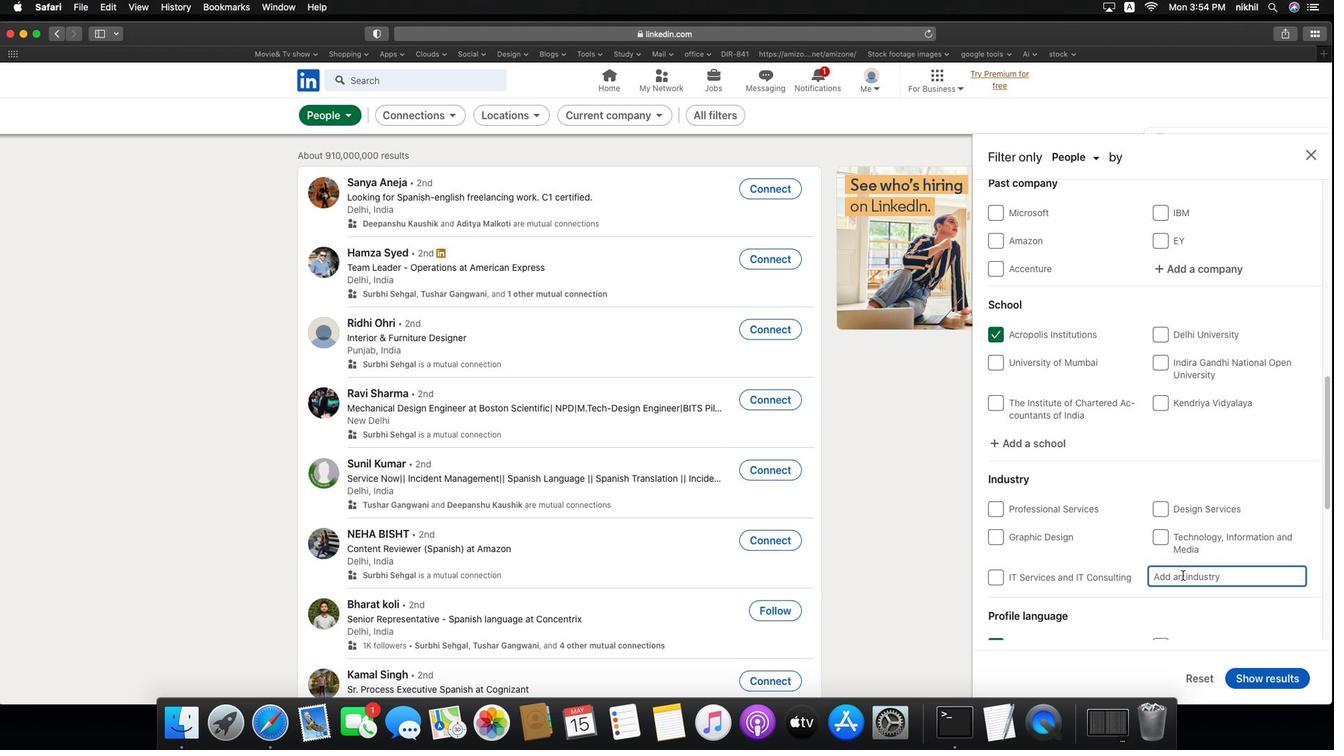 
Action: Mouse scrolled (1179, 570) with delta (599, 327)
Screenshot: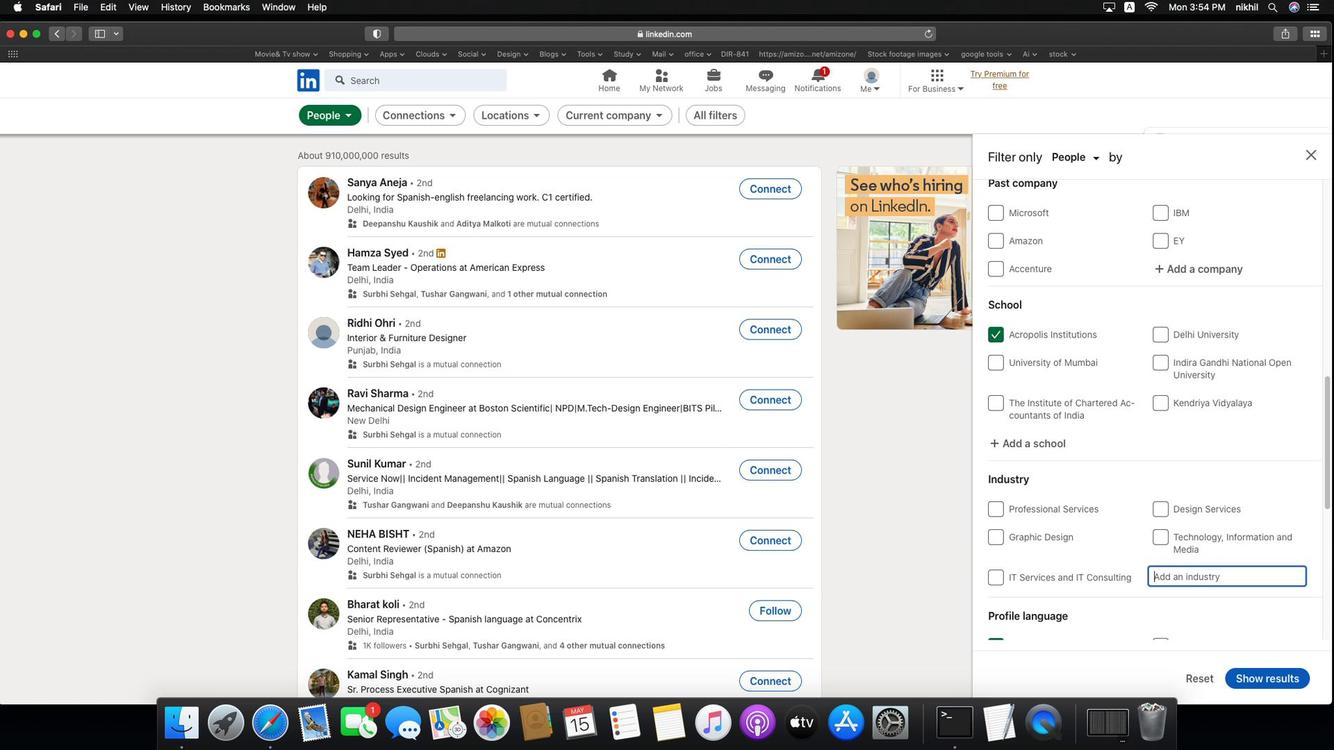
Action: Mouse scrolled (1179, 570) with delta (599, 327)
Screenshot: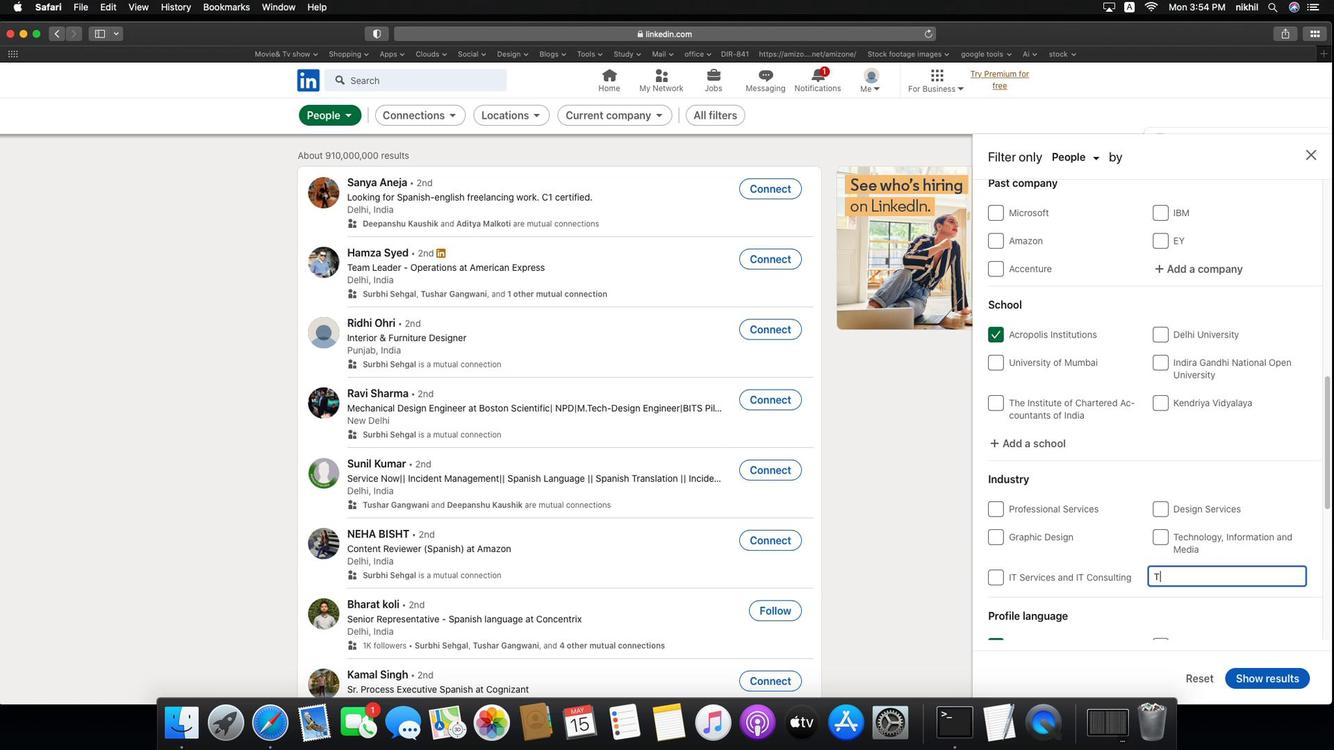 
Action: Mouse scrolled (1179, 570) with delta (599, 327)
Screenshot: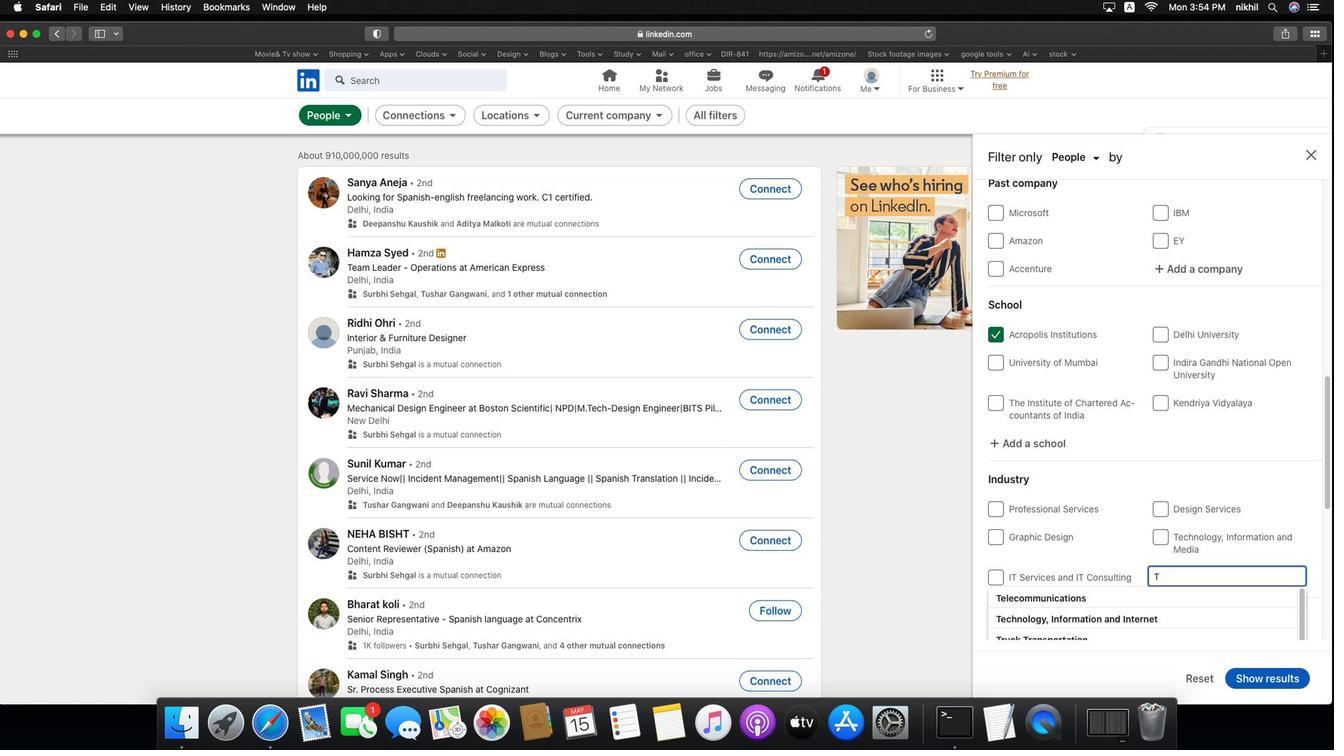 
Action: Mouse scrolled (1179, 570) with delta (599, 327)
Screenshot: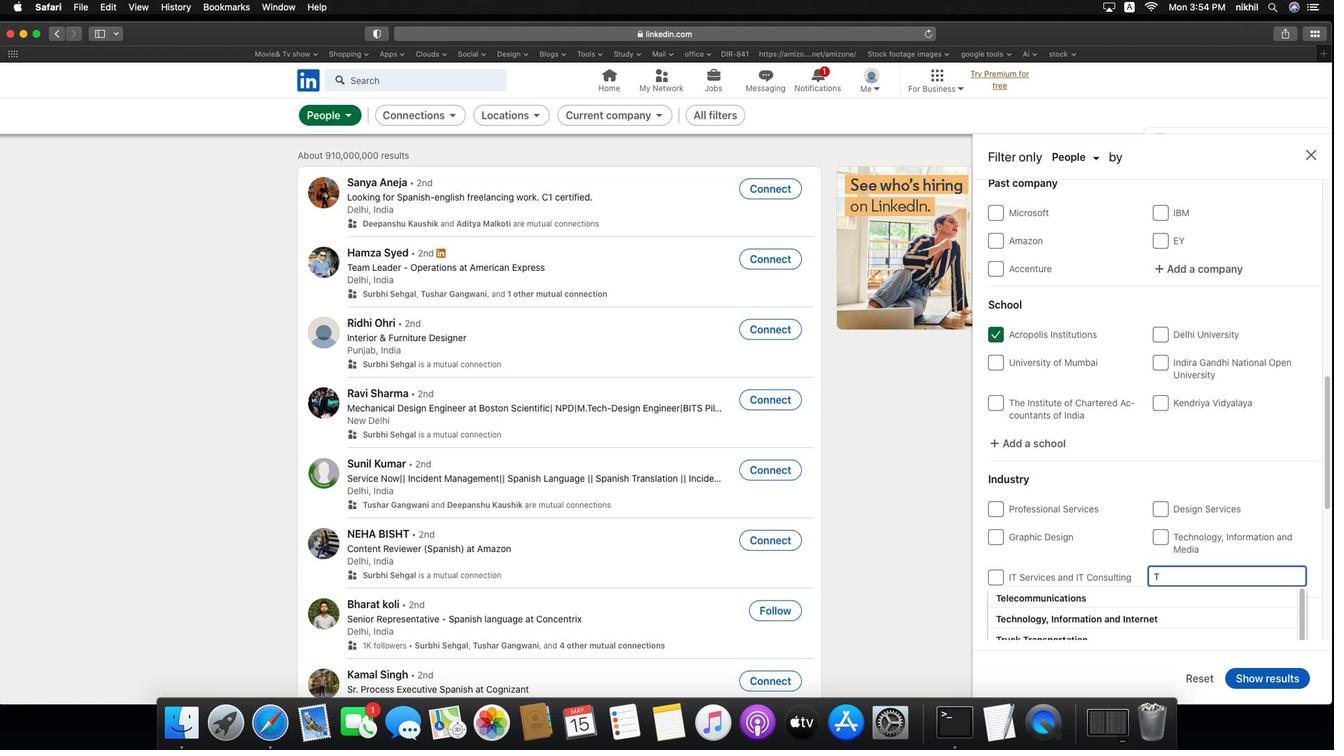 
Action: Mouse moved to (1211, 624)
Screenshot: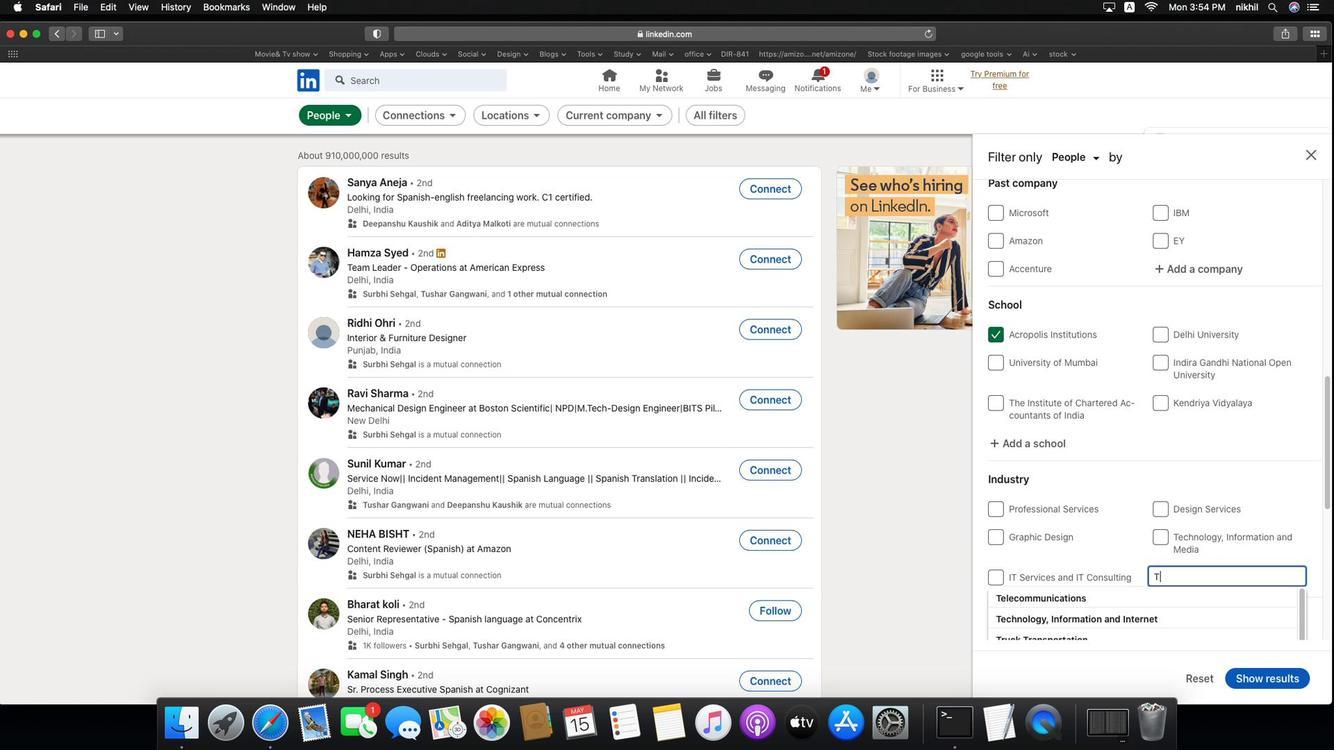 
Action: Mouse pressed left at (1211, 624)
Screenshot: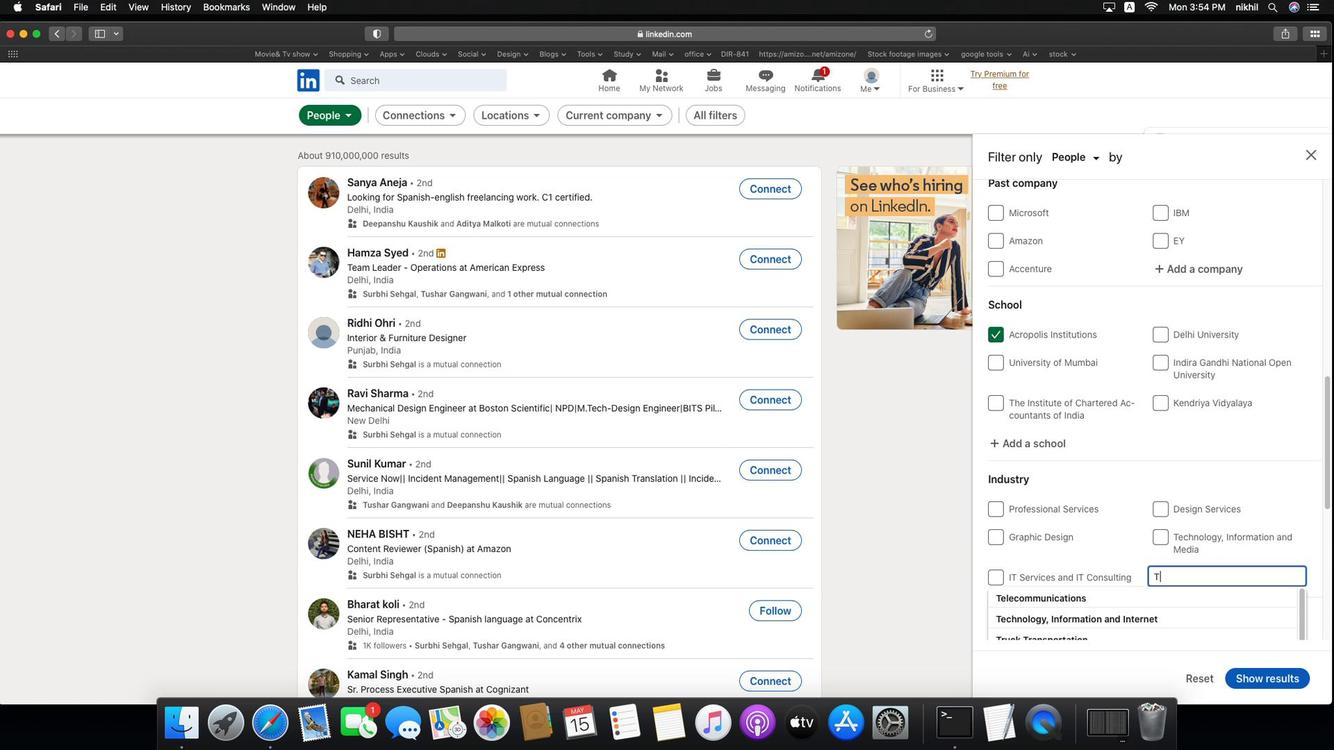 
Action: Key pressed Key.caps_lock'T'Key.caps_lock'e''c'
Screenshot: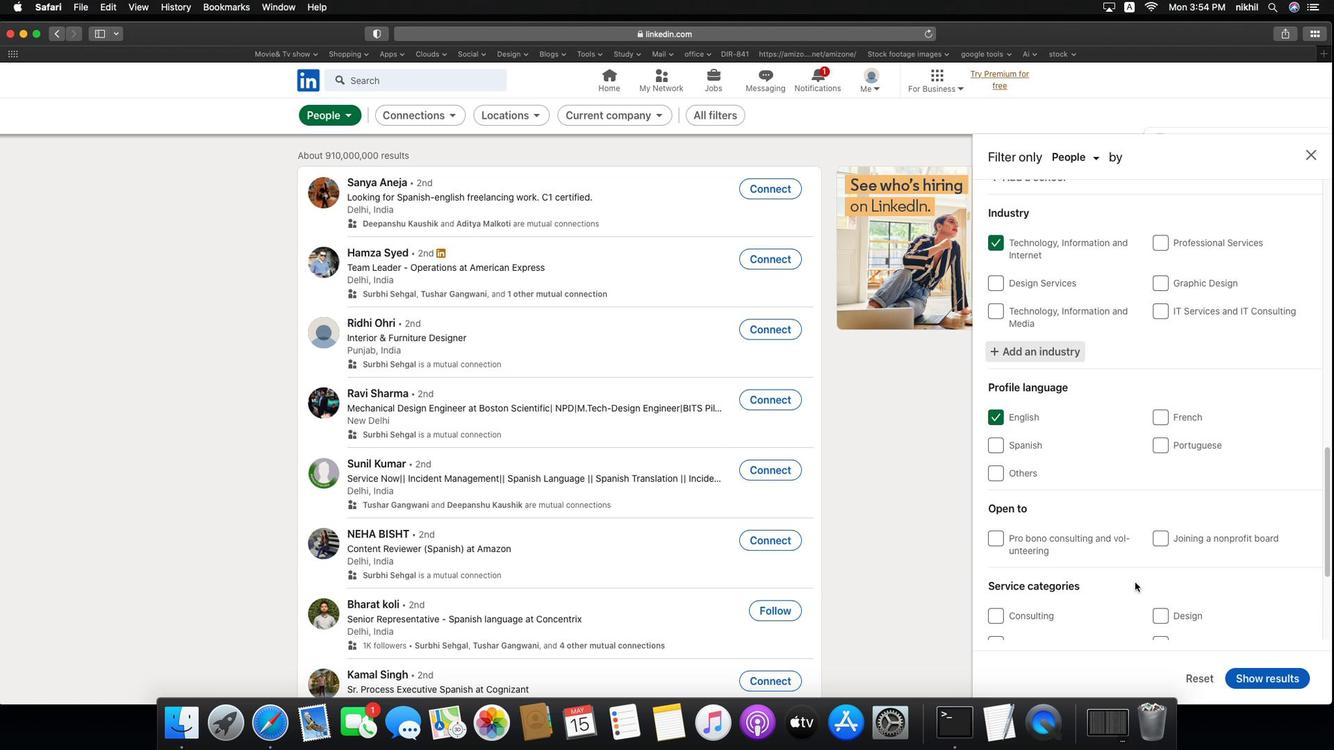 
Action: Mouse moved to (1187, 632)
Screenshot: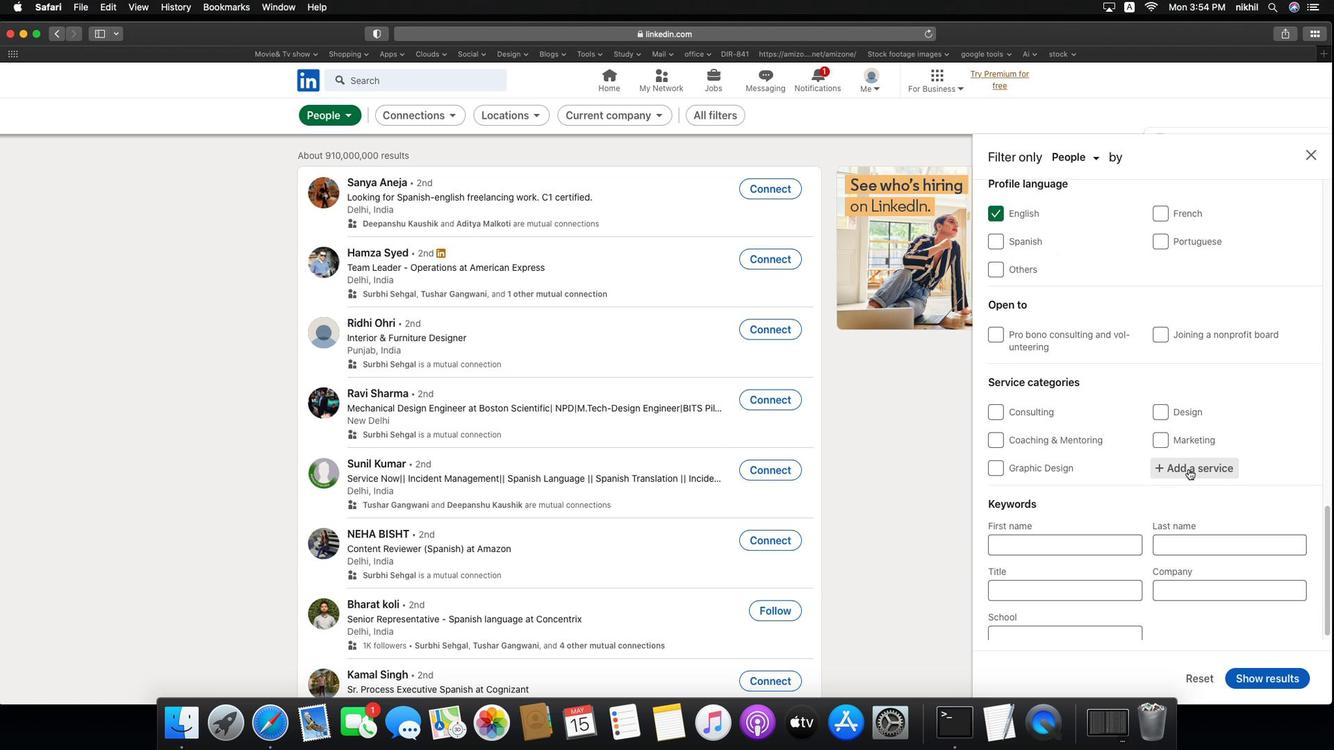 
Action: Mouse pressed left at (1187, 632)
Screenshot: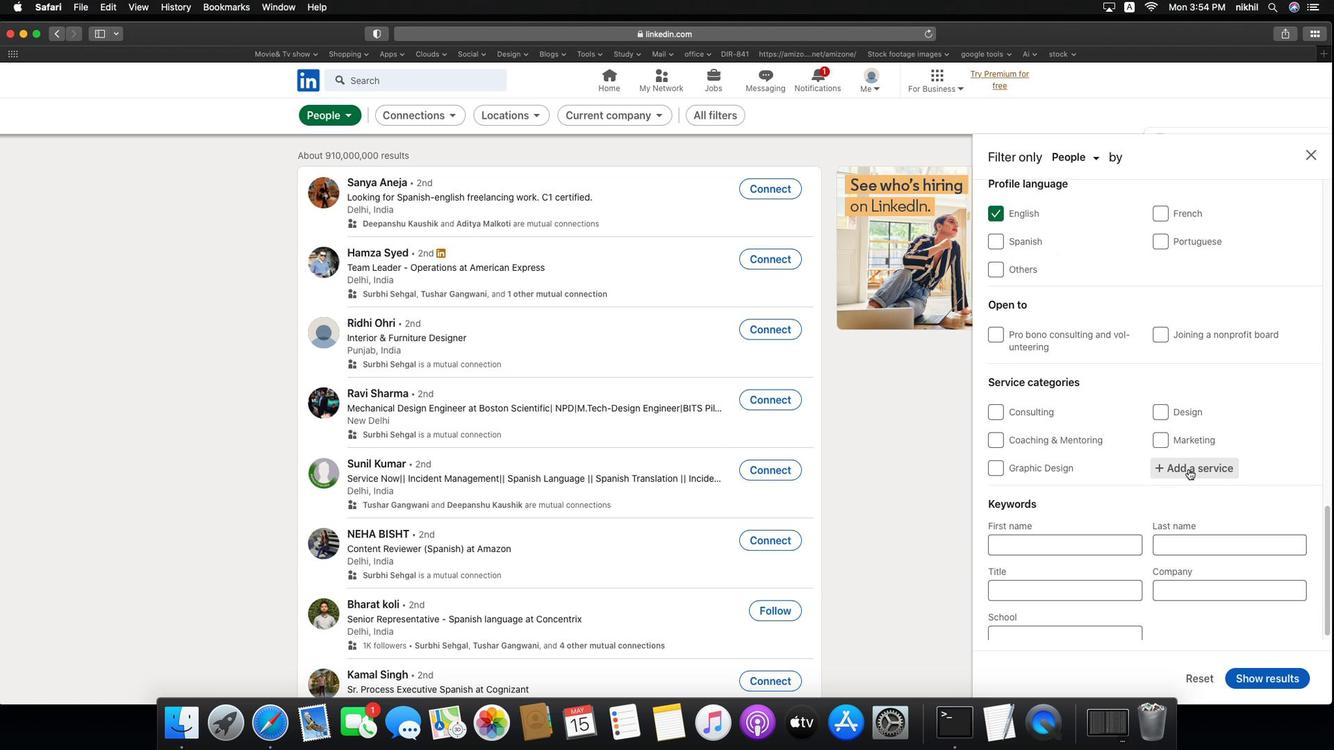 
Action: Mouse scrolled (1187, 632) with delta (599, 327)
Screenshot: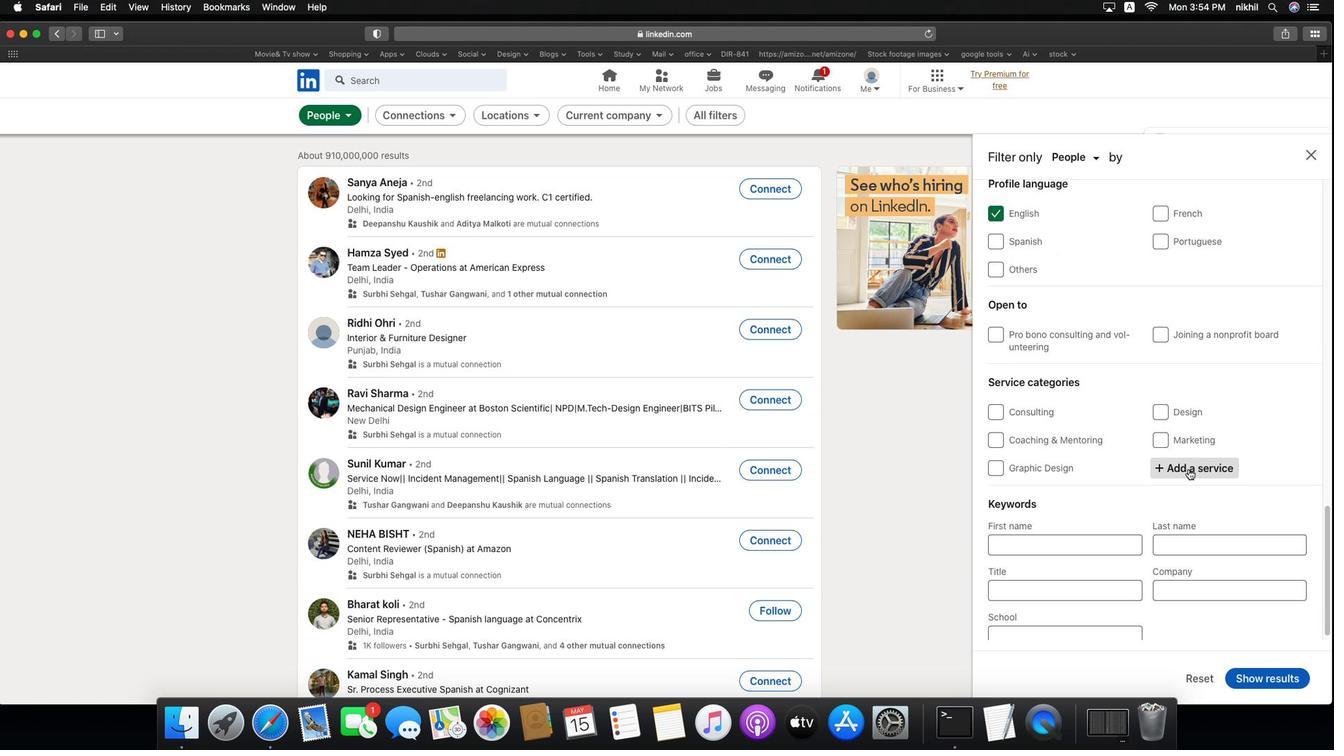 
Action: Mouse scrolled (1187, 632) with delta (599, 327)
Screenshot: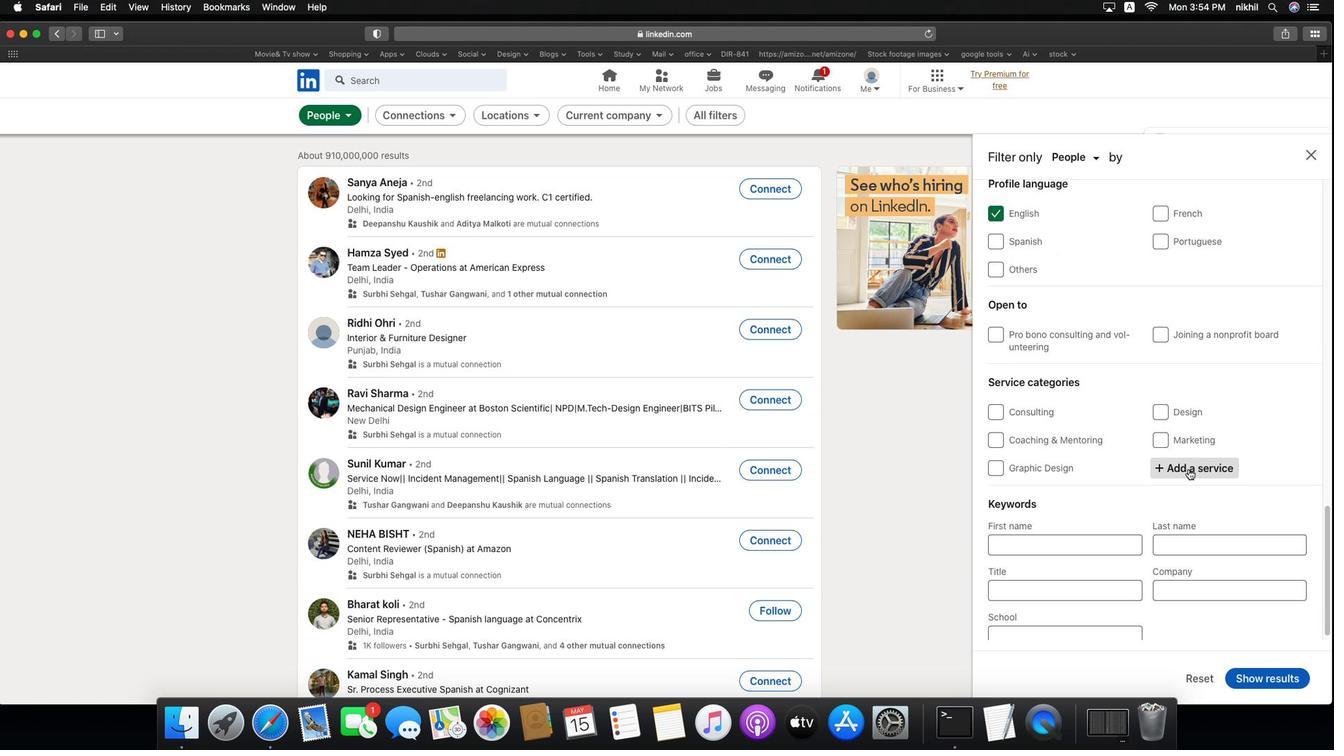 
Action: Mouse scrolled (1187, 632) with delta (599, 327)
Screenshot: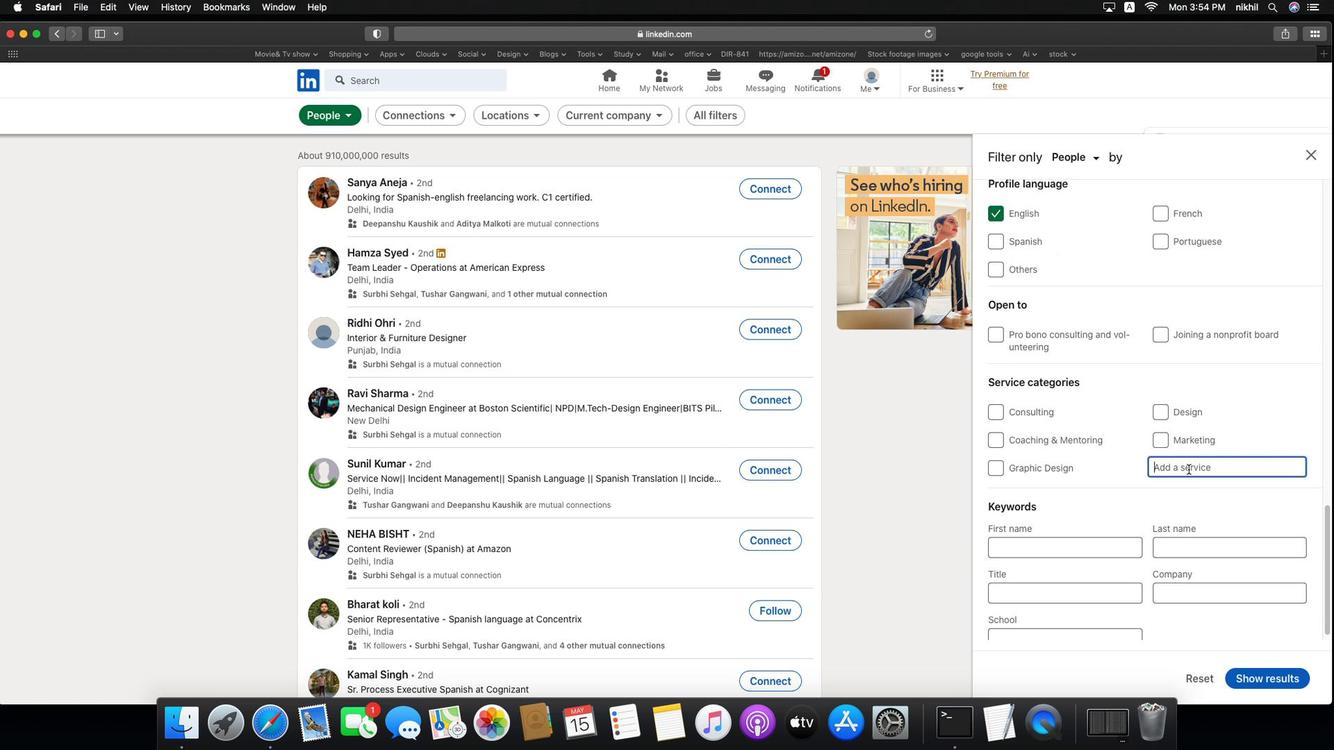 
Action: Mouse moved to (1187, 631)
Screenshot: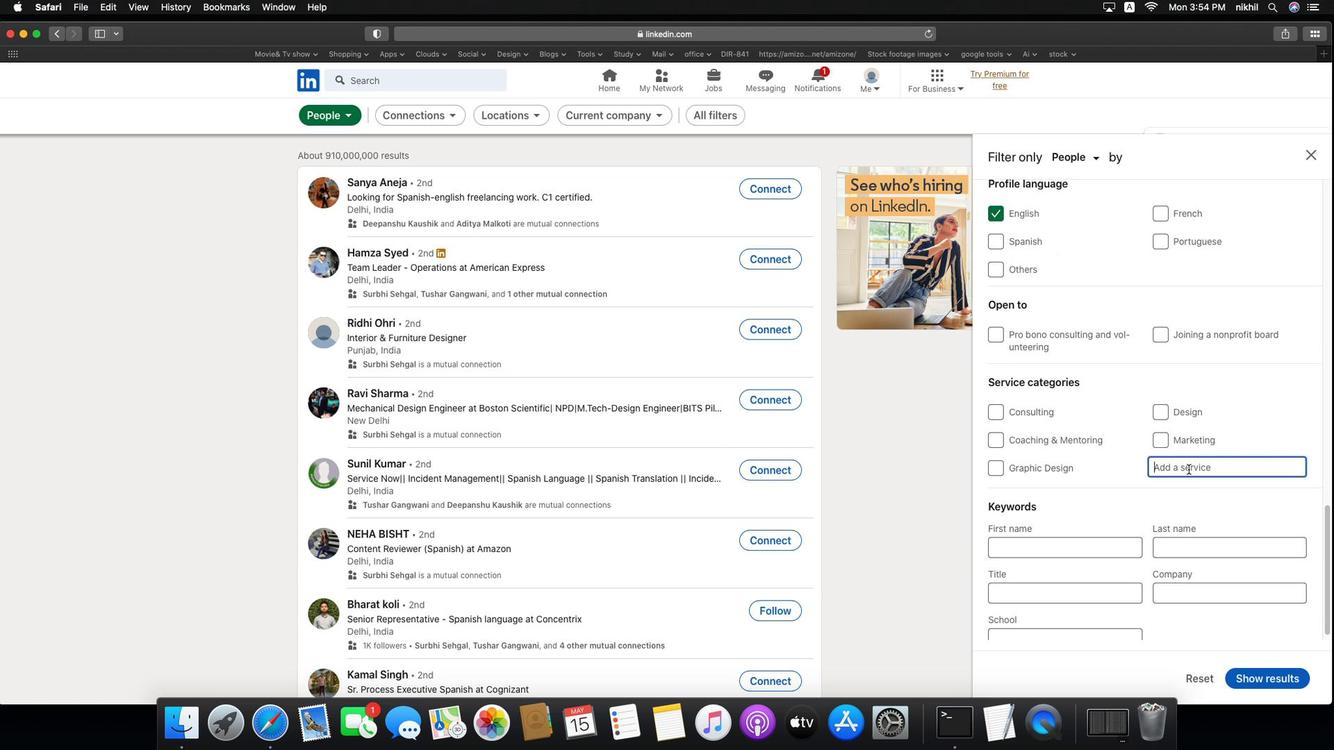 
Action: Mouse scrolled (1187, 631) with delta (599, 327)
Screenshot: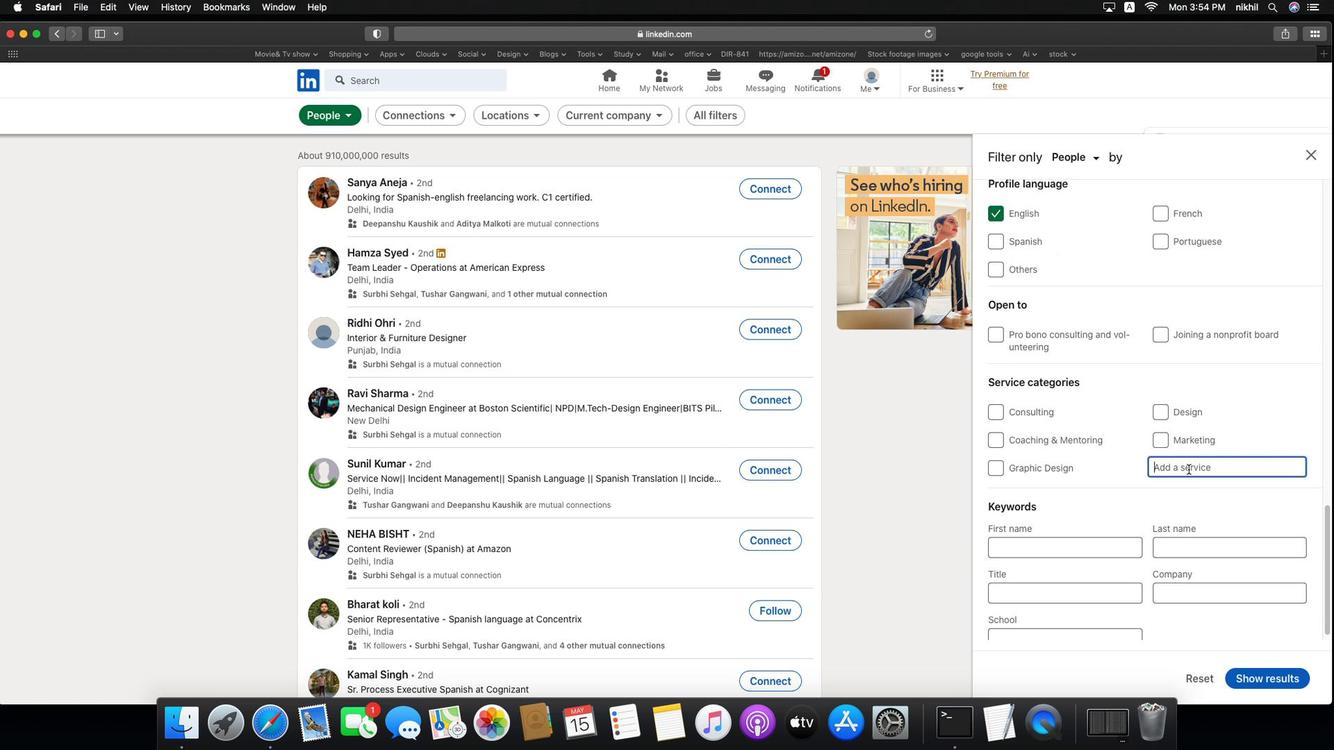 
Action: Mouse moved to (1187, 631)
Screenshot: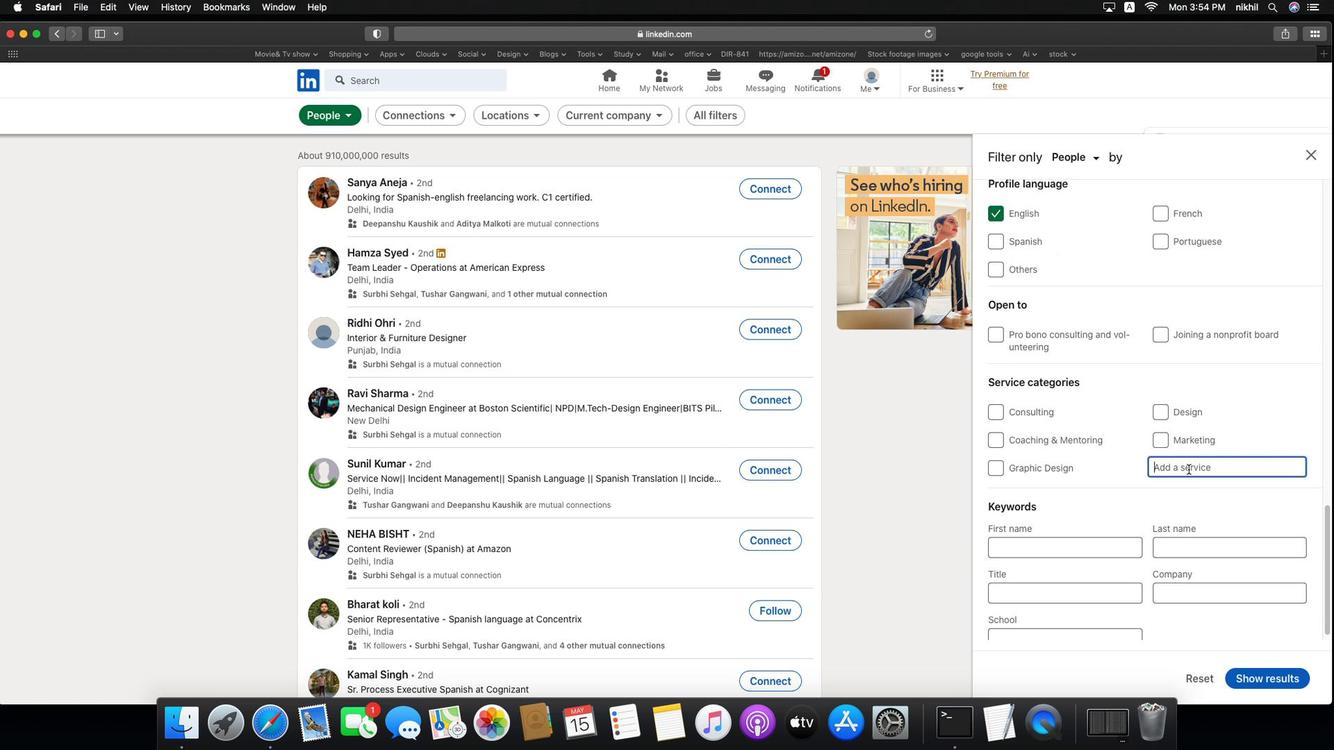 
Action: Mouse scrolled (1187, 631) with delta (599, 326)
Screenshot: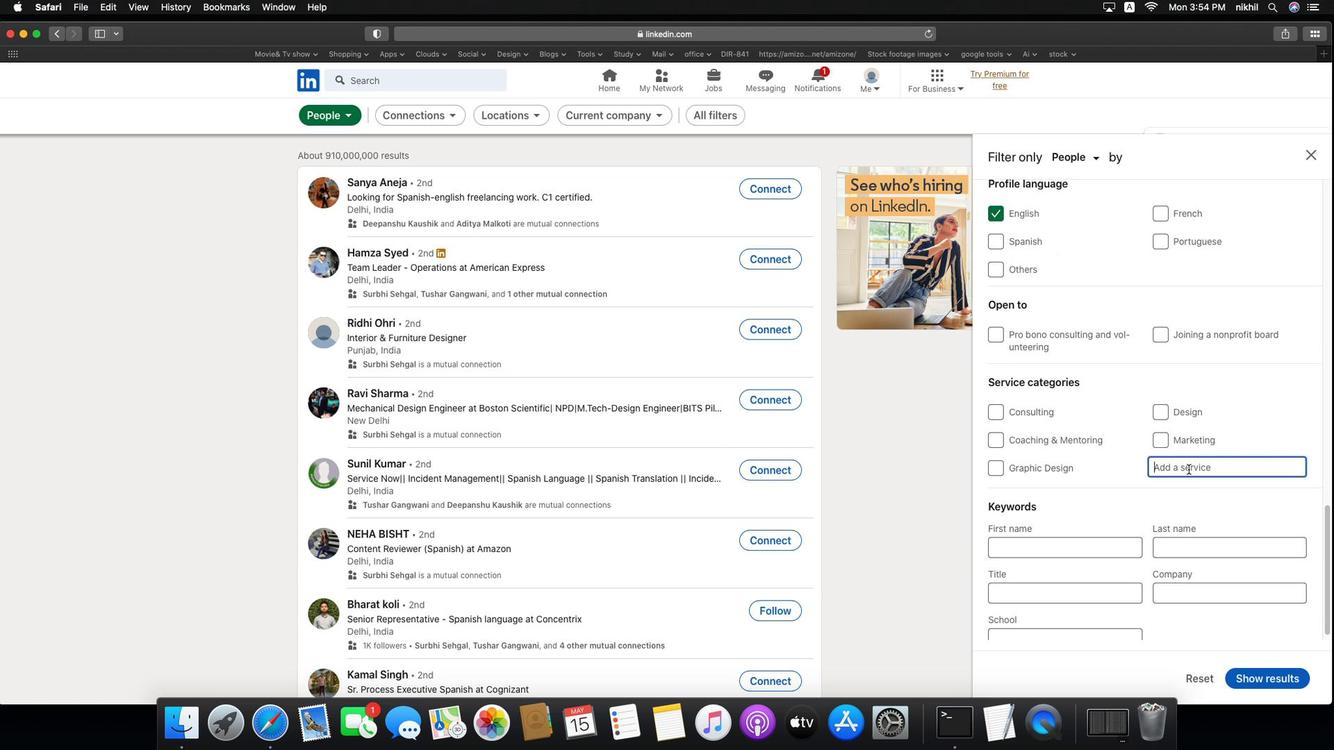 
Action: Mouse moved to (1187, 630)
Screenshot: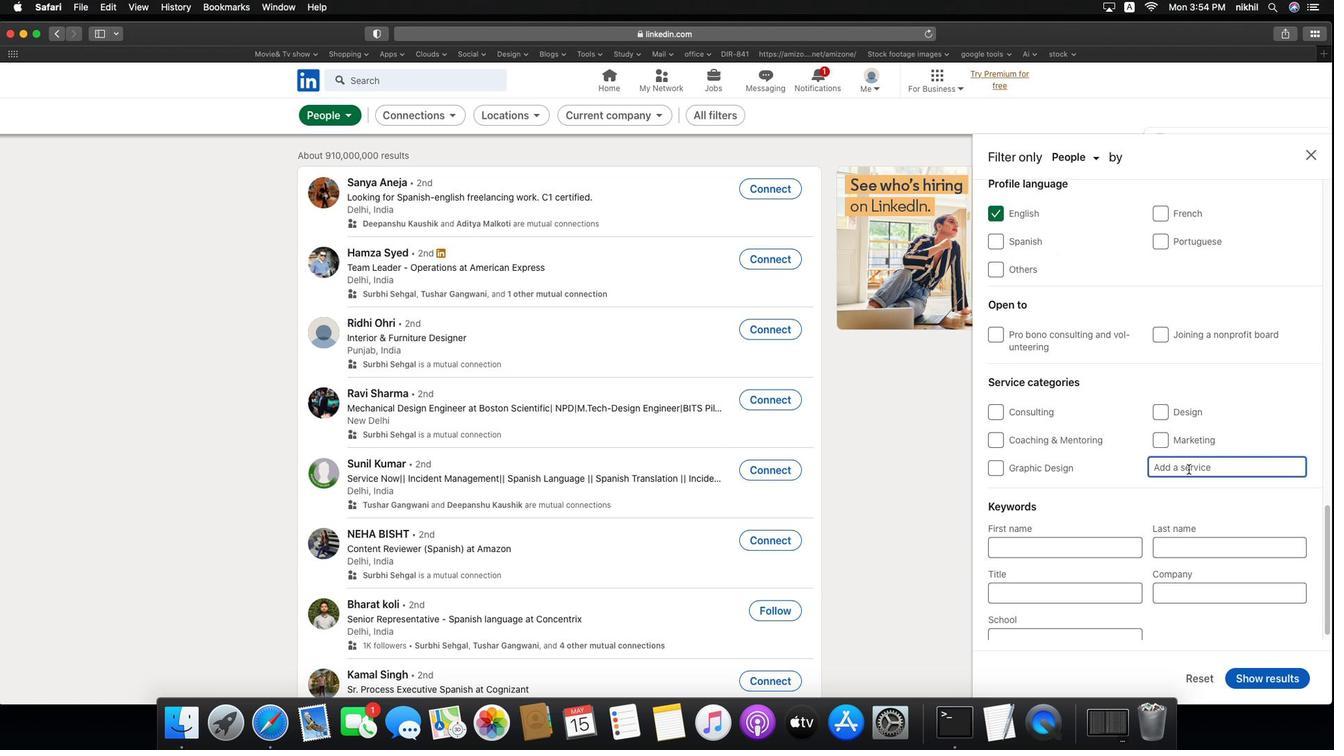 
Action: Mouse scrolled (1187, 630) with delta (599, 325)
Screenshot: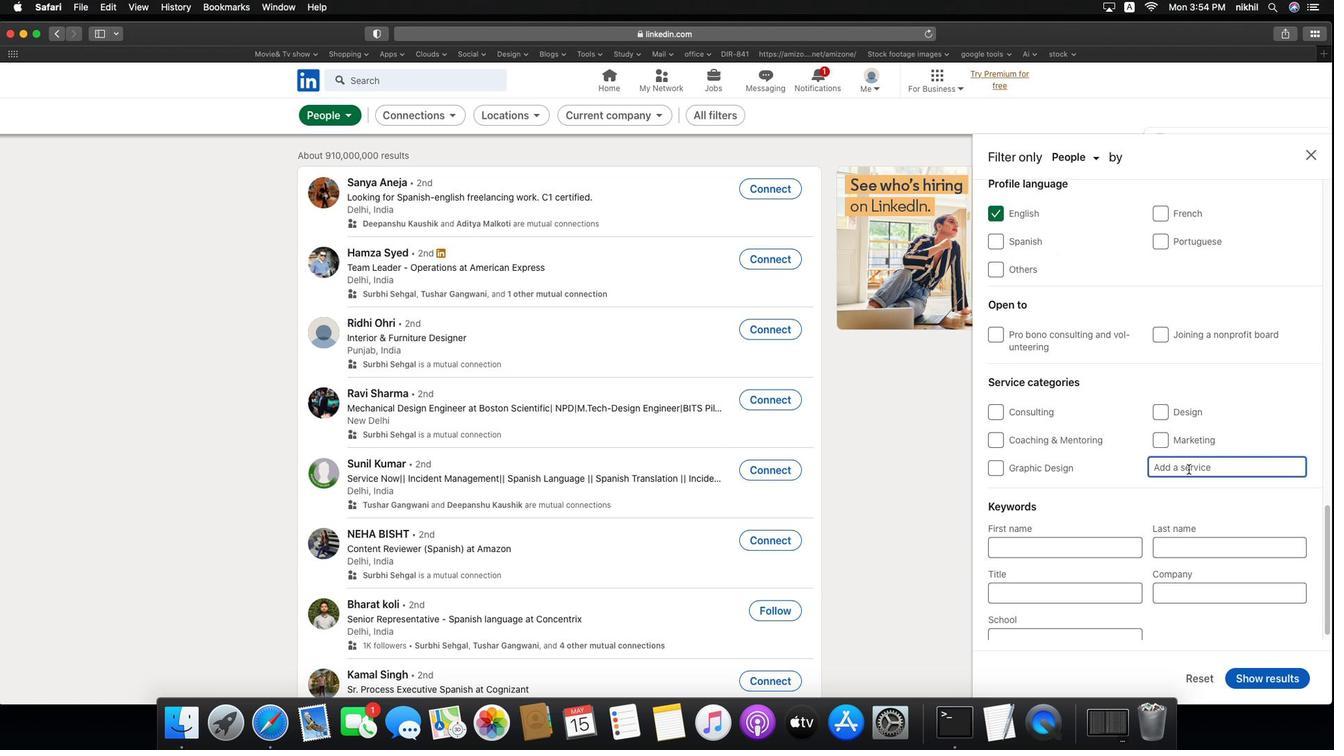 
Action: Mouse moved to (1186, 627)
Screenshot: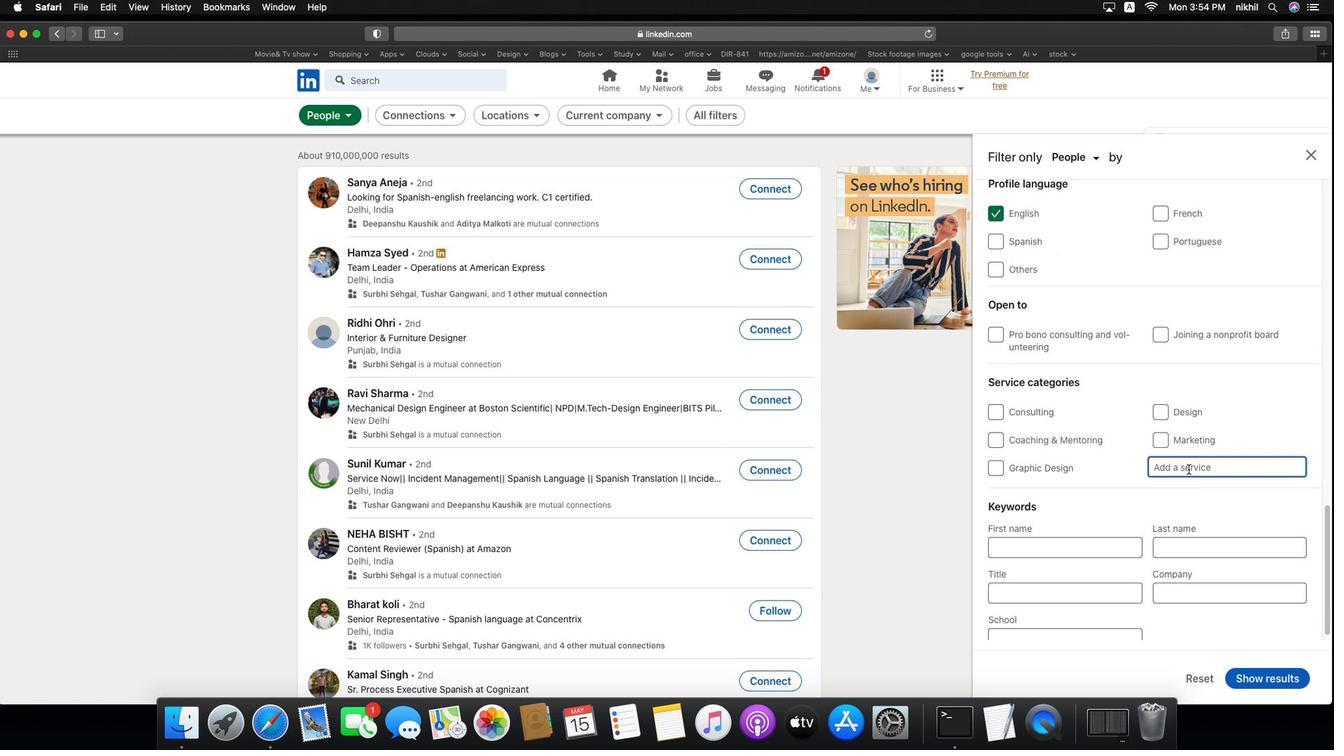 
Action: Mouse scrolled (1186, 627) with delta (599, 327)
Screenshot: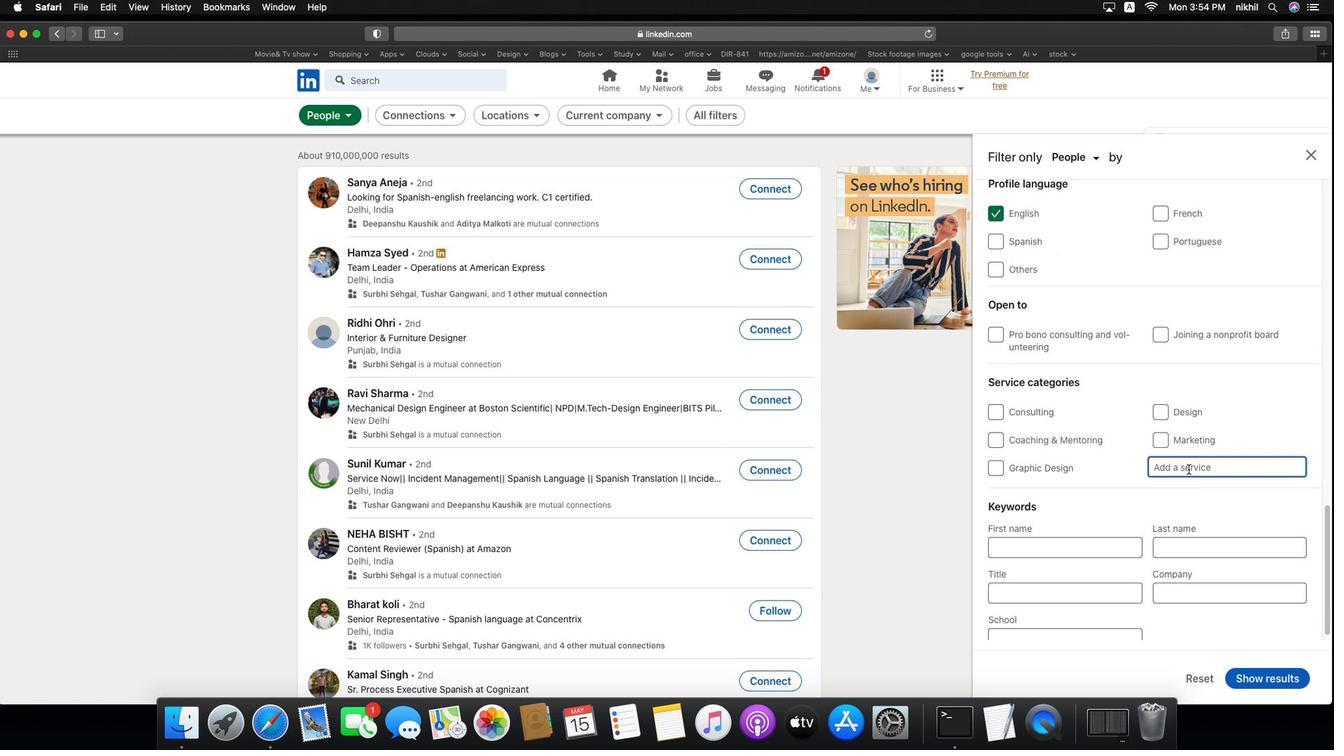 
Action: Mouse moved to (1186, 627)
Screenshot: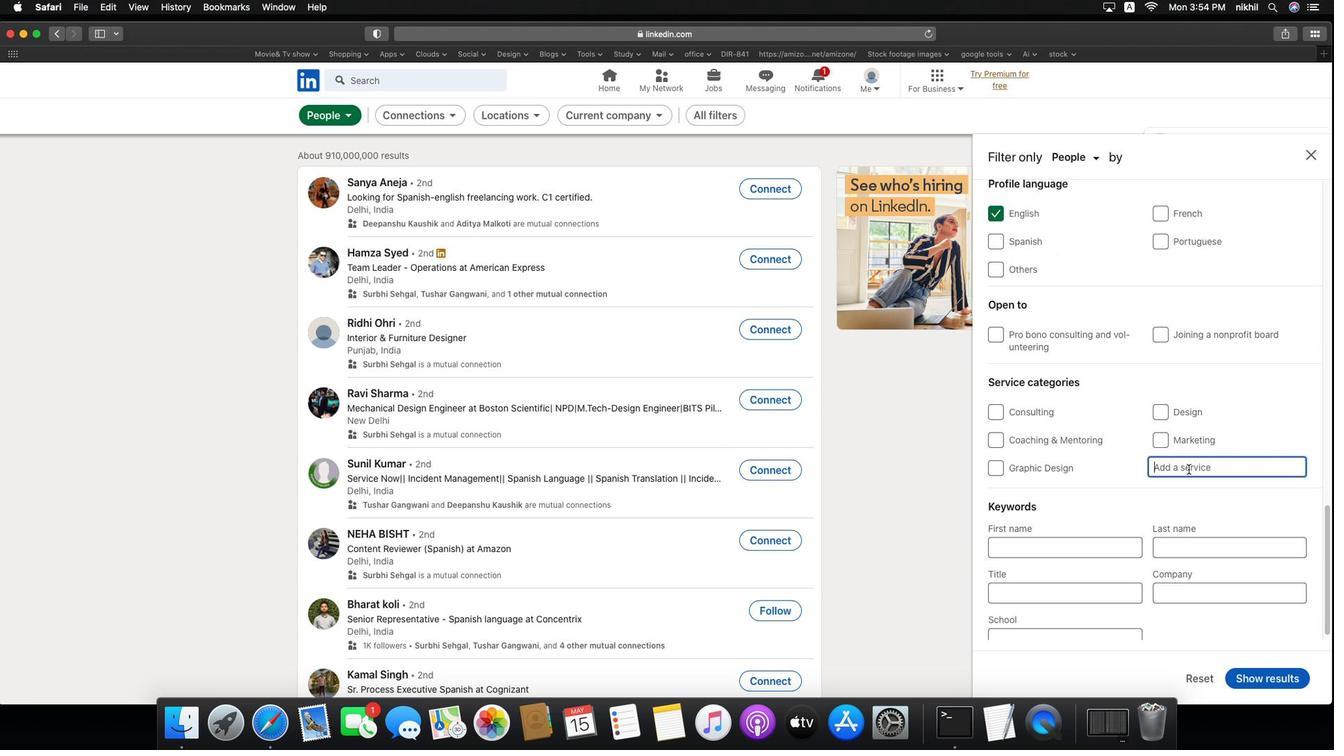 
Action: Mouse scrolled (1186, 627) with delta (599, 327)
Screenshot: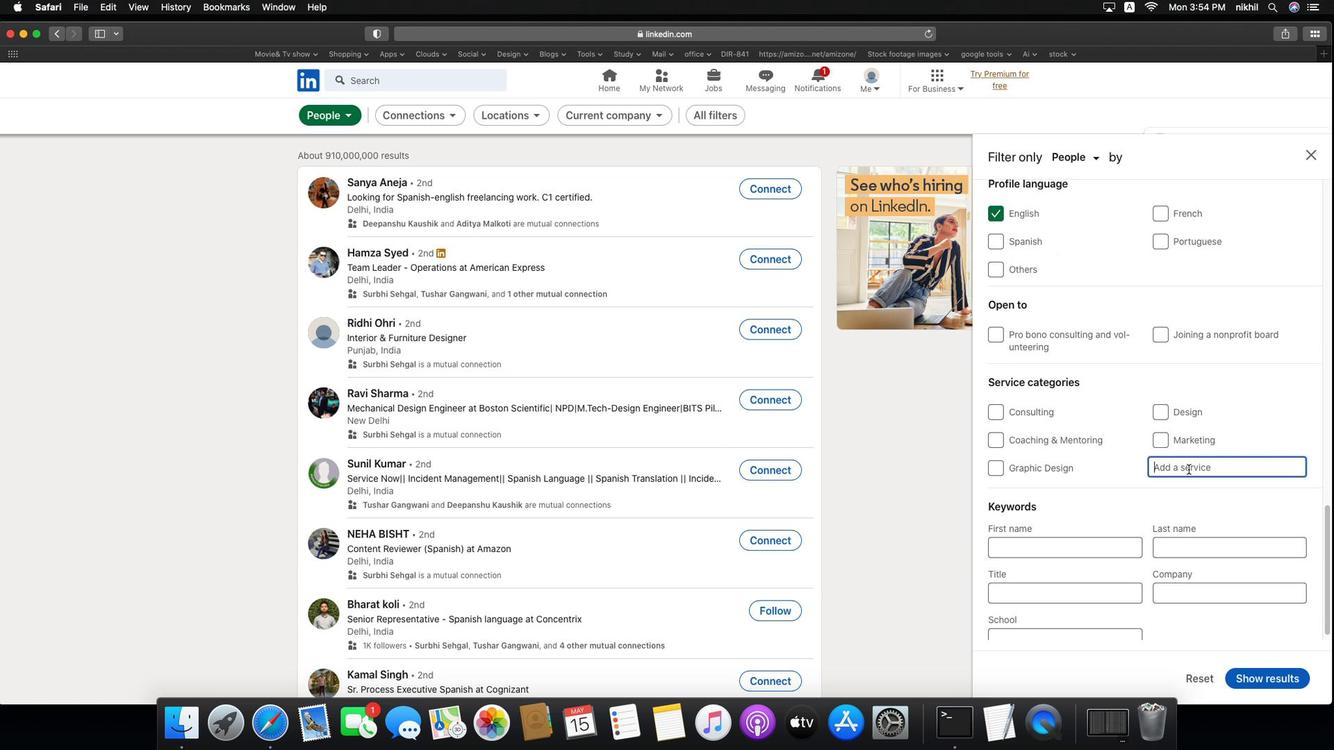 
Action: Mouse scrolled (1186, 627) with delta (599, 327)
Screenshot: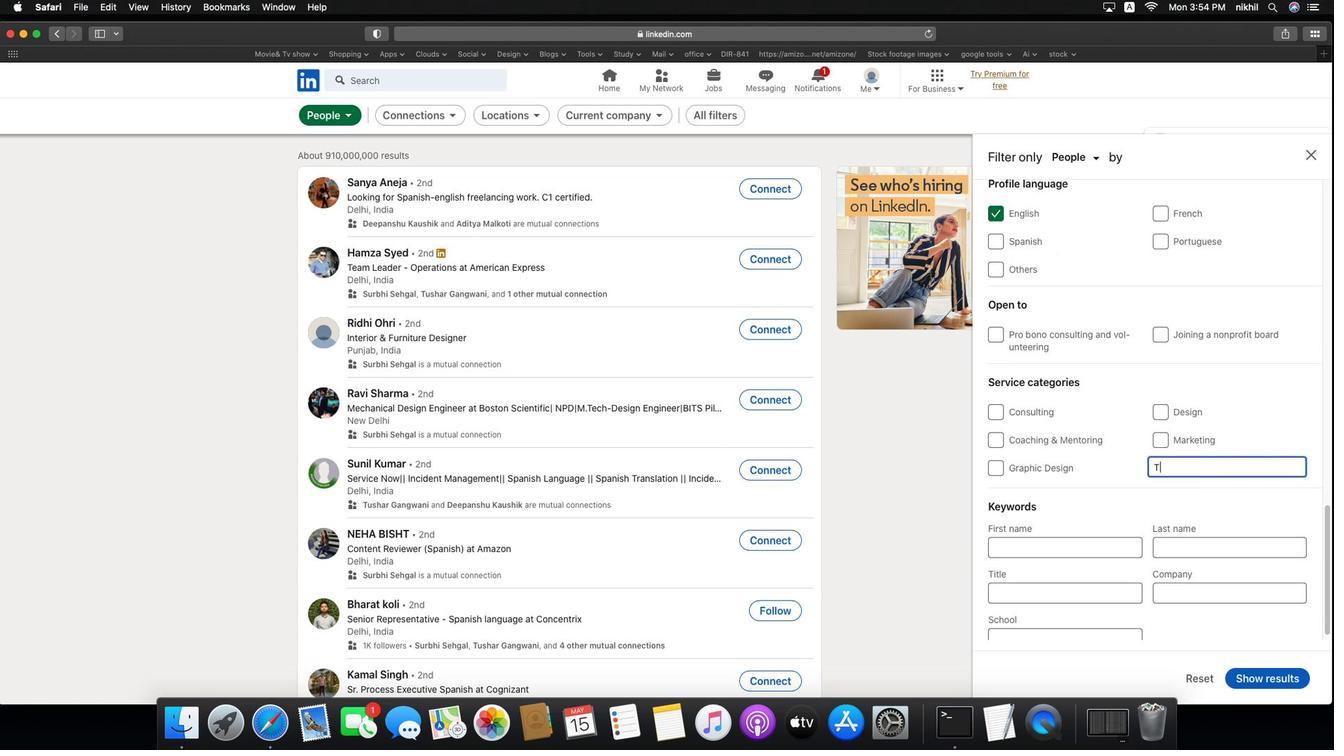 
Action: Mouse scrolled (1186, 627) with delta (599, 327)
Screenshot: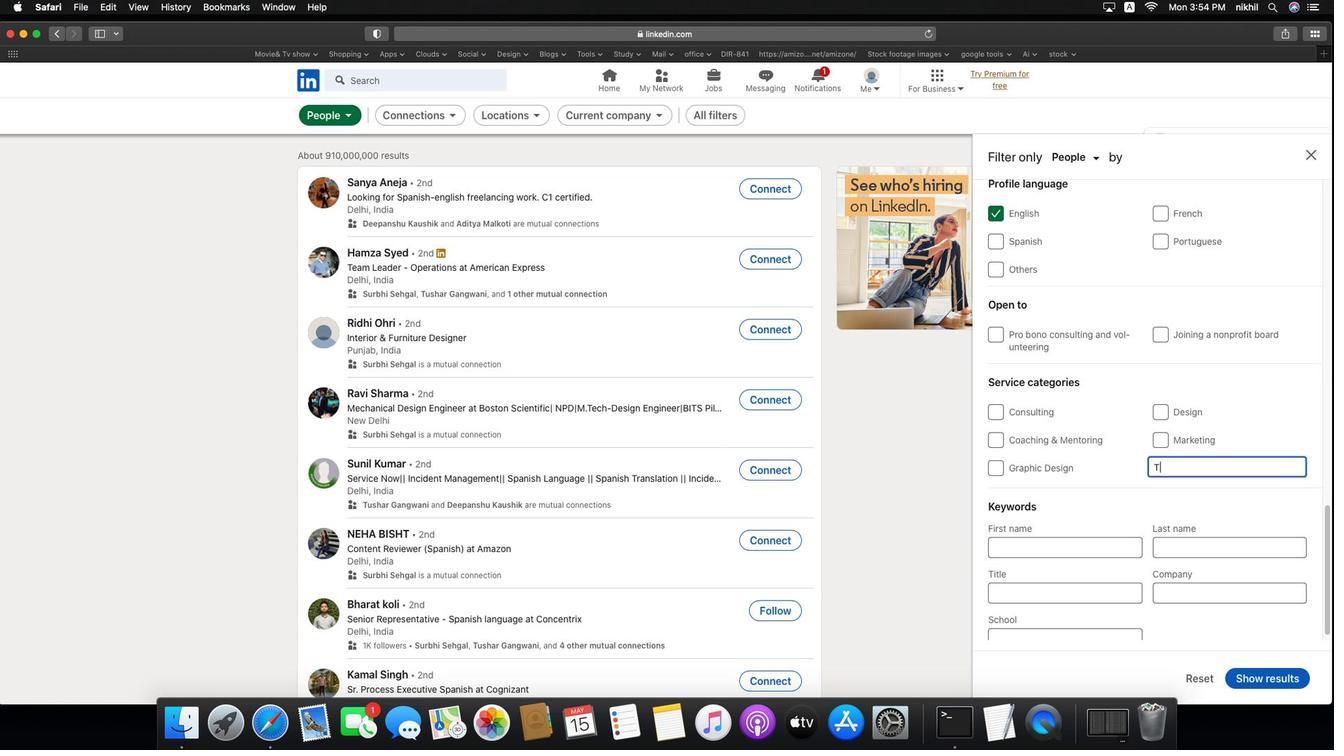 
Action: Mouse scrolled (1186, 627) with delta (599, 327)
Screenshot: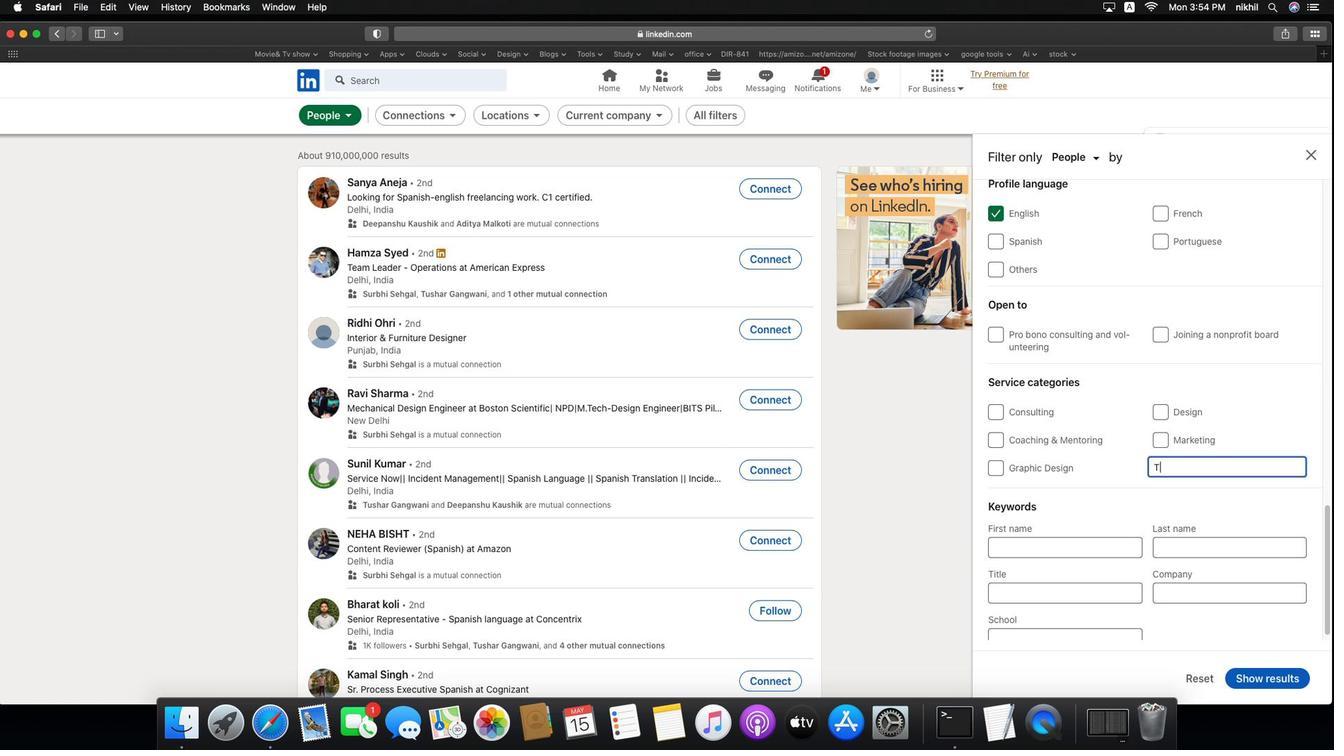 
Action: Mouse scrolled (1186, 627) with delta (599, 326)
Screenshot: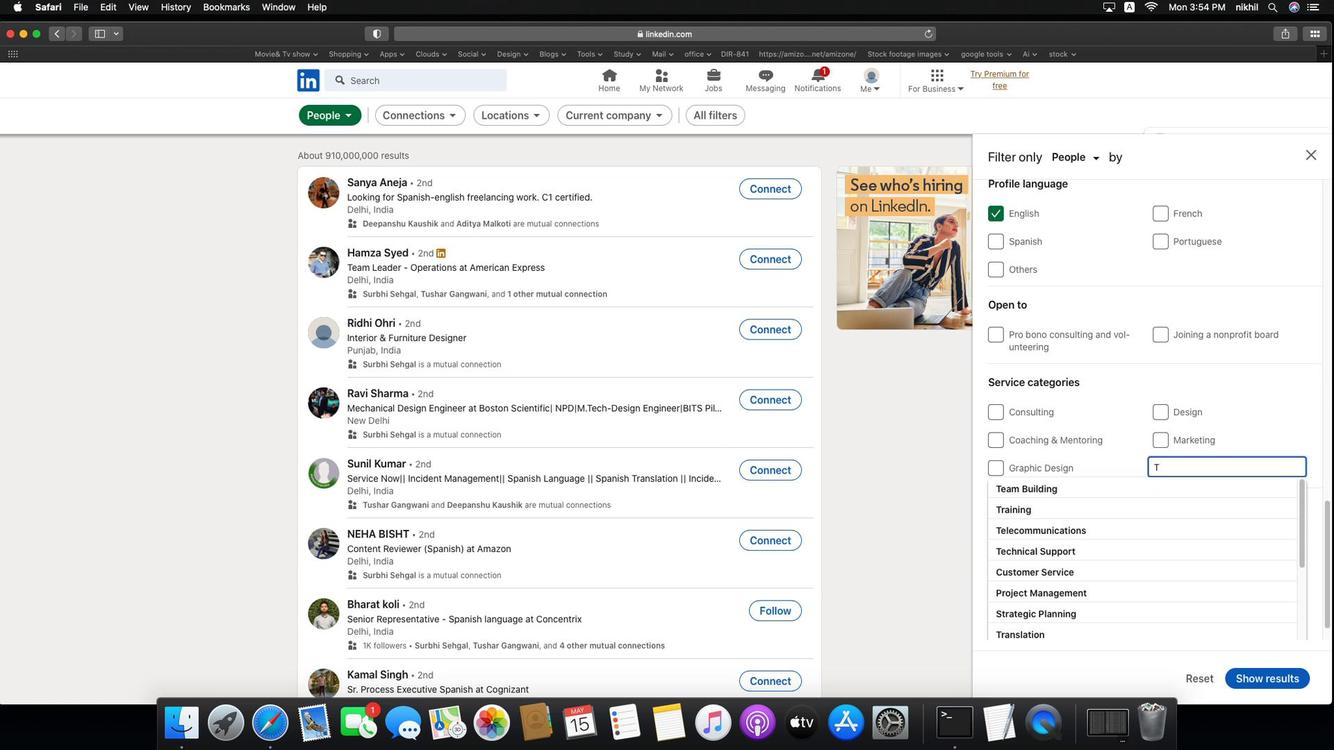 
Action: Mouse scrolled (1186, 627) with delta (599, 326)
Screenshot: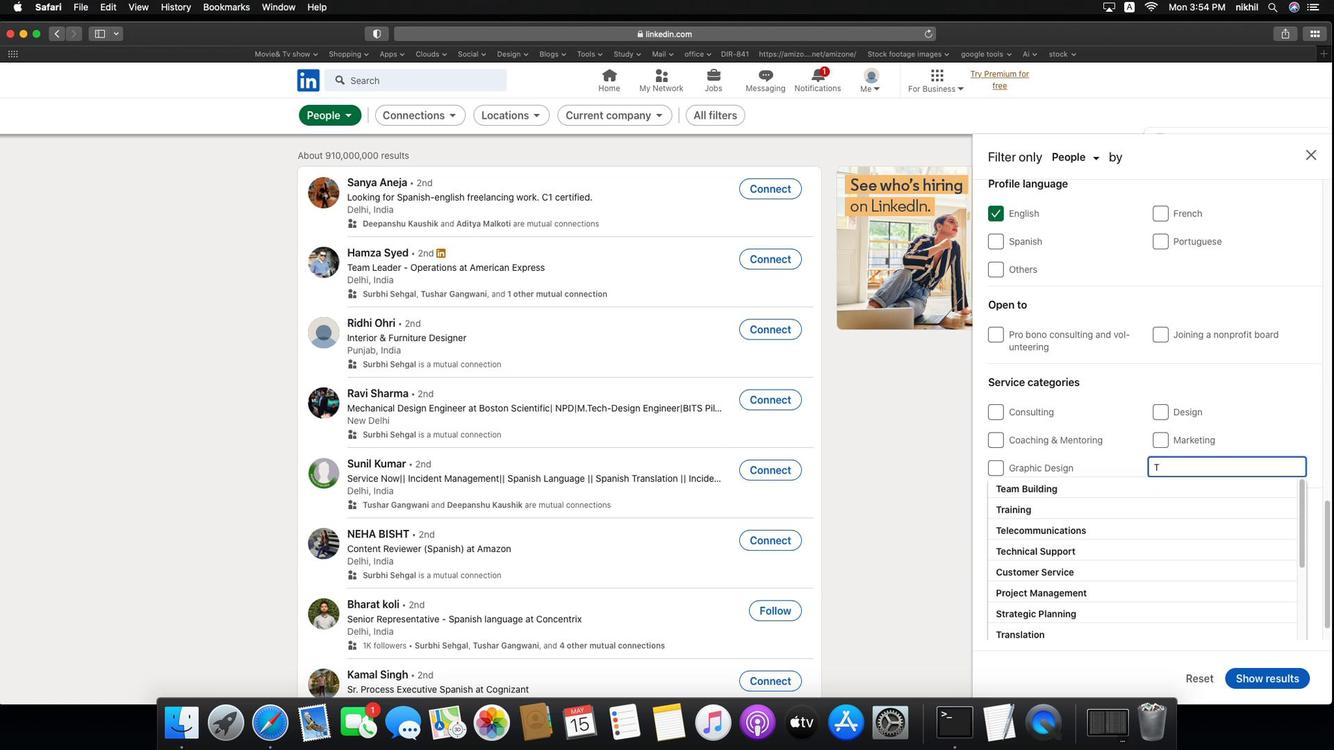 
Action: Mouse moved to (1214, 569)
Screenshot: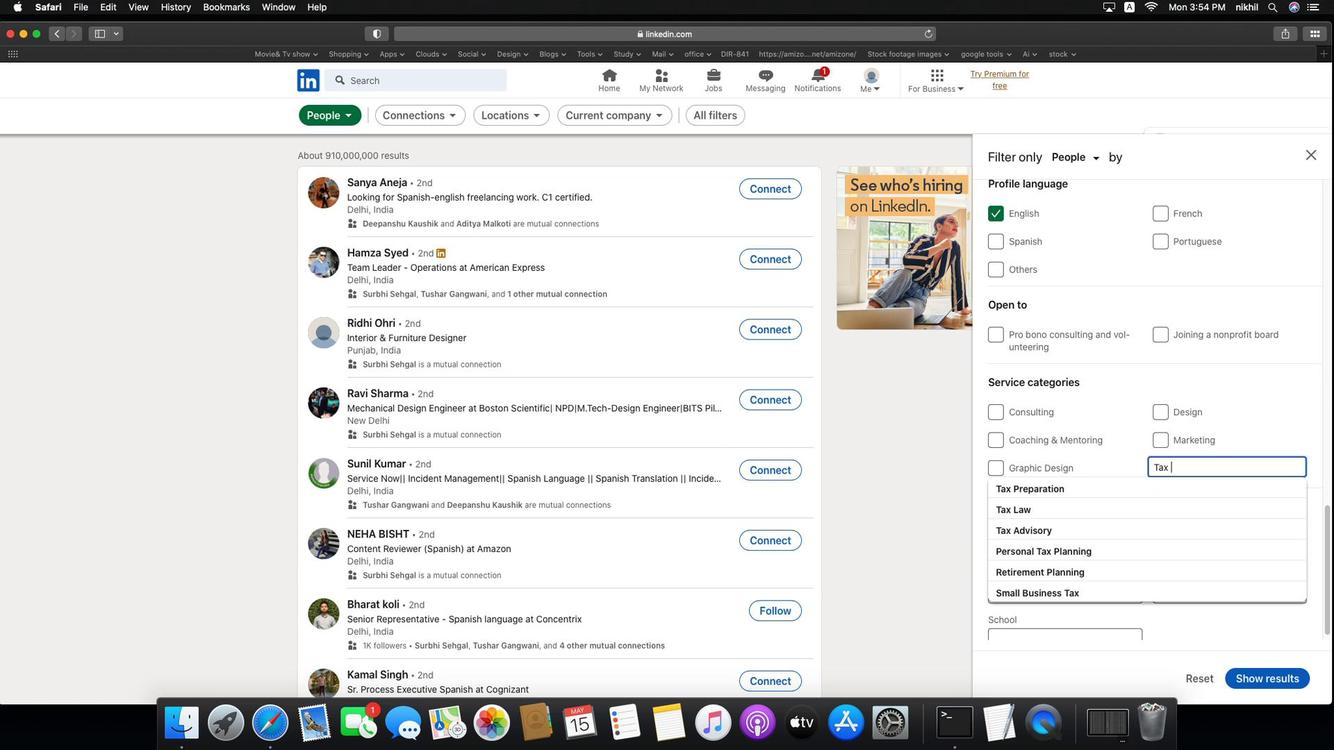 
Action: Mouse pressed left at (1214, 569)
Screenshot: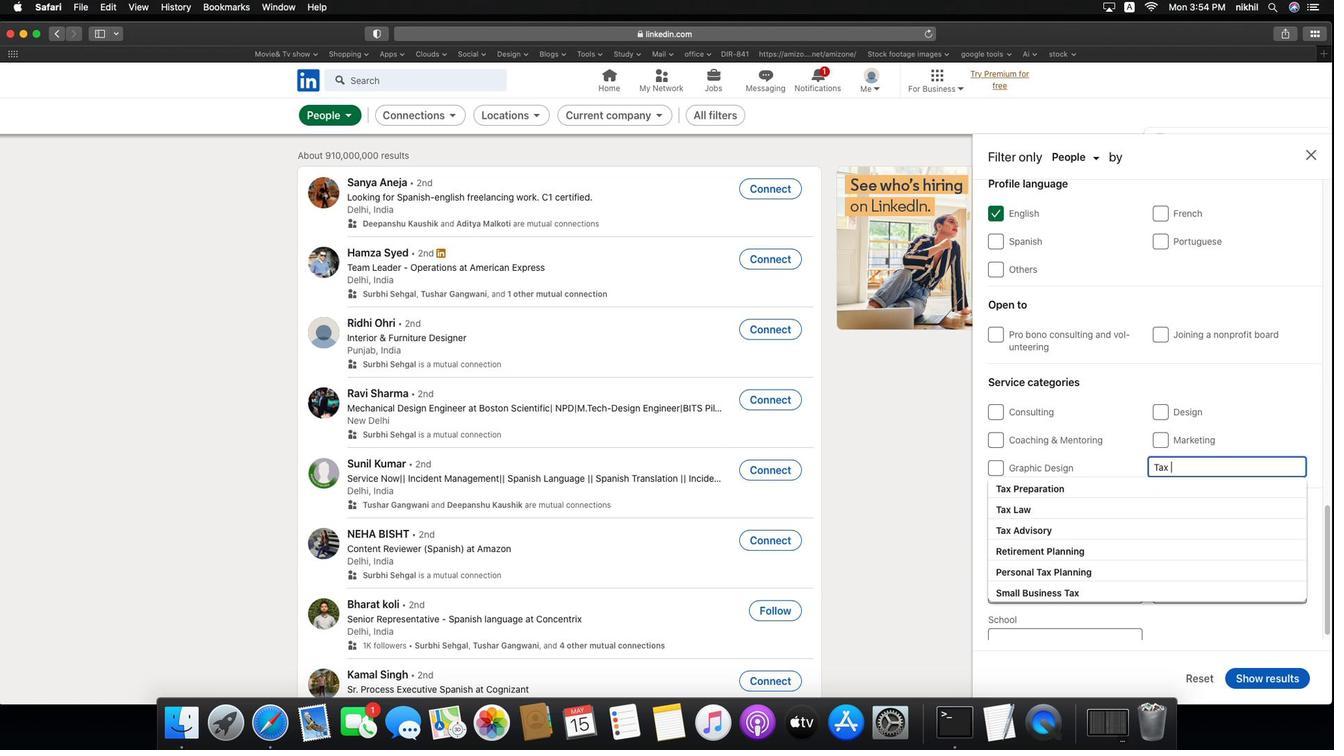 
Action: Key pressed Key.caps_lock'T'Key.caps_lock'a''x'Key.spaceKey.caps_lock'L'Key.caps_lock
Screenshot: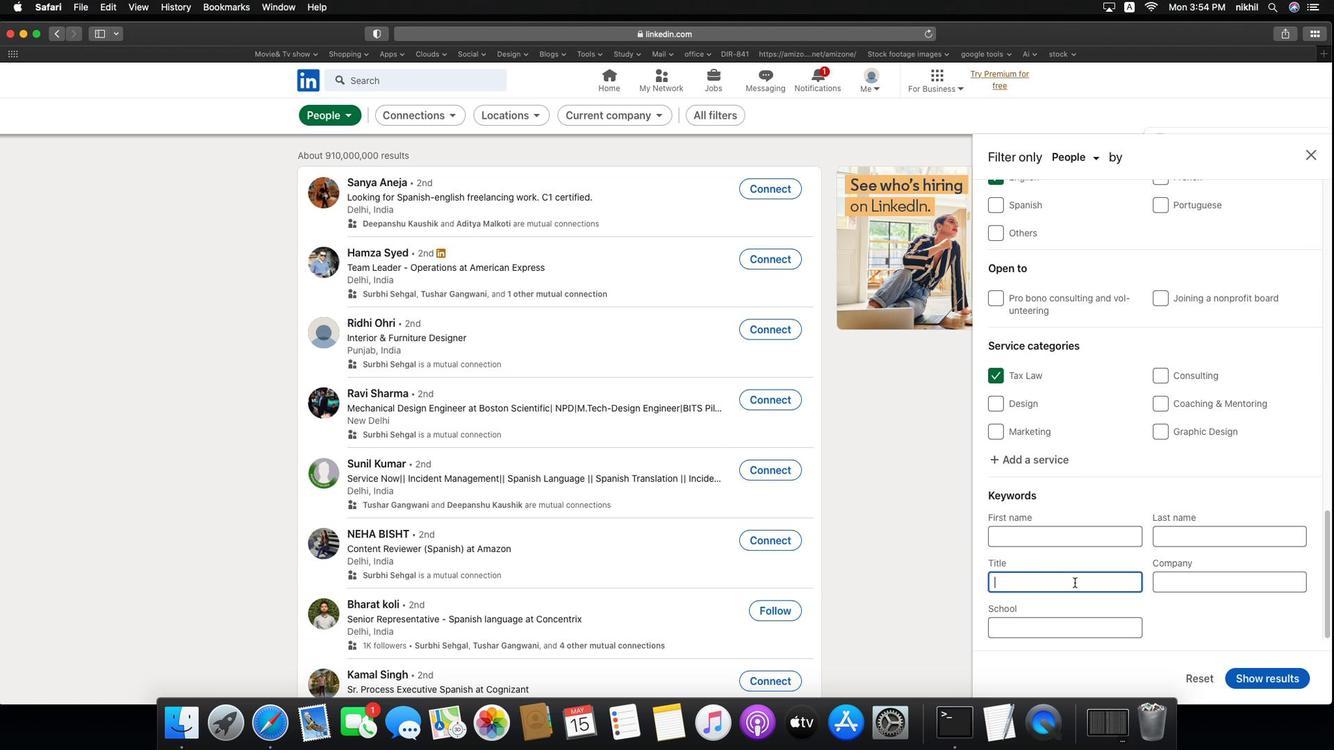 
Action: Mouse moved to (1187, 579)
Screenshot: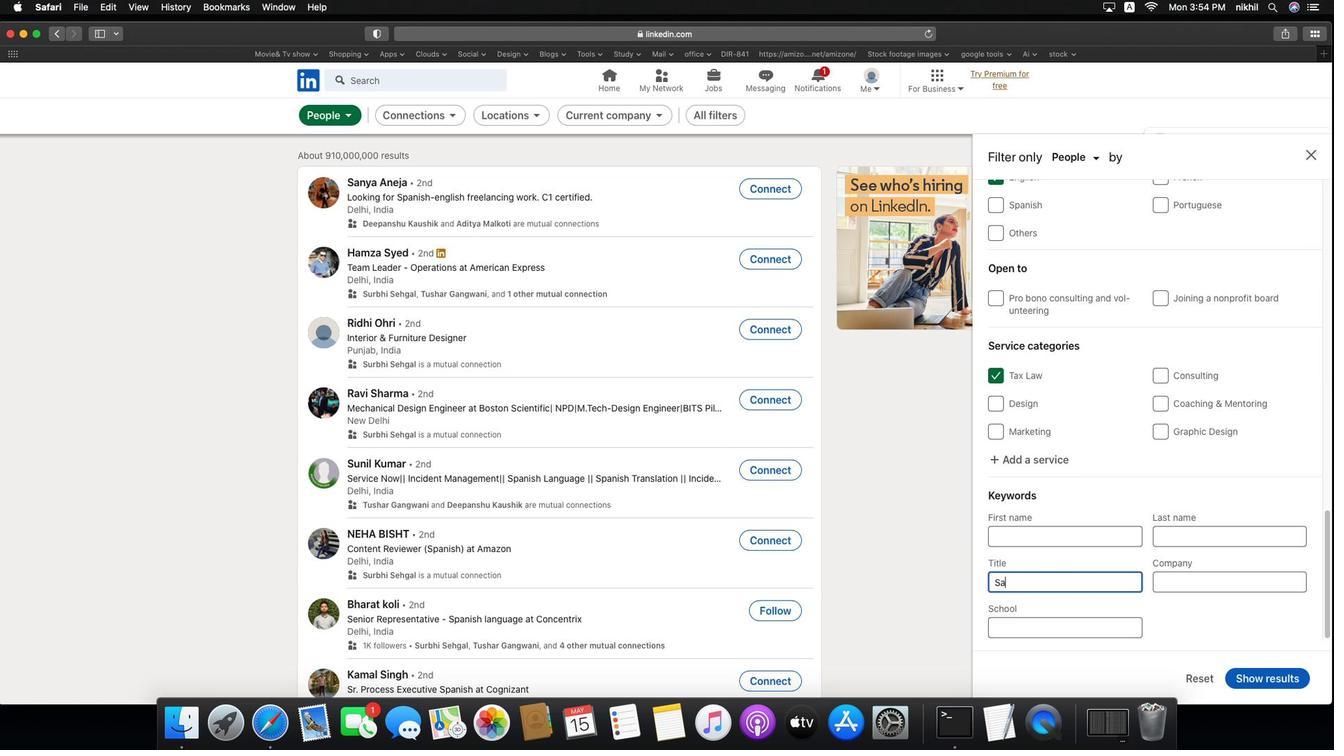 
Action: Mouse pressed left at (1187, 579)
Screenshot: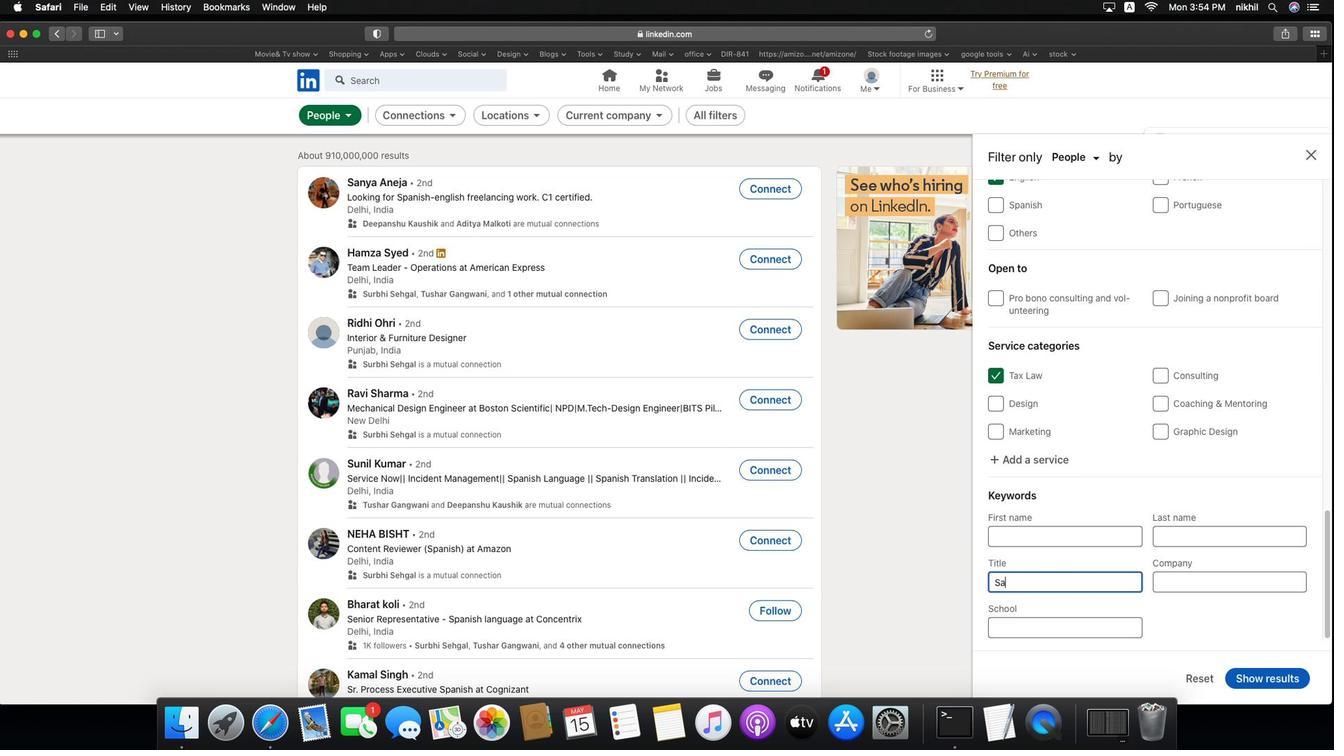 
Action: Mouse moved to (1182, 596)
Screenshot: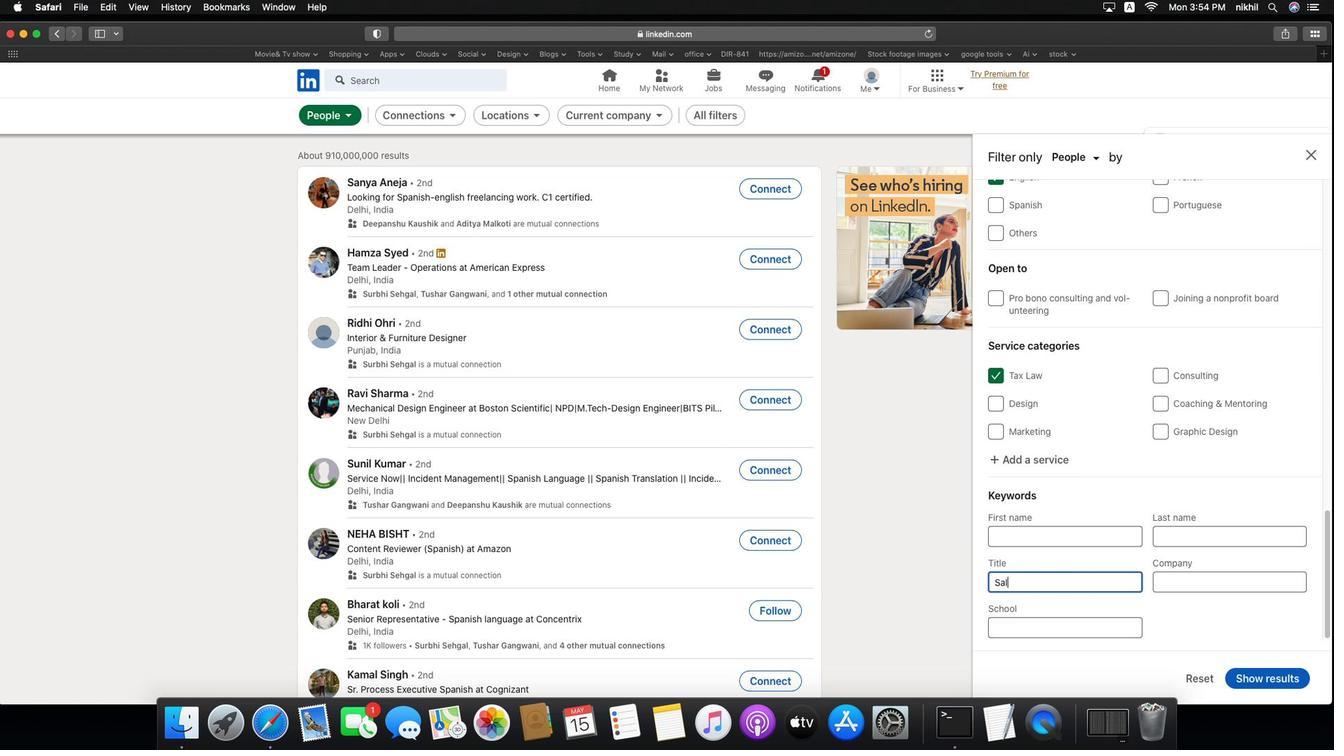 
Action: Mouse scrolled (1182, 596) with delta (599, 327)
Screenshot: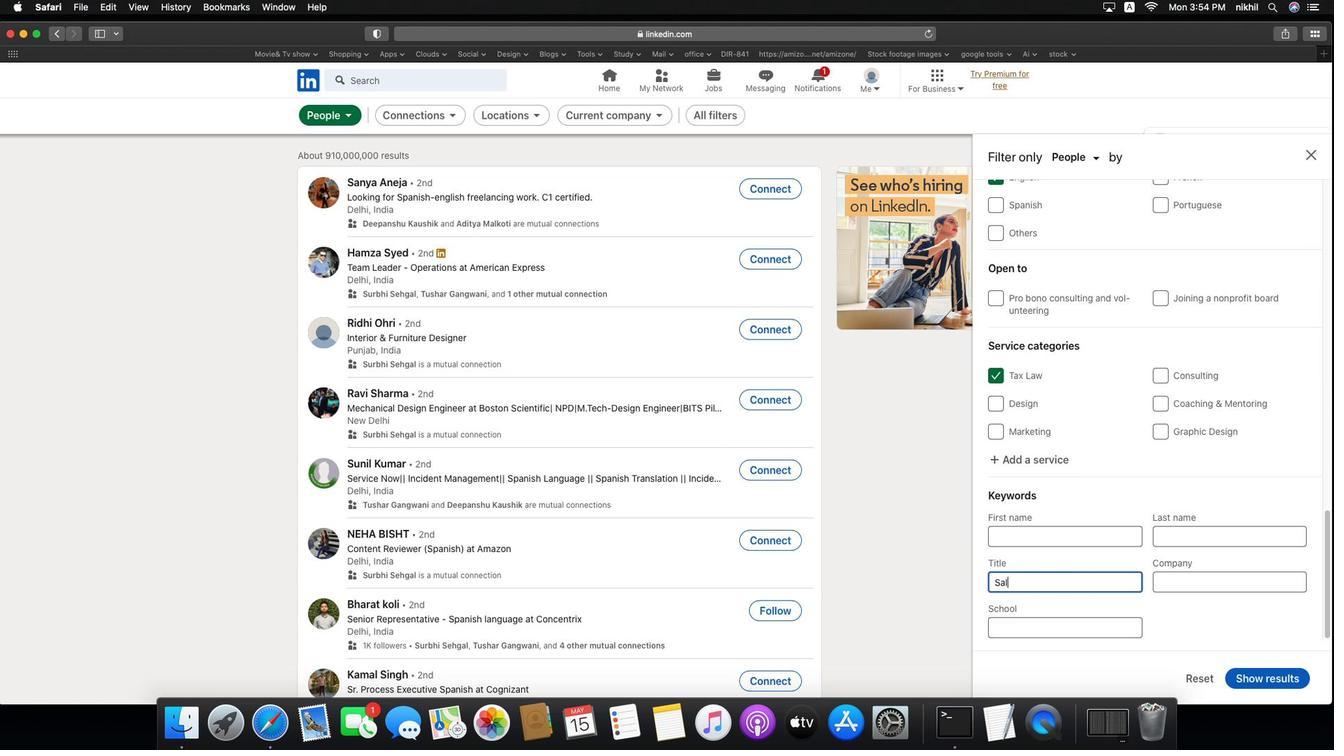 
Action: Mouse moved to (1182, 596)
Screenshot: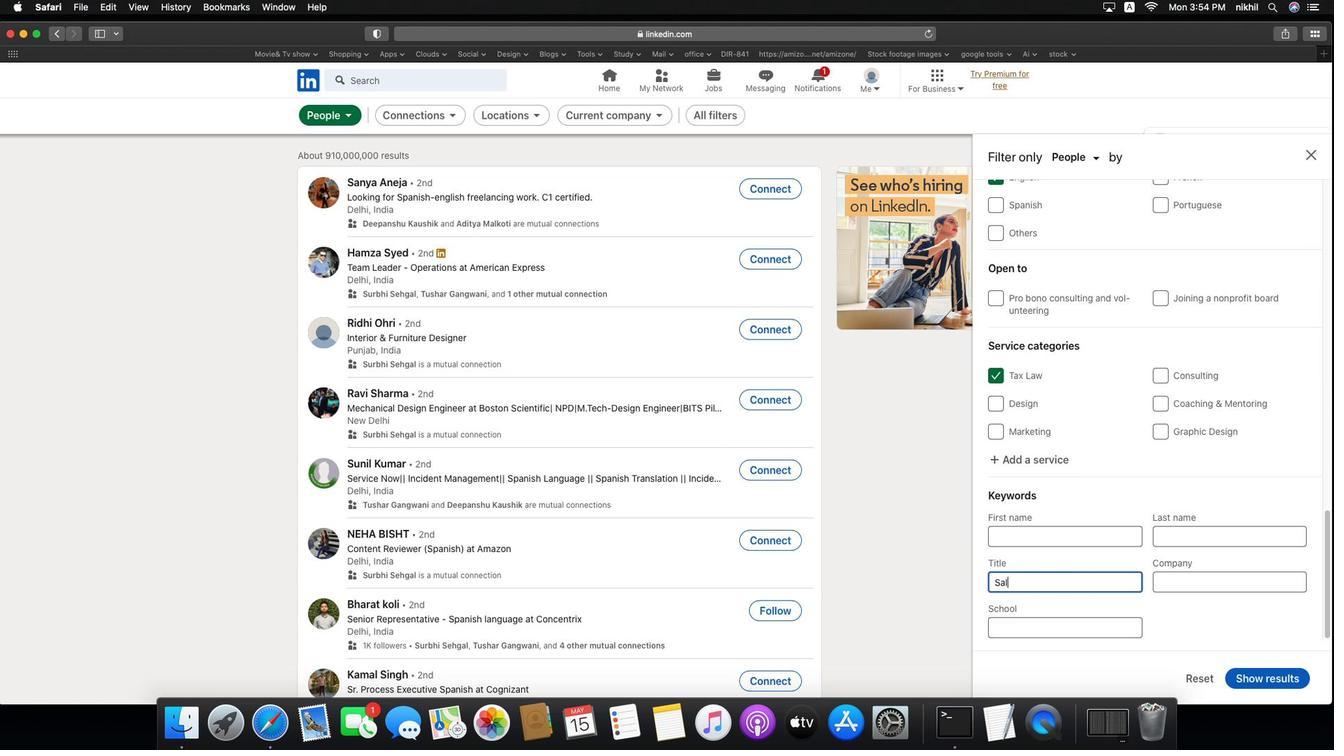 
Action: Mouse scrolled (1182, 596) with delta (599, 327)
Screenshot: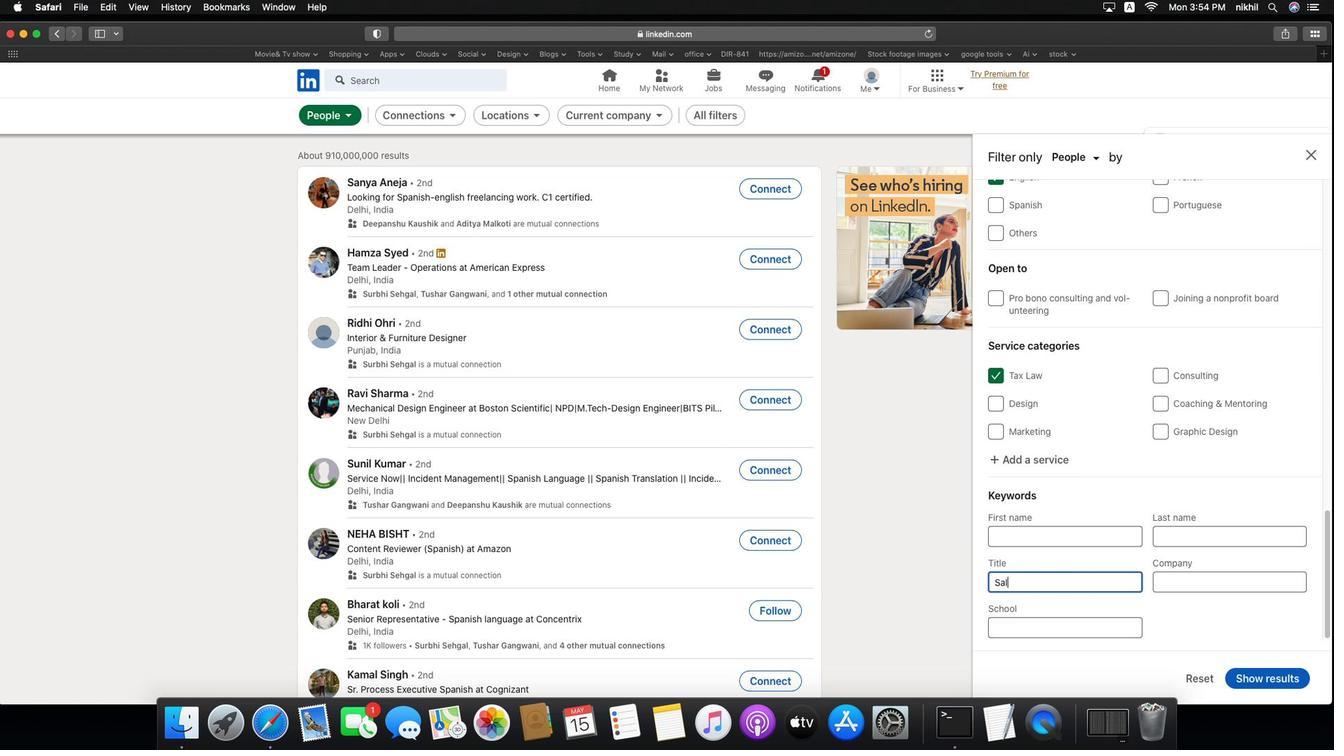 
Action: Mouse scrolled (1182, 596) with delta (599, 326)
Screenshot: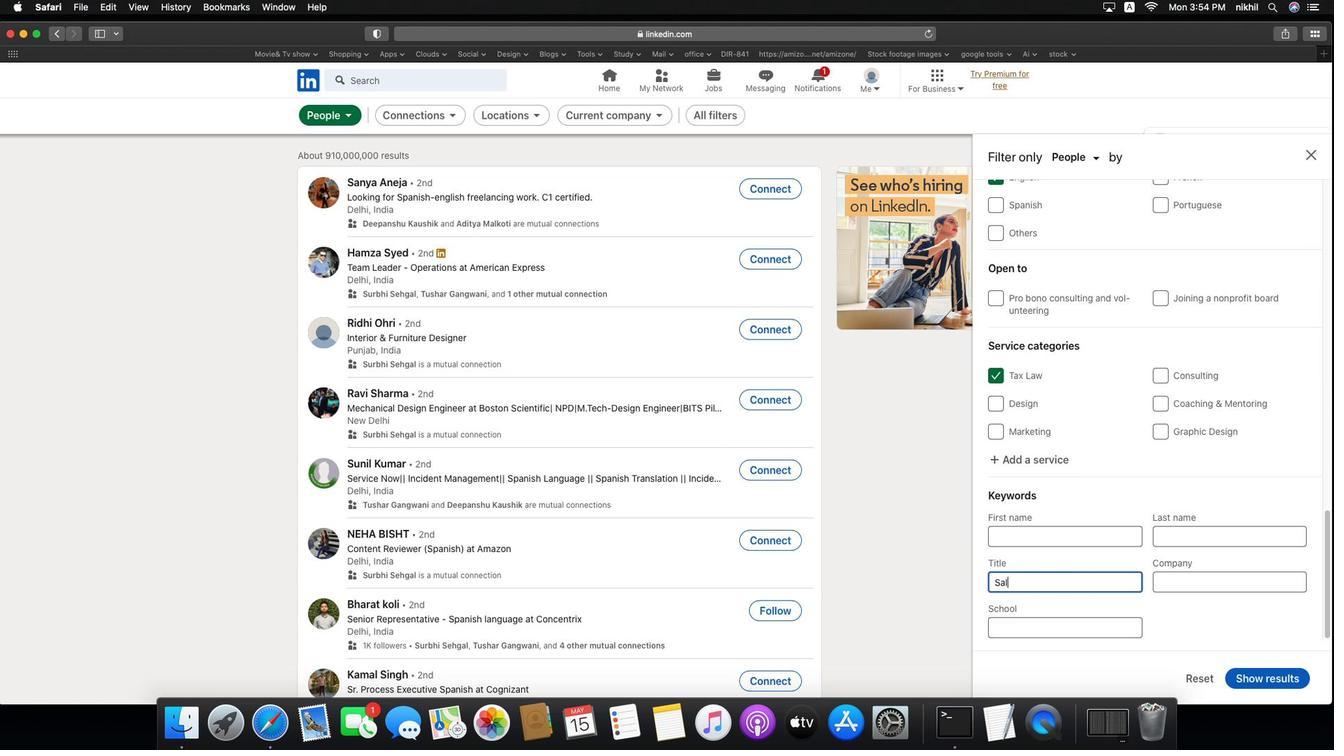 
Action: Mouse scrolled (1182, 596) with delta (599, 325)
Screenshot: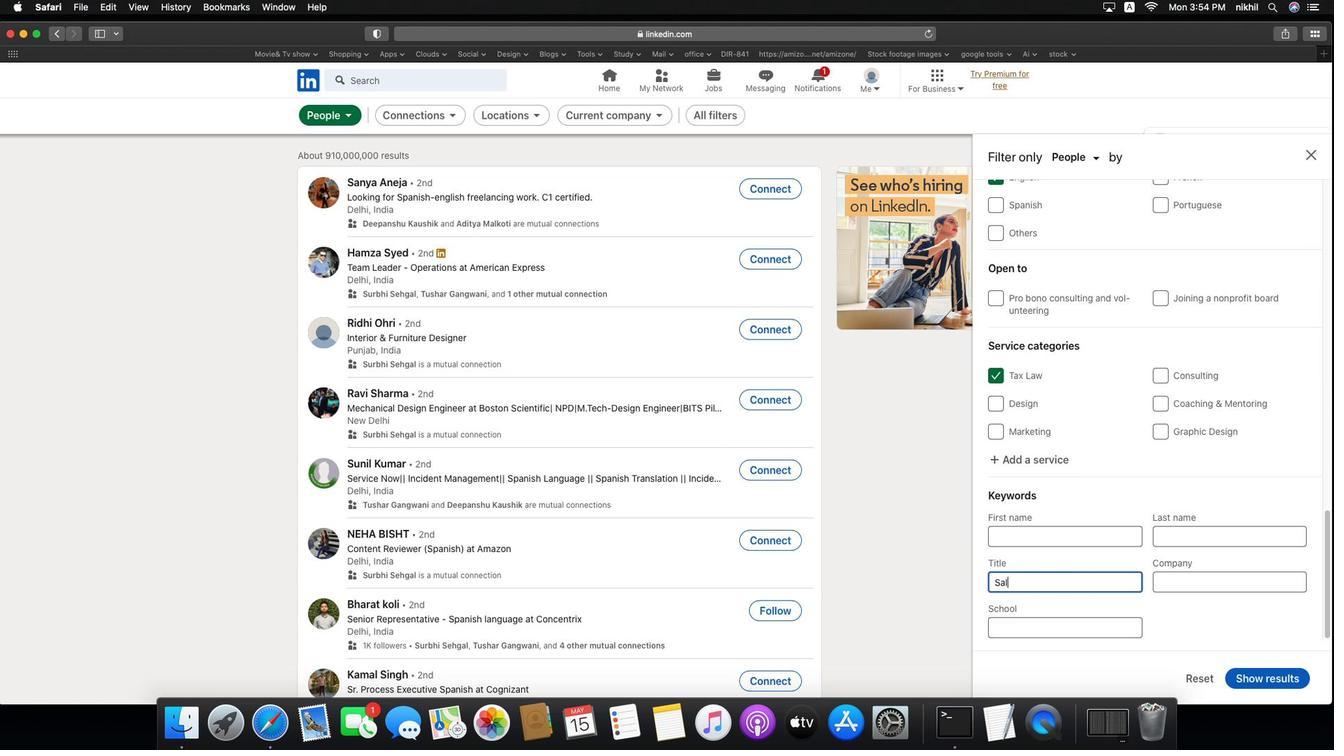 
Action: Mouse moved to (1155, 627)
Screenshot: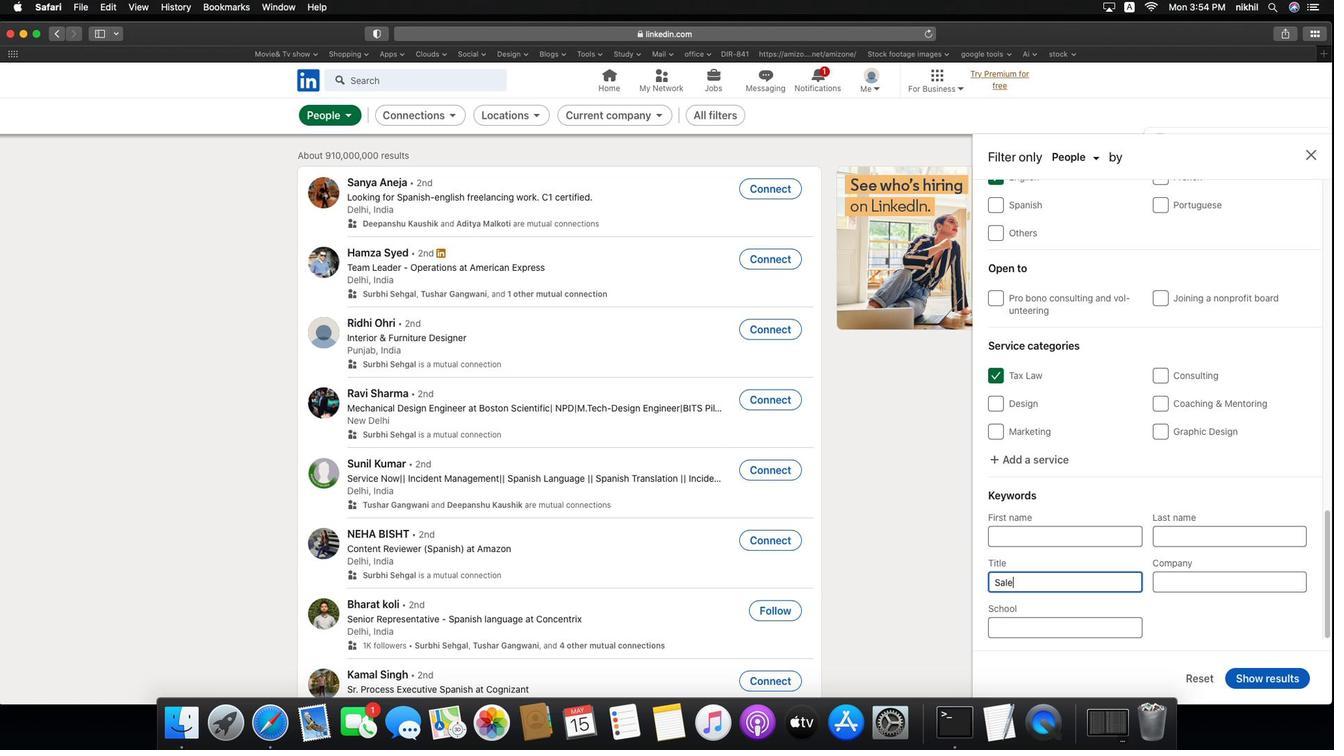 
Action: Mouse pressed left at (1155, 627)
Screenshot: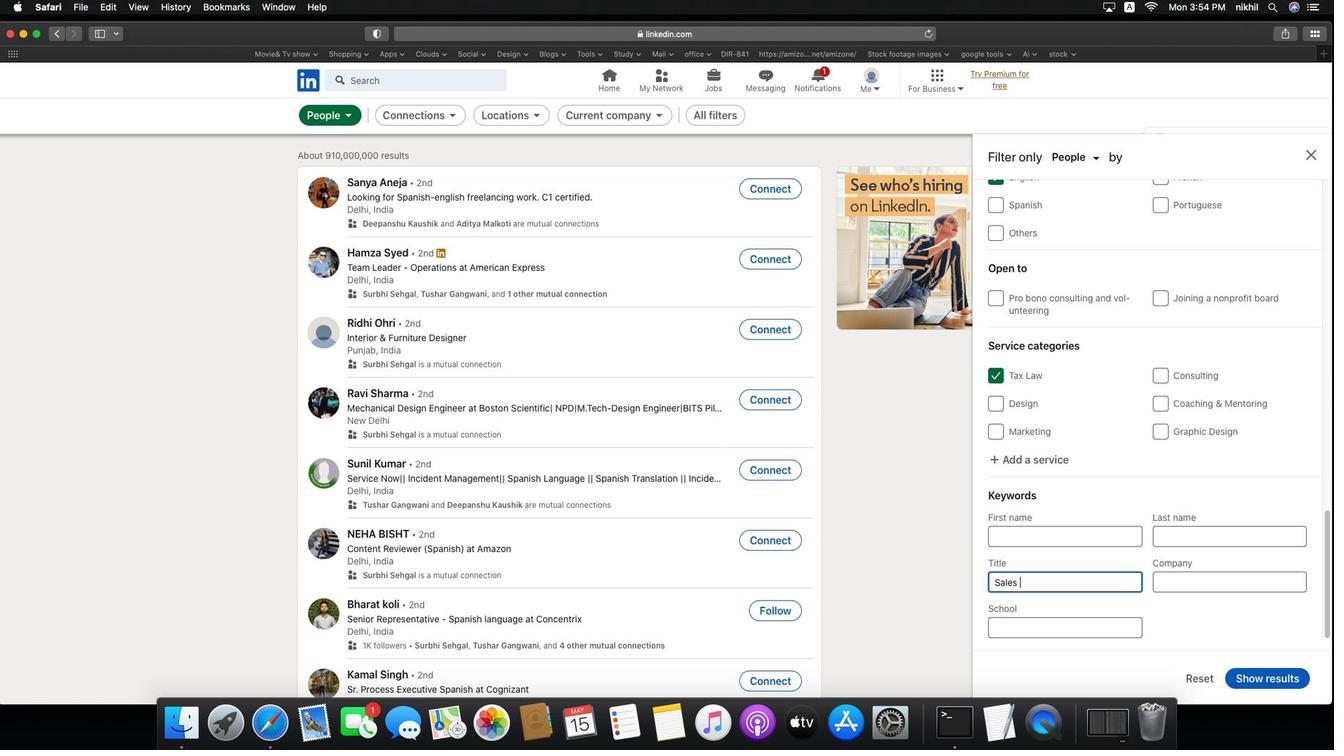 
Action: Key pressed Key.caps_lock'S'Key.caps_lock'a''l''e''s'Key.spaceKey.caps_lock'A'Key.caps_lock'n''a''l''y''s''t'
Screenshot: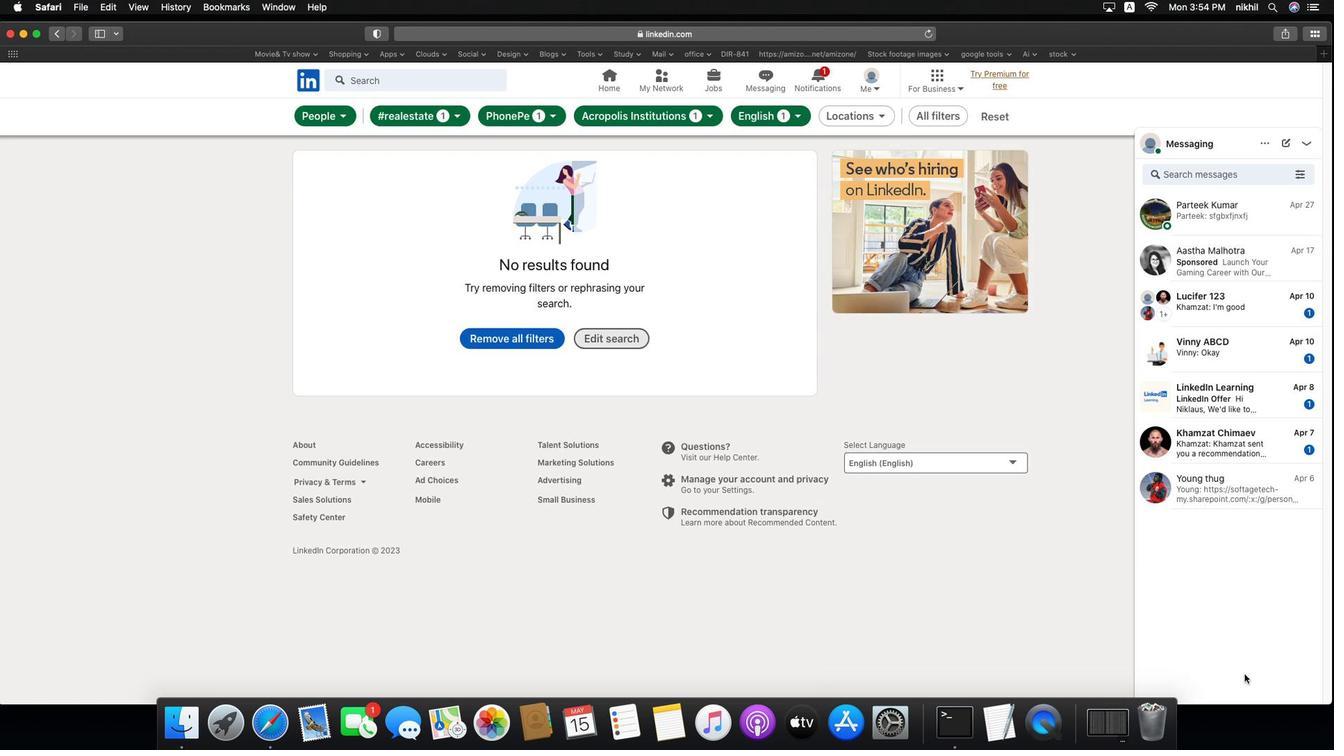 
Action: Mouse moved to (1243, 674)
Screenshot: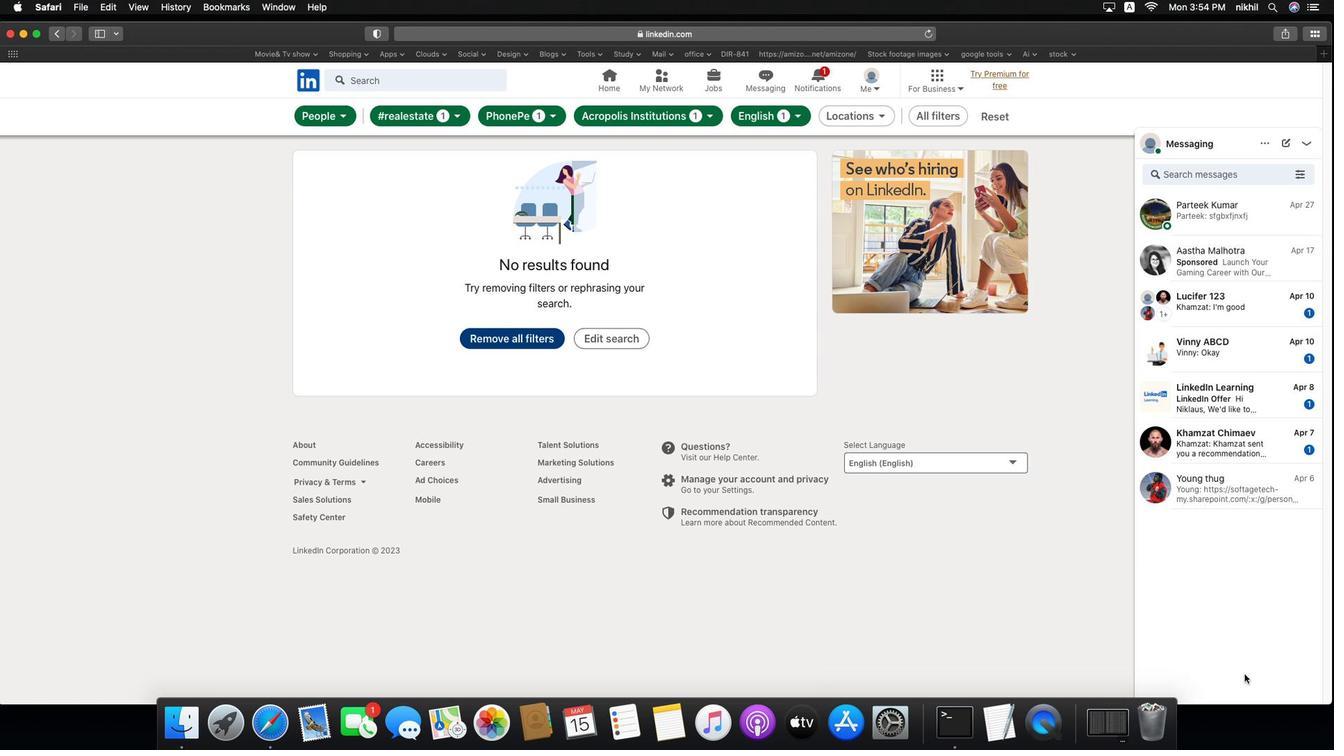 
Action: Mouse pressed left at (1243, 674)
Screenshot: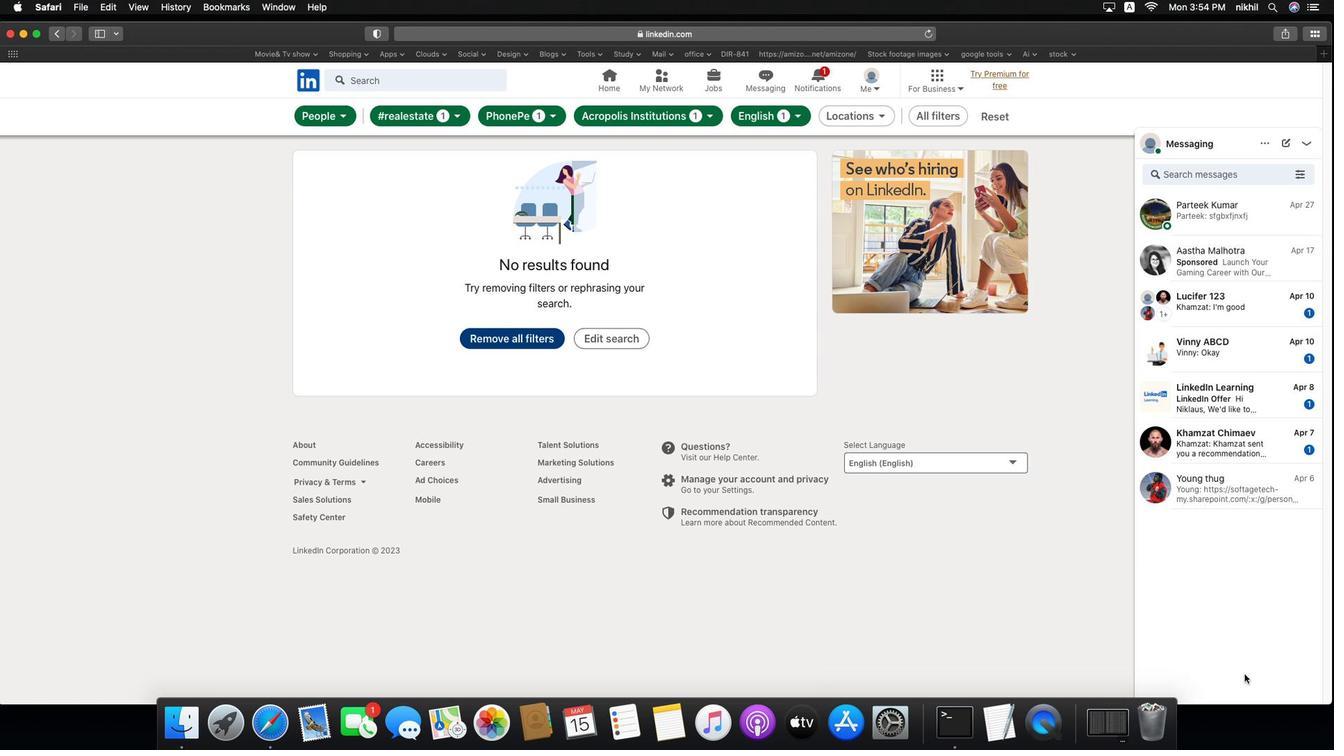 
Action: Mouse moved to (1243, 674)
Screenshot: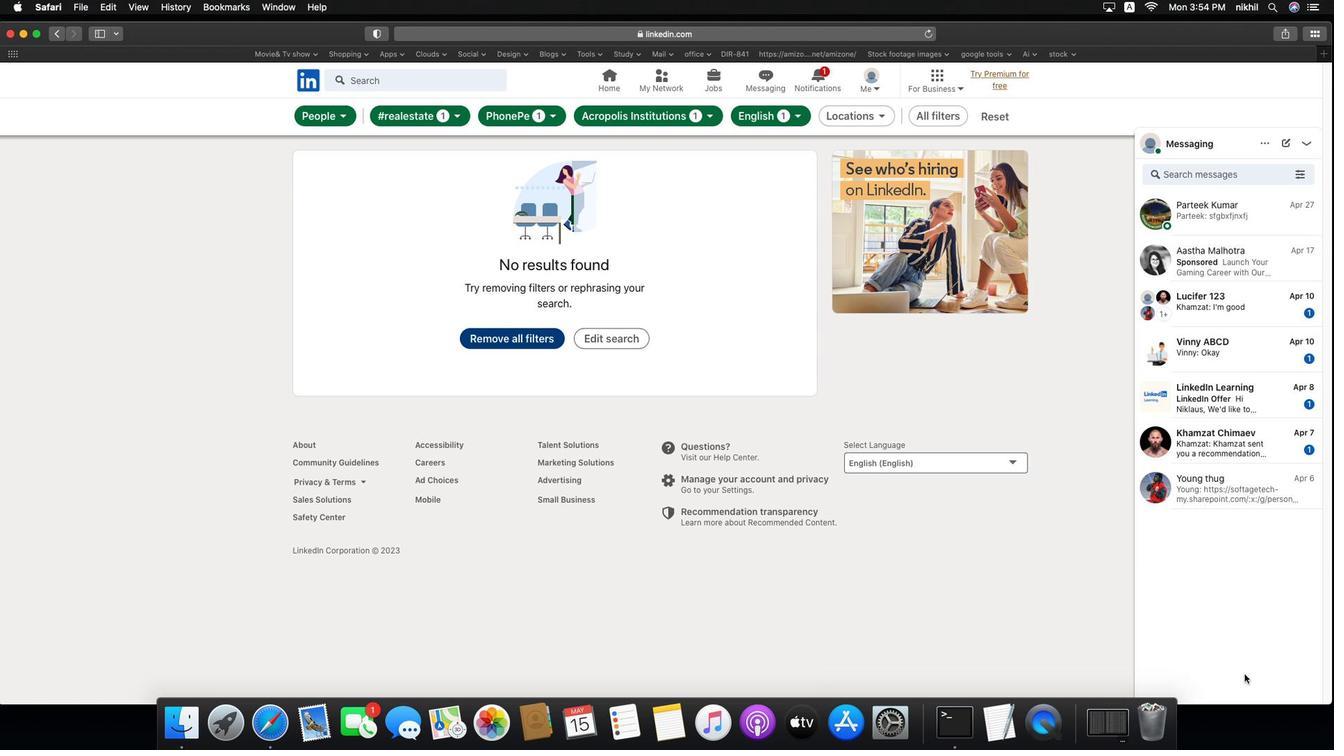 
Action: Key pressed Key.f9
Screenshot: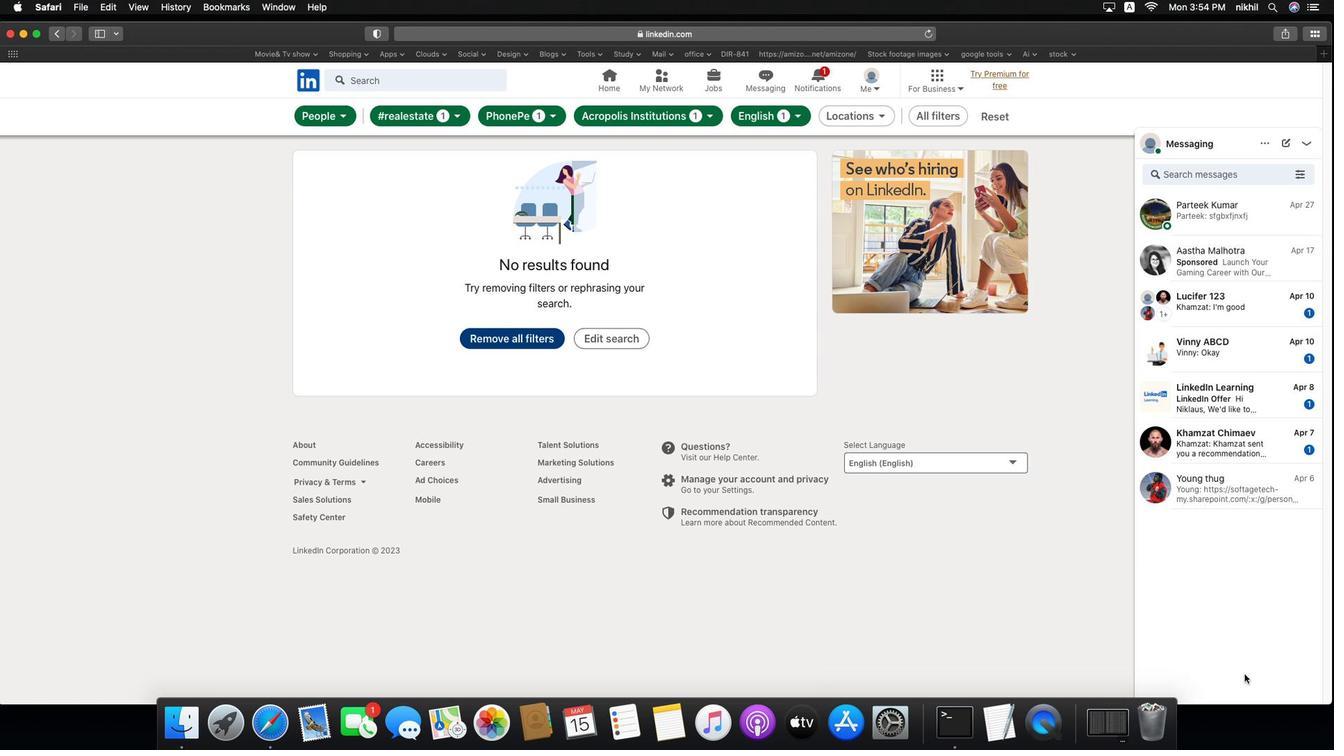
